 Task: Look for space in Santa Cruz do Sul, Brazil from 5th July, 2023 to 11th July, 2023 for 2 adults in price range Rs.8000 to Rs.16000. Place can be entire place with 2 bedrooms having 2 beds and 1 bathroom. Property type can be flat. Booking option can be shelf check-in. Required host language is Spanish.
Action: Mouse moved to (494, 138)
Screenshot: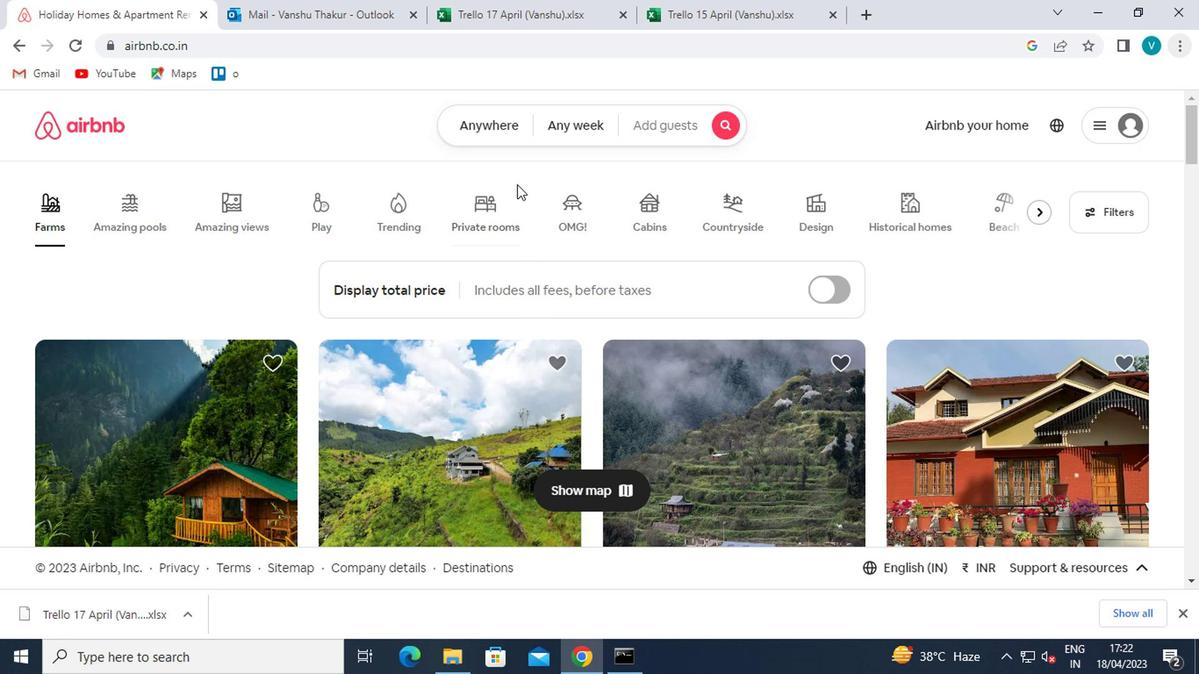 
Action: Mouse pressed left at (494, 138)
Screenshot: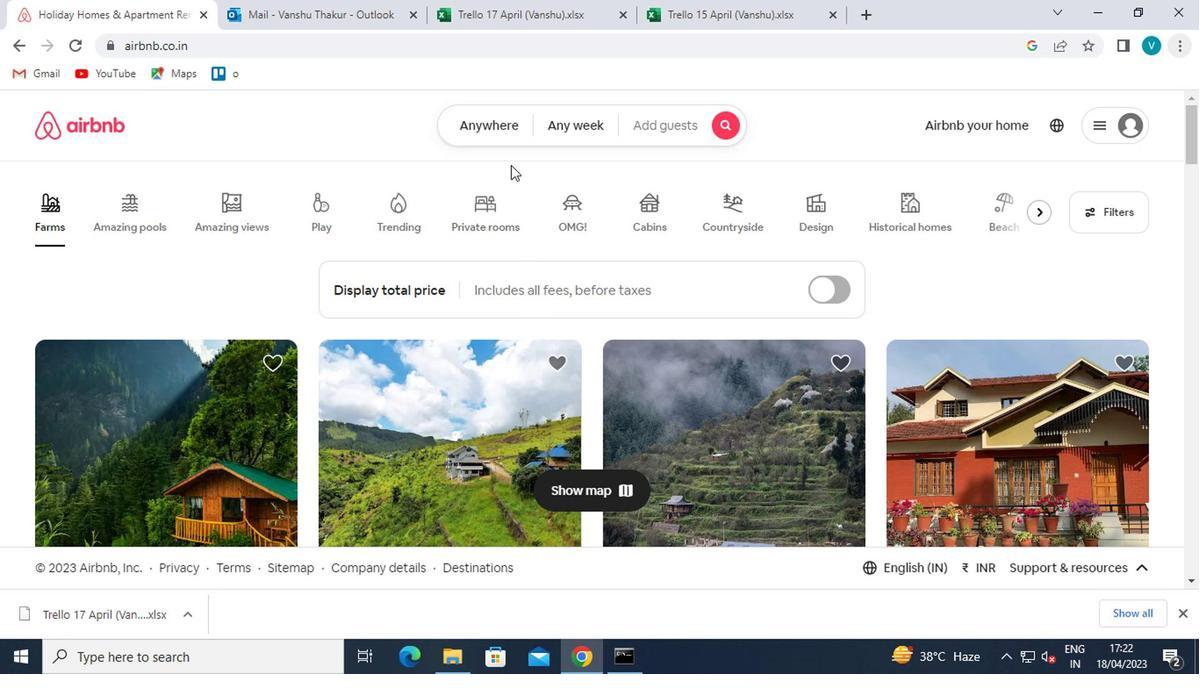 
Action: Mouse moved to (457, 189)
Screenshot: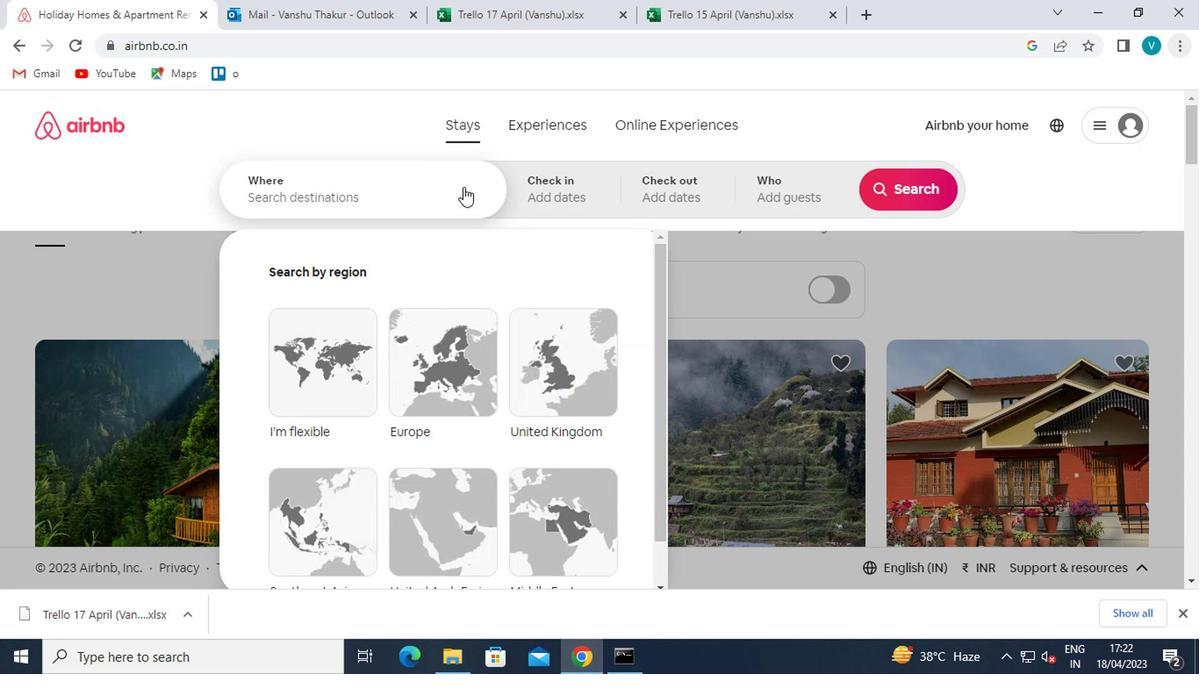 
Action: Mouse pressed left at (457, 189)
Screenshot: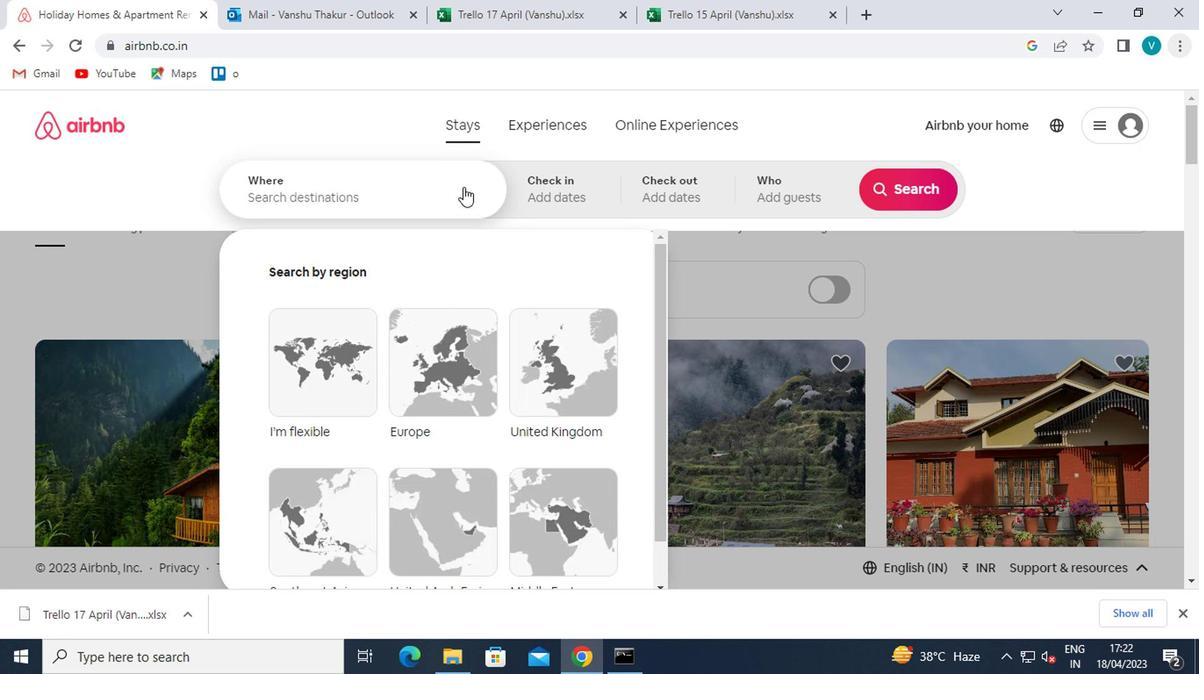 
Action: Key pressed <Key.shift>SANTA<Key.space><Key.shift>CRUZ<Key.space>DO<Key.space><Key.shift>SUL
Screenshot: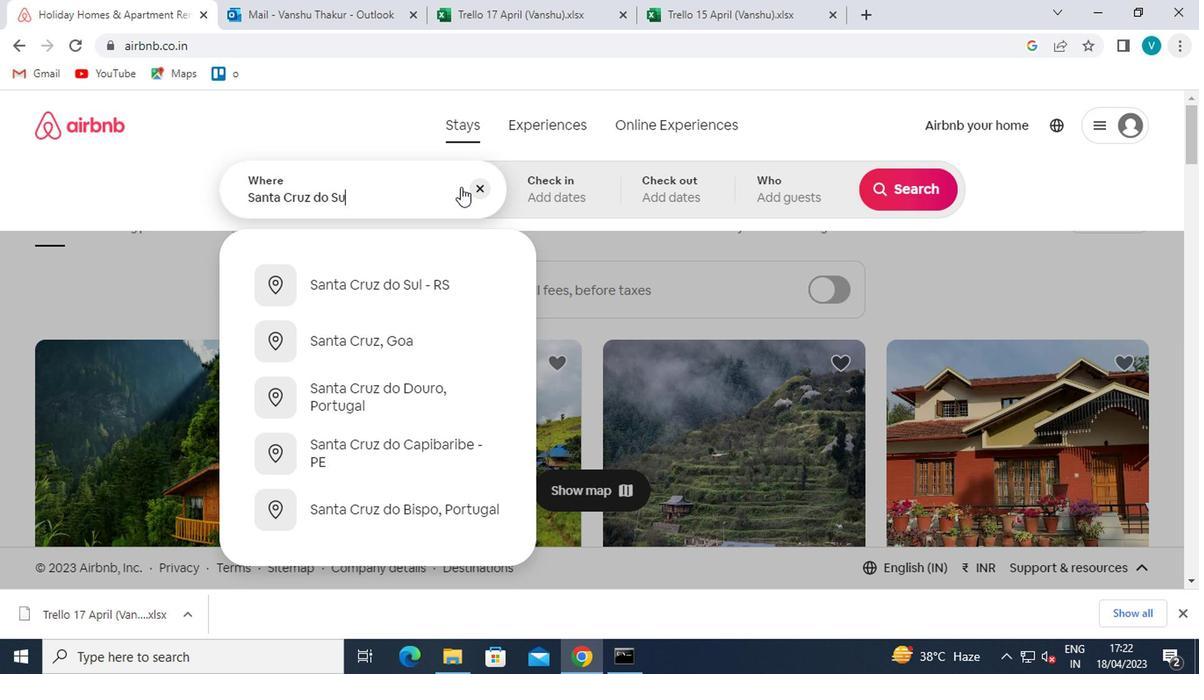 
Action: Mouse moved to (443, 266)
Screenshot: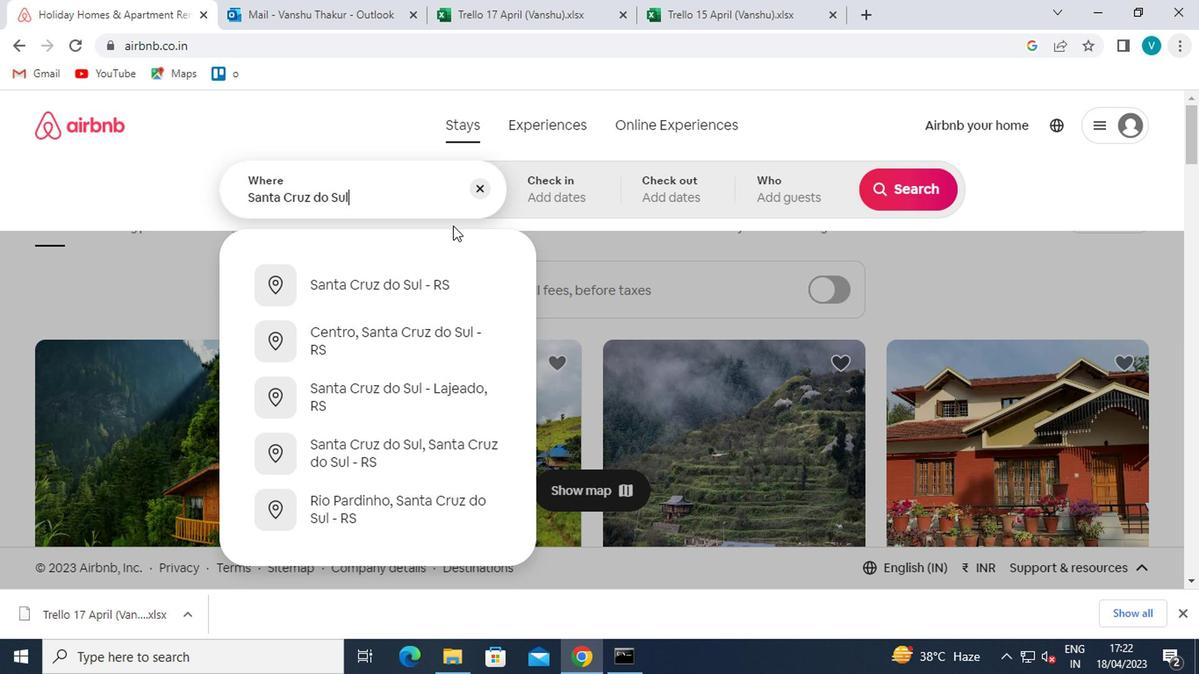 
Action: Mouse pressed left at (443, 266)
Screenshot: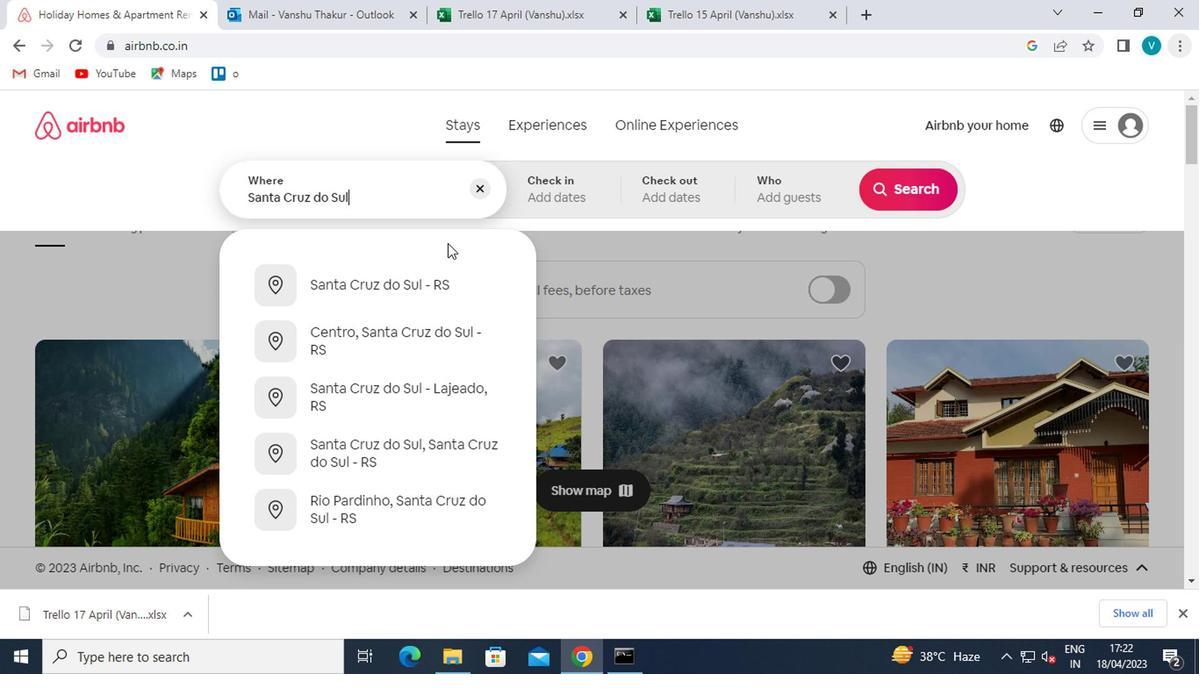 
Action: Mouse moved to (892, 324)
Screenshot: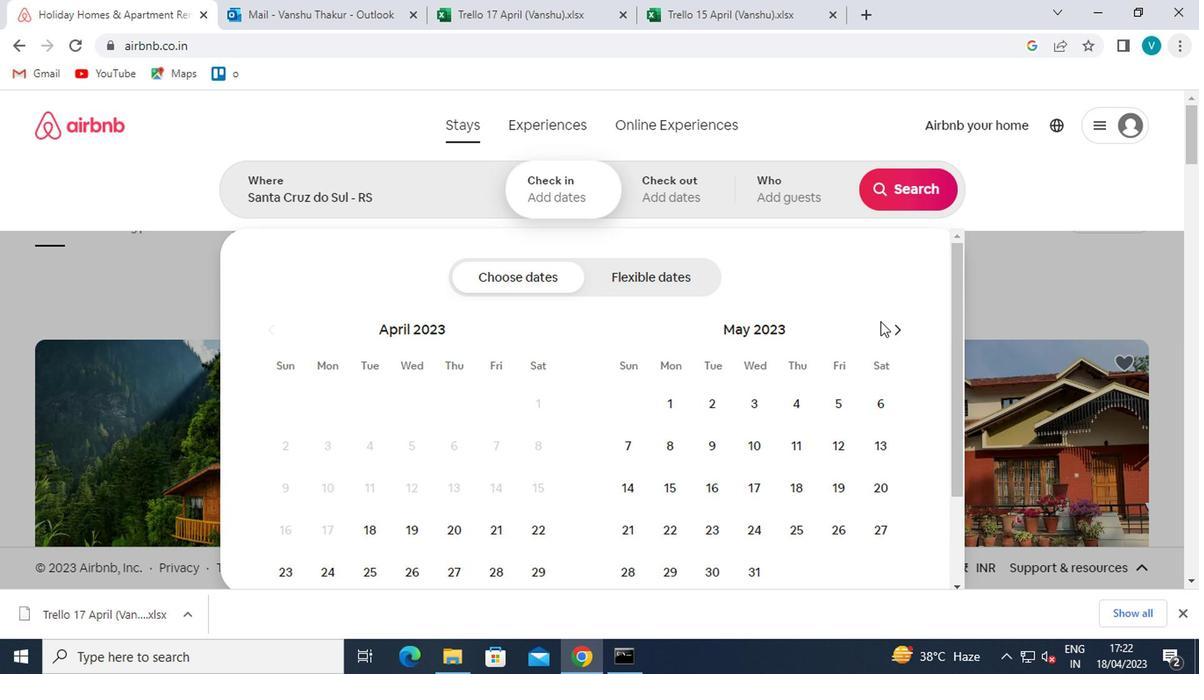 
Action: Mouse pressed left at (892, 324)
Screenshot: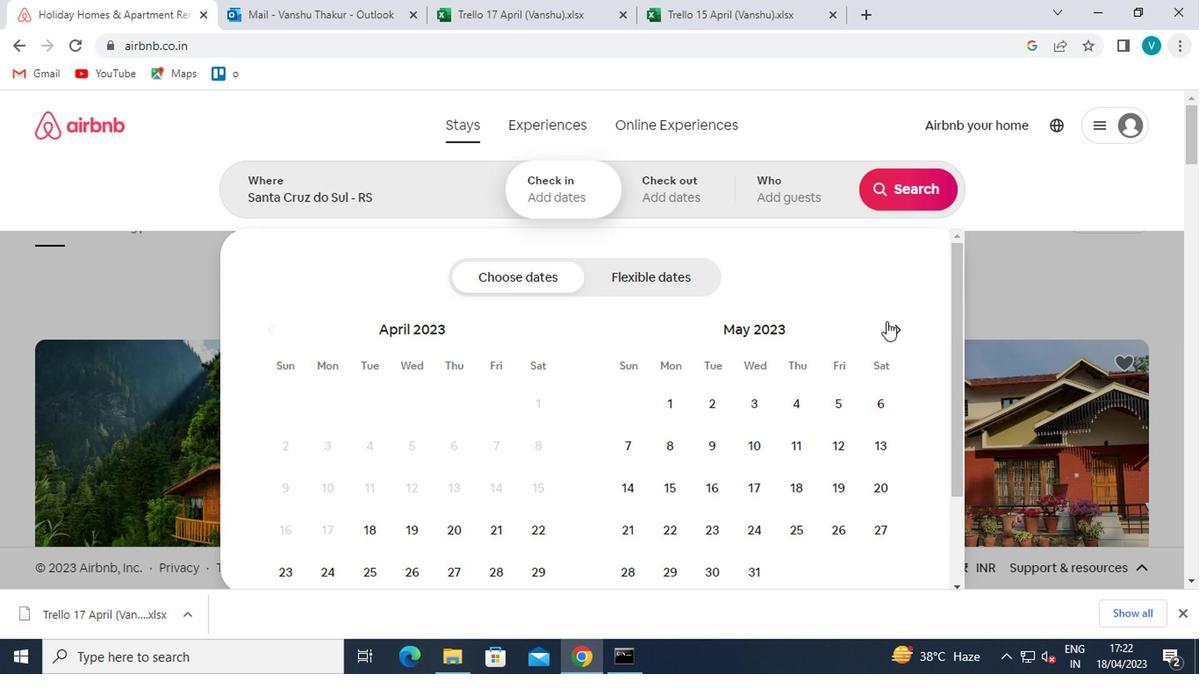 
Action: Mouse pressed left at (892, 324)
Screenshot: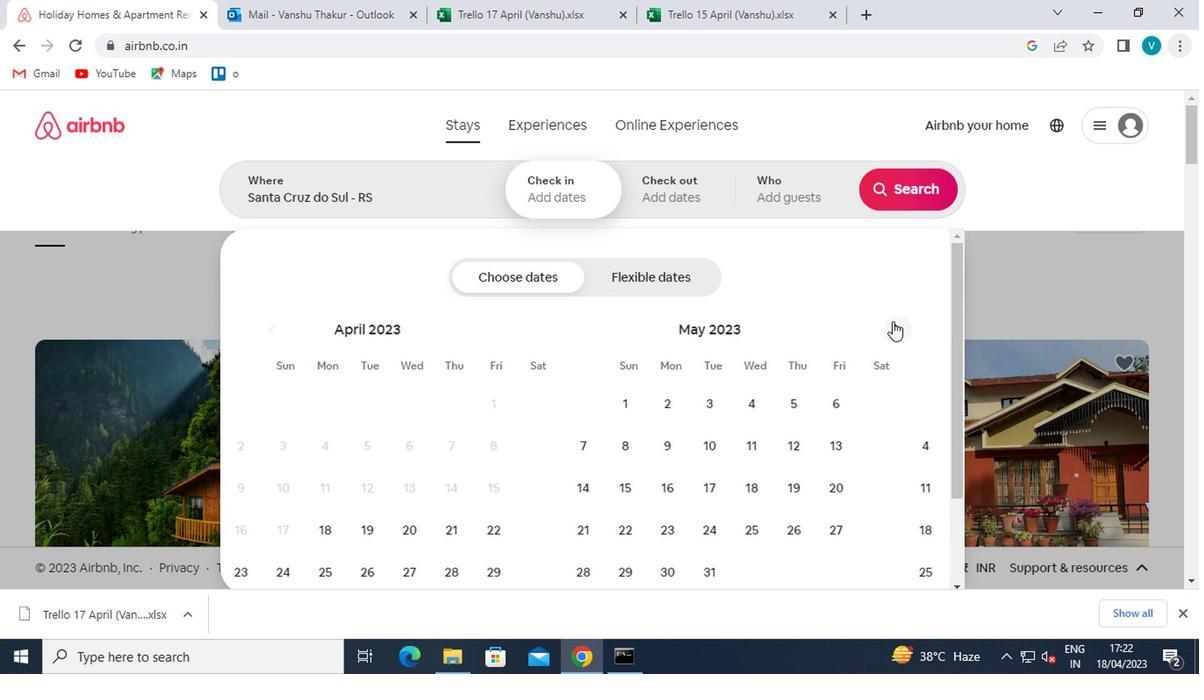 
Action: Mouse moved to (757, 443)
Screenshot: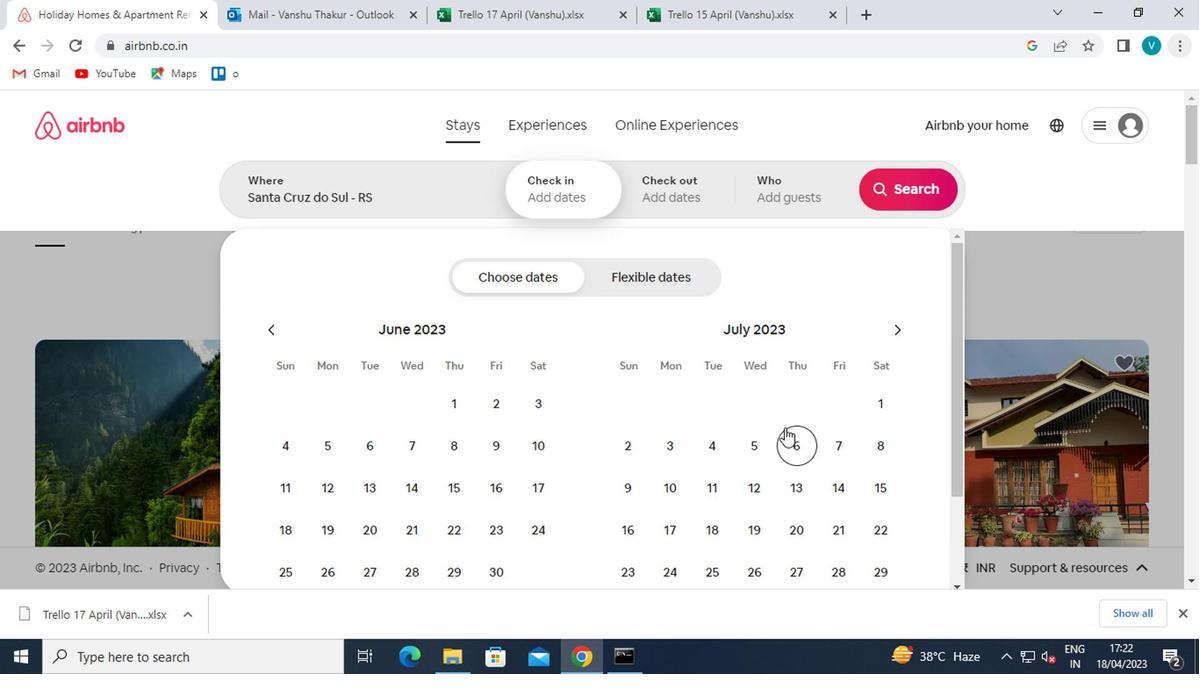 
Action: Mouse pressed left at (757, 443)
Screenshot: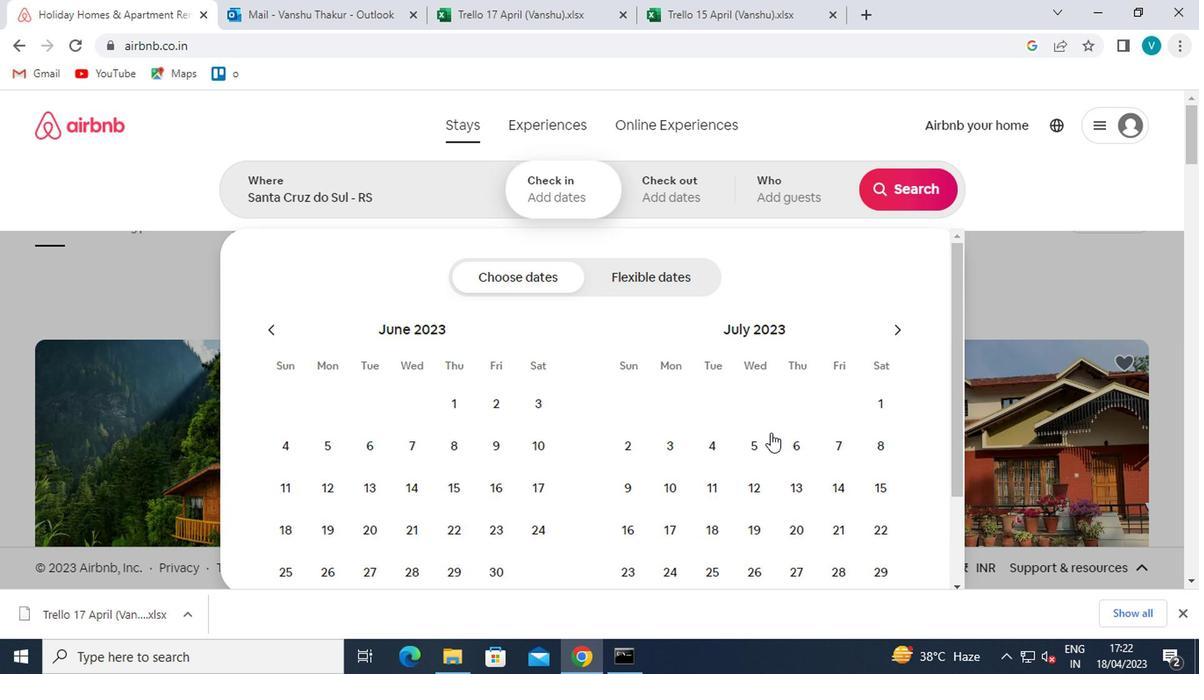 
Action: Mouse moved to (695, 485)
Screenshot: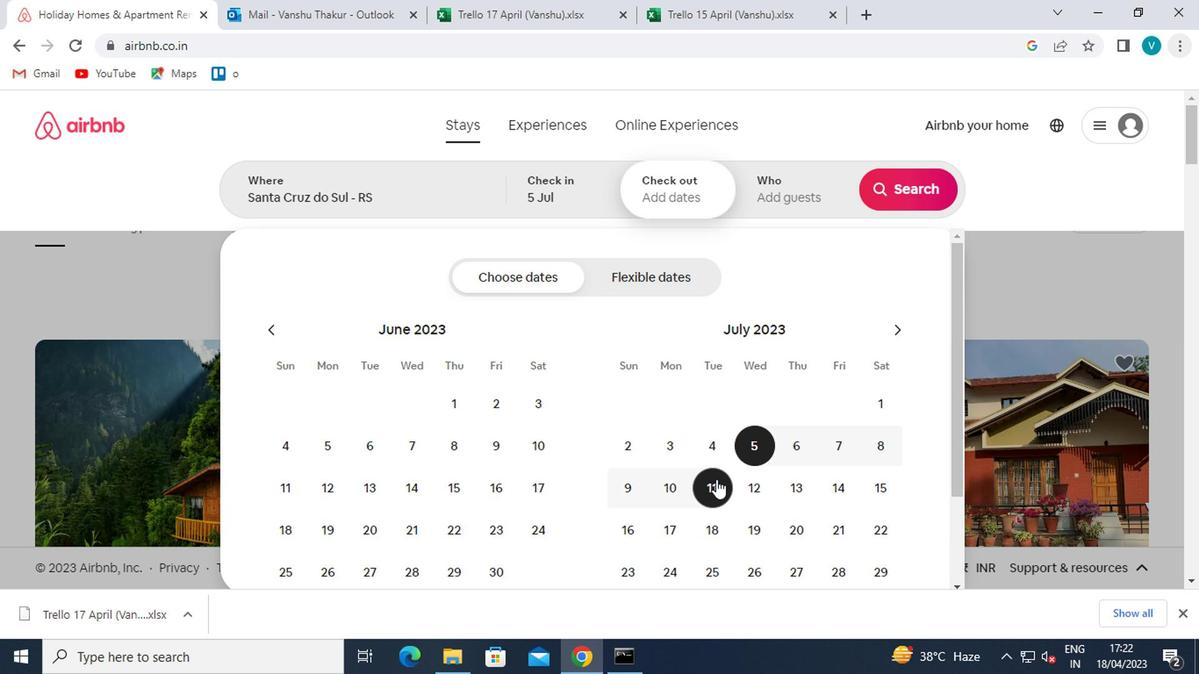 
Action: Mouse pressed left at (695, 485)
Screenshot: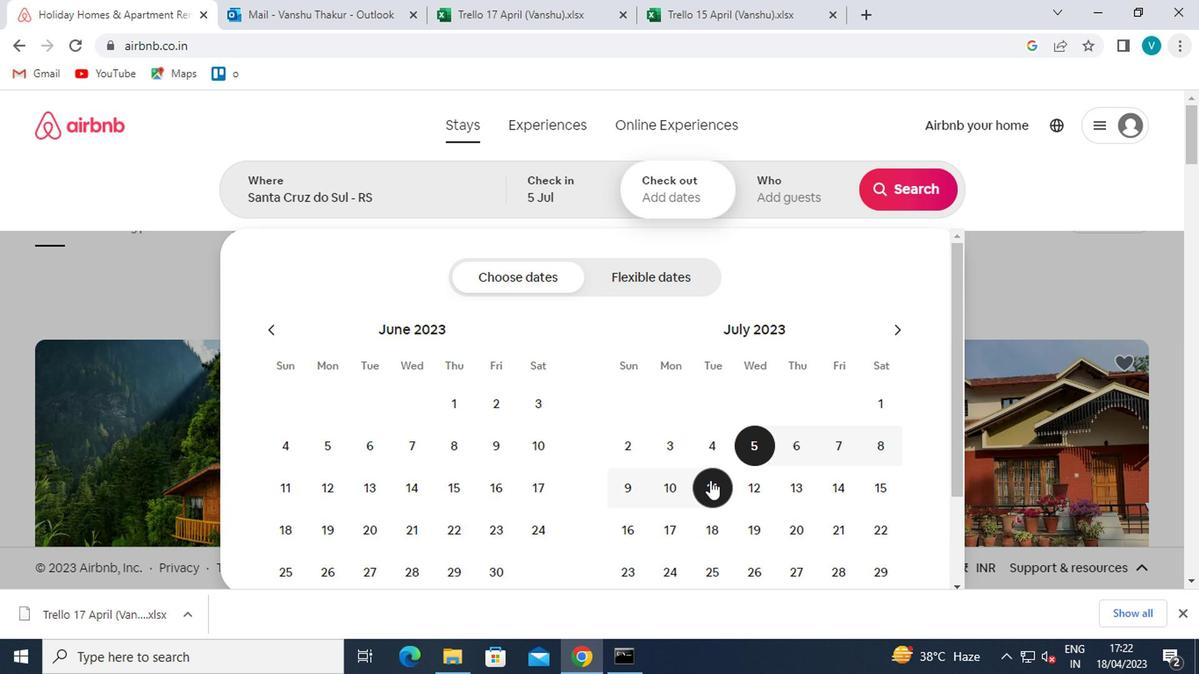 
Action: Mouse moved to (819, 206)
Screenshot: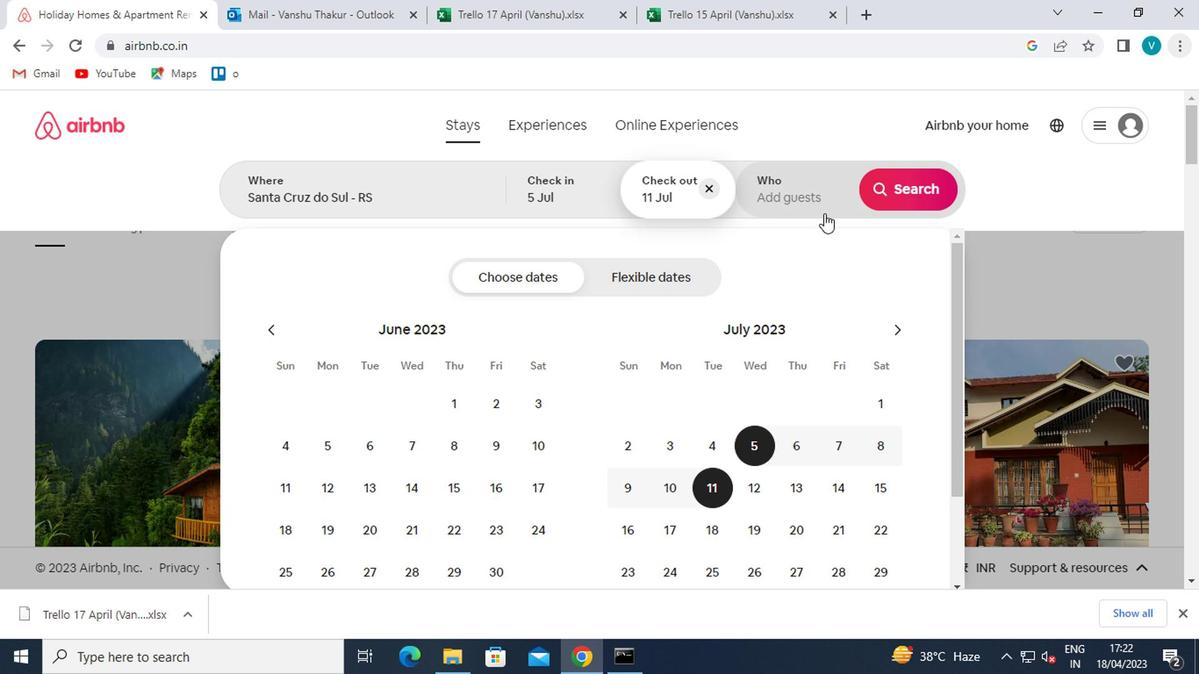 
Action: Mouse pressed left at (819, 206)
Screenshot: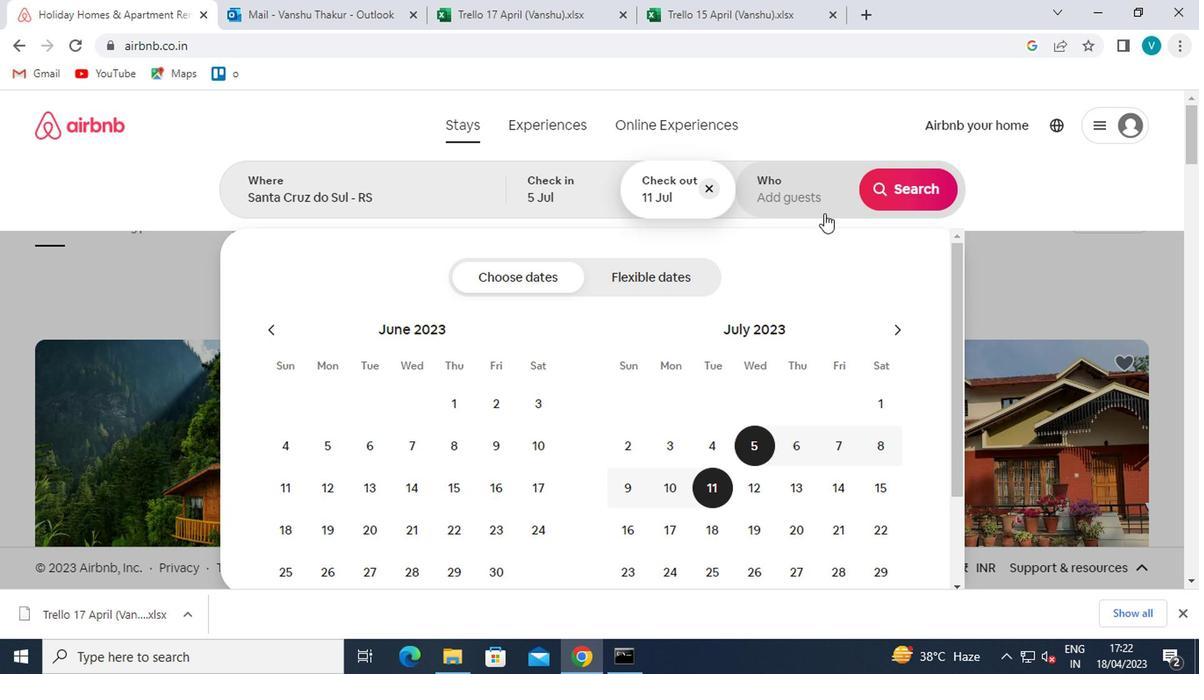 
Action: Mouse moved to (912, 285)
Screenshot: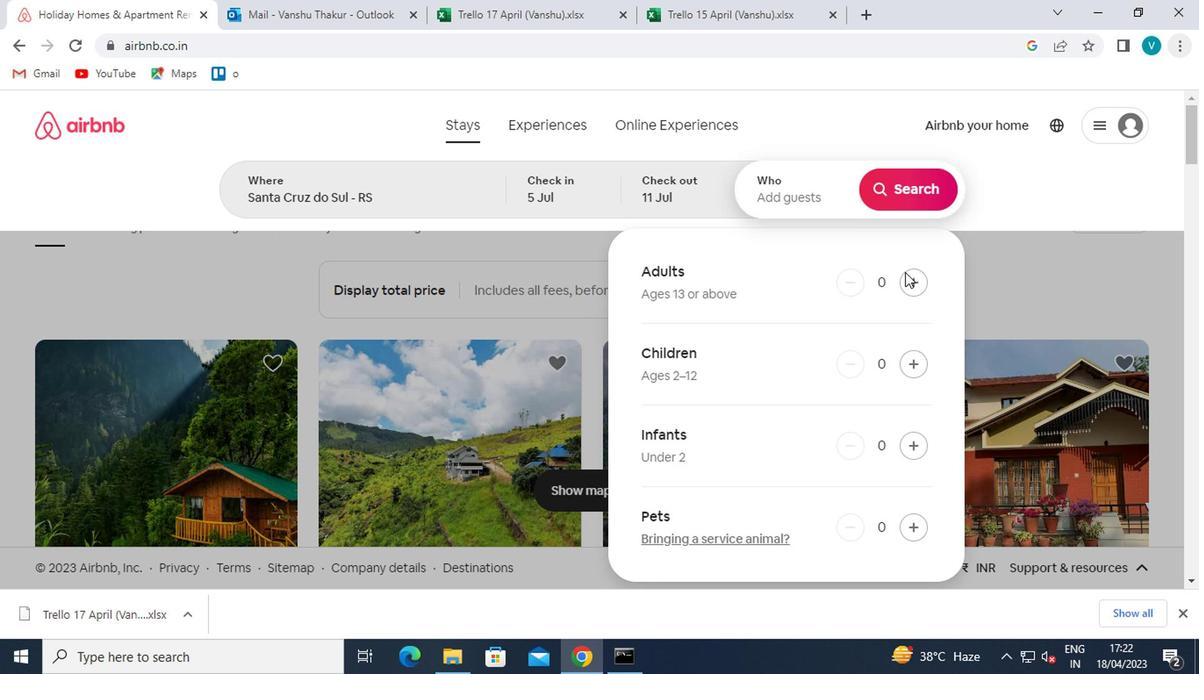
Action: Mouse pressed left at (912, 285)
Screenshot: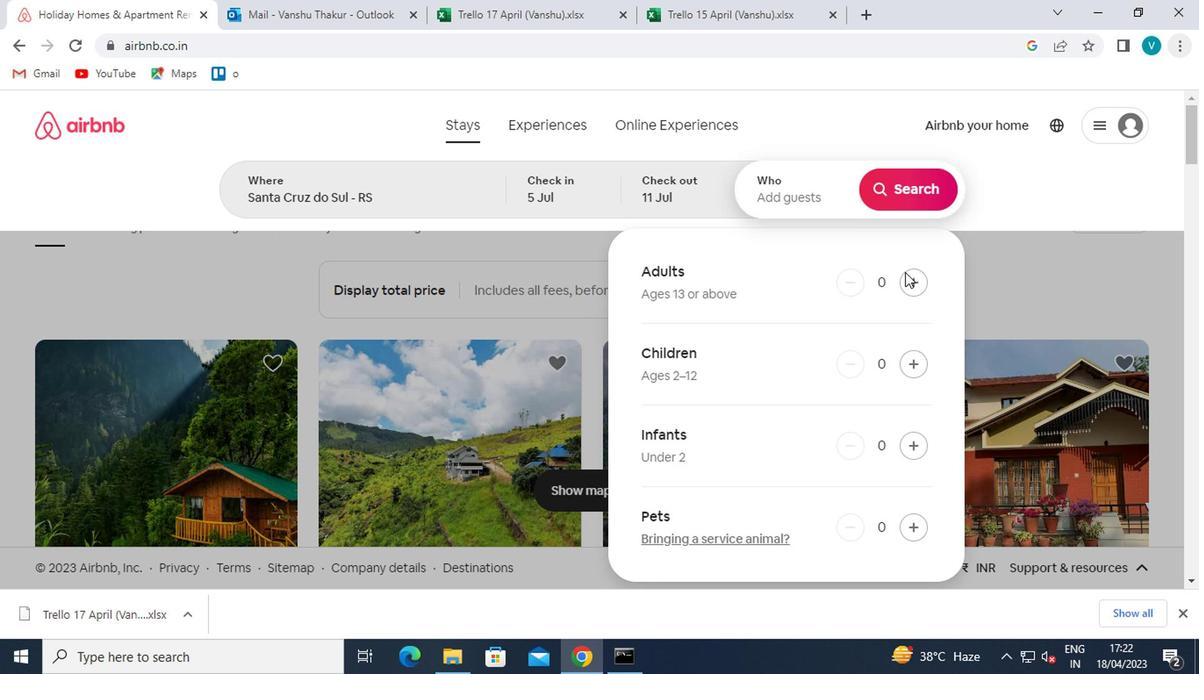 
Action: Mouse pressed left at (912, 285)
Screenshot: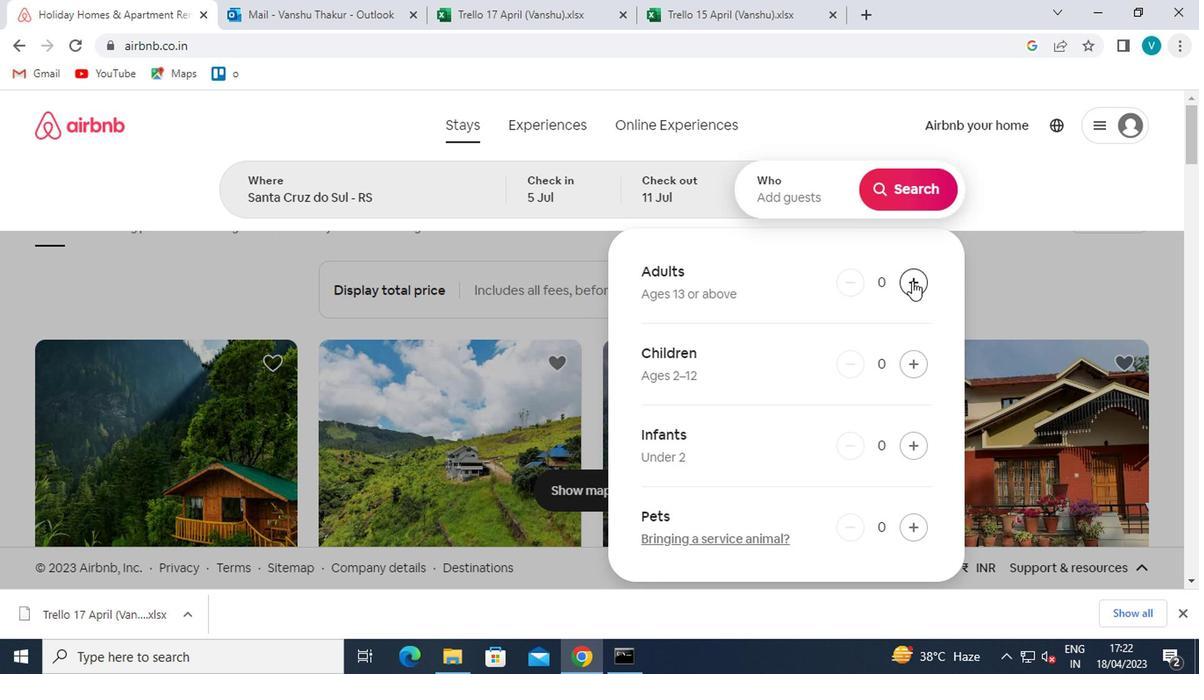 
Action: Mouse moved to (901, 203)
Screenshot: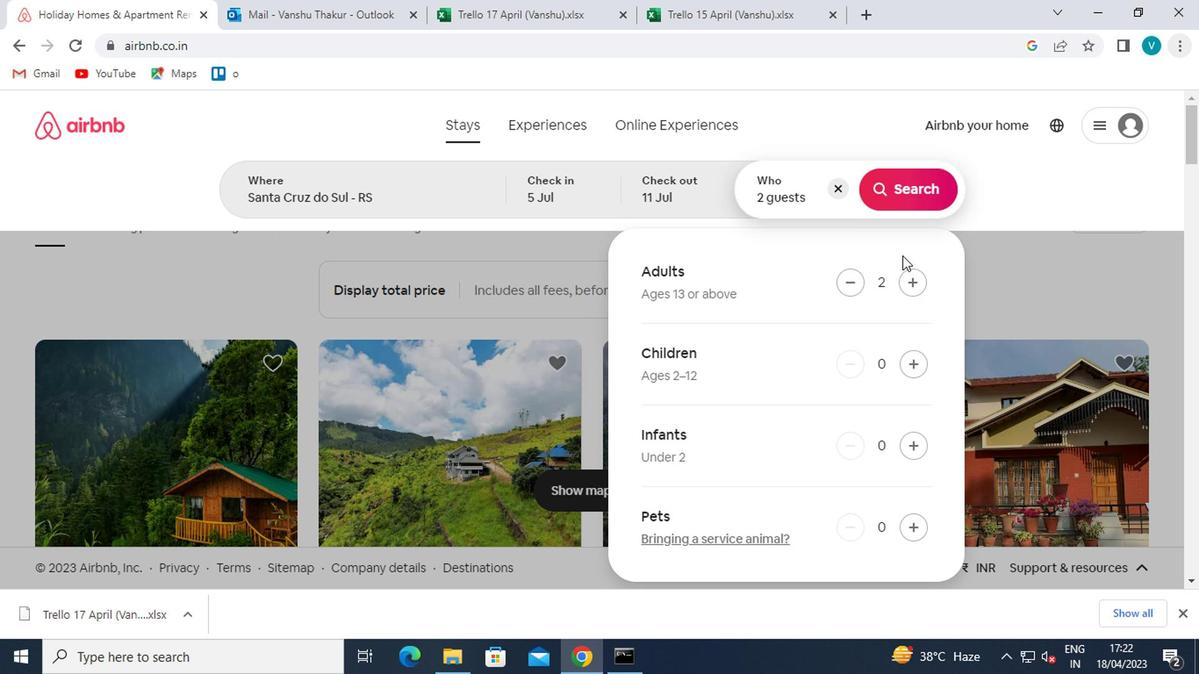 
Action: Mouse pressed left at (901, 203)
Screenshot: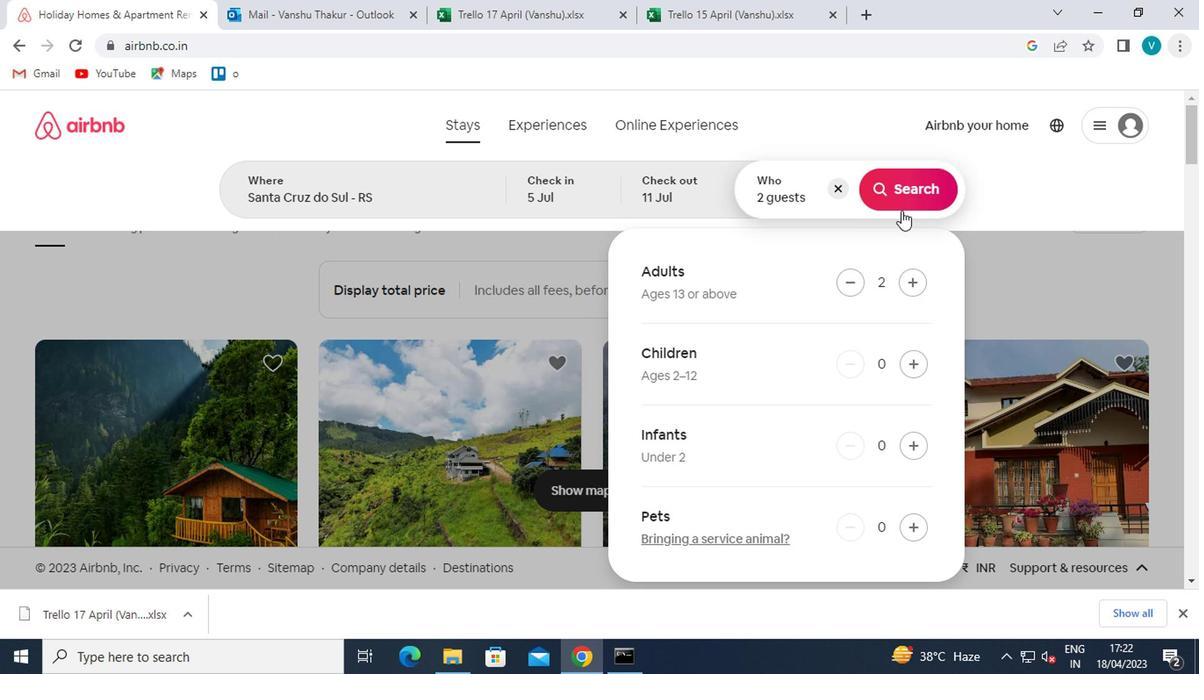 
Action: Mouse moved to (1131, 199)
Screenshot: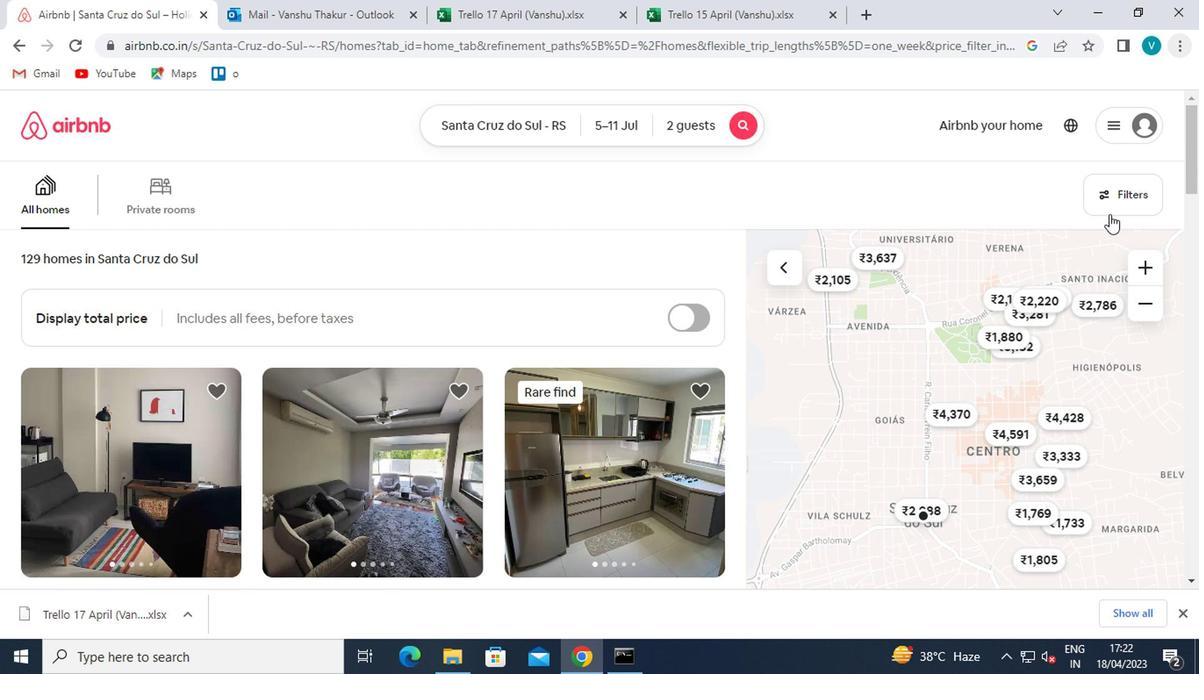 
Action: Mouse pressed left at (1131, 199)
Screenshot: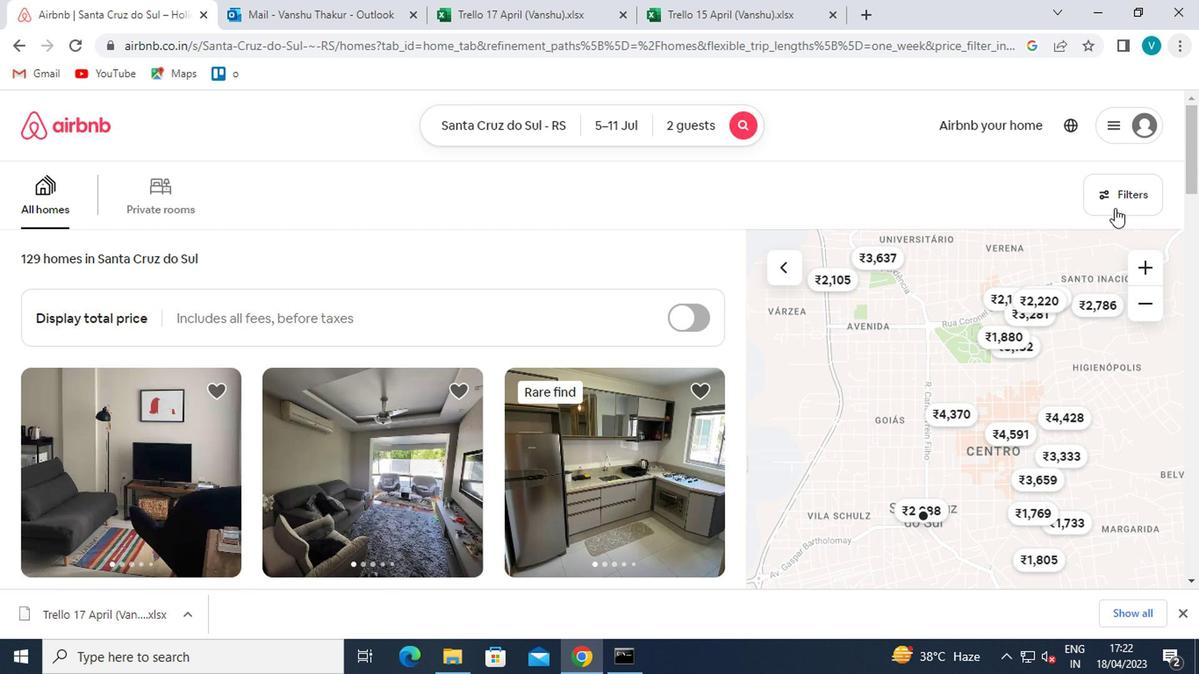 
Action: Mouse moved to (414, 414)
Screenshot: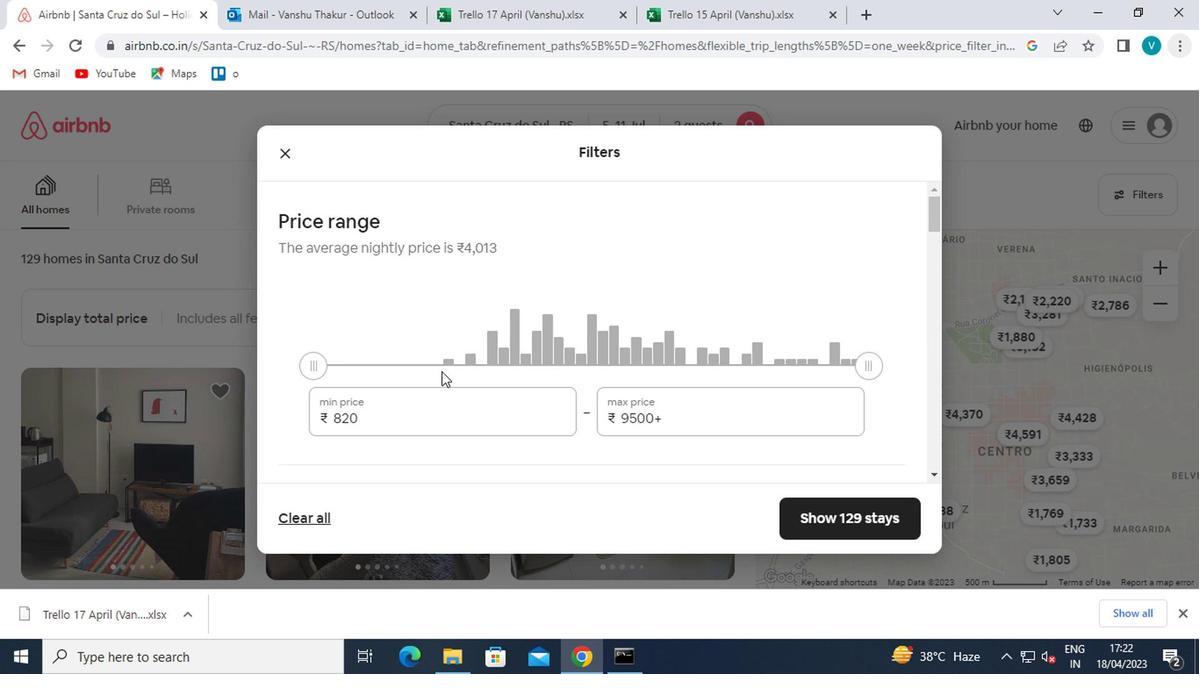 
Action: Mouse pressed left at (414, 414)
Screenshot: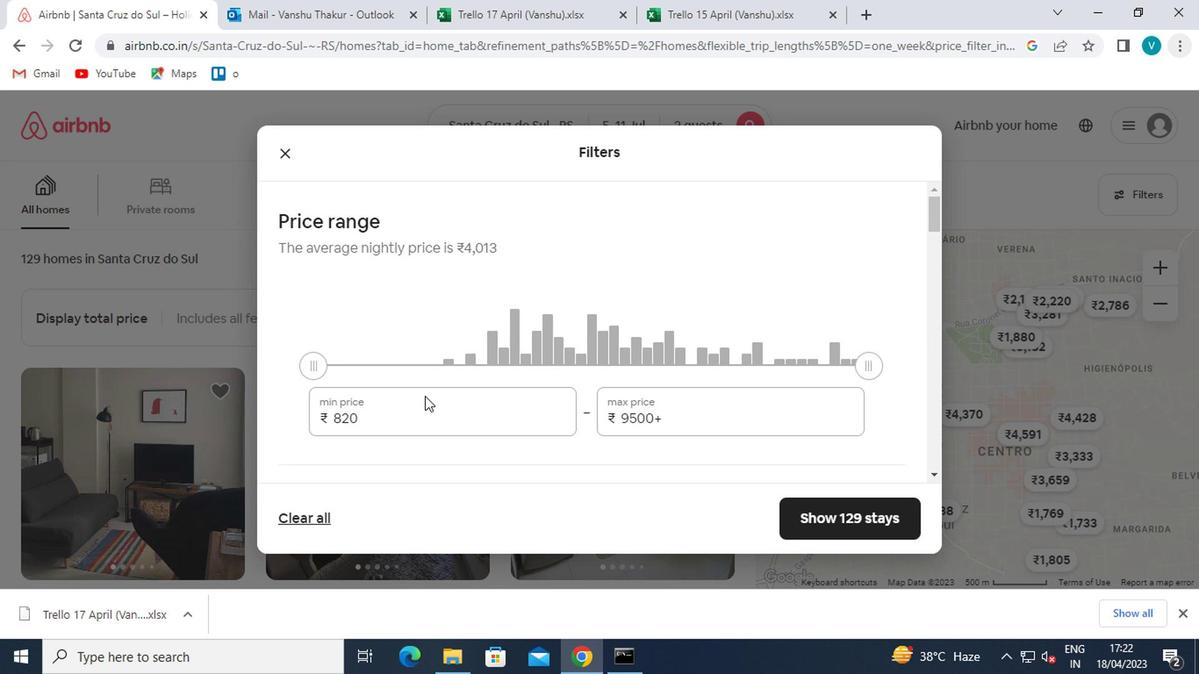 
Action: Mouse moved to (413, 401)
Screenshot: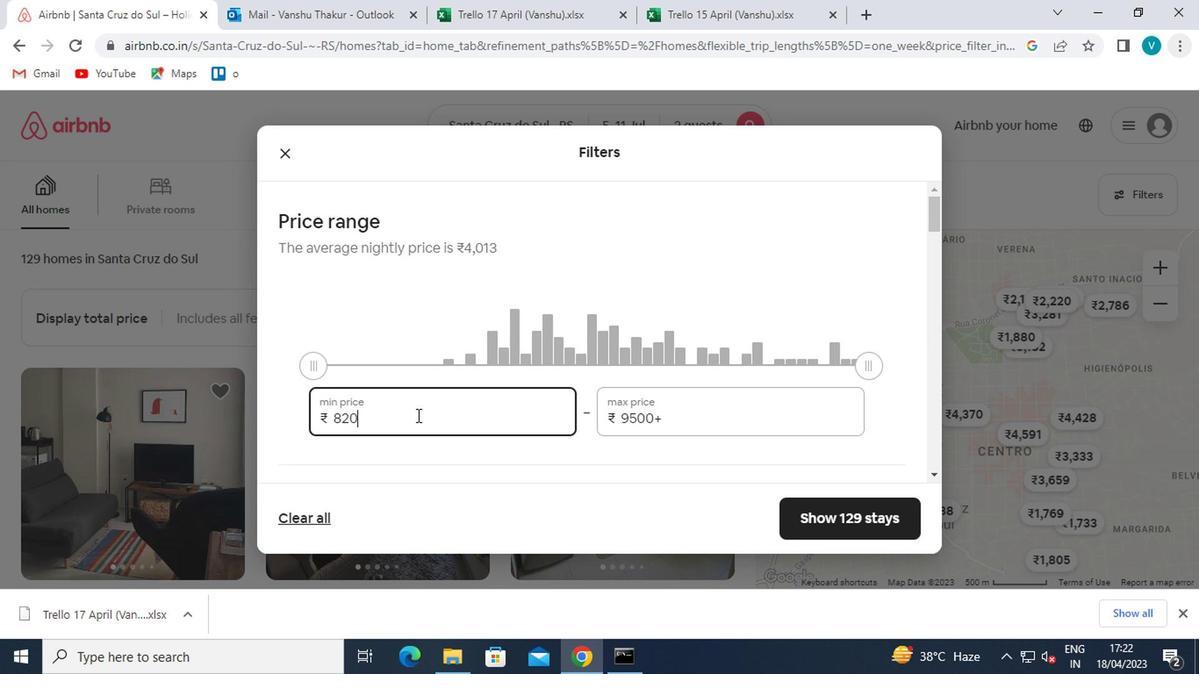 
Action: Key pressed <Key.backspace><Key.backspace><Key.backspace>8000
Screenshot: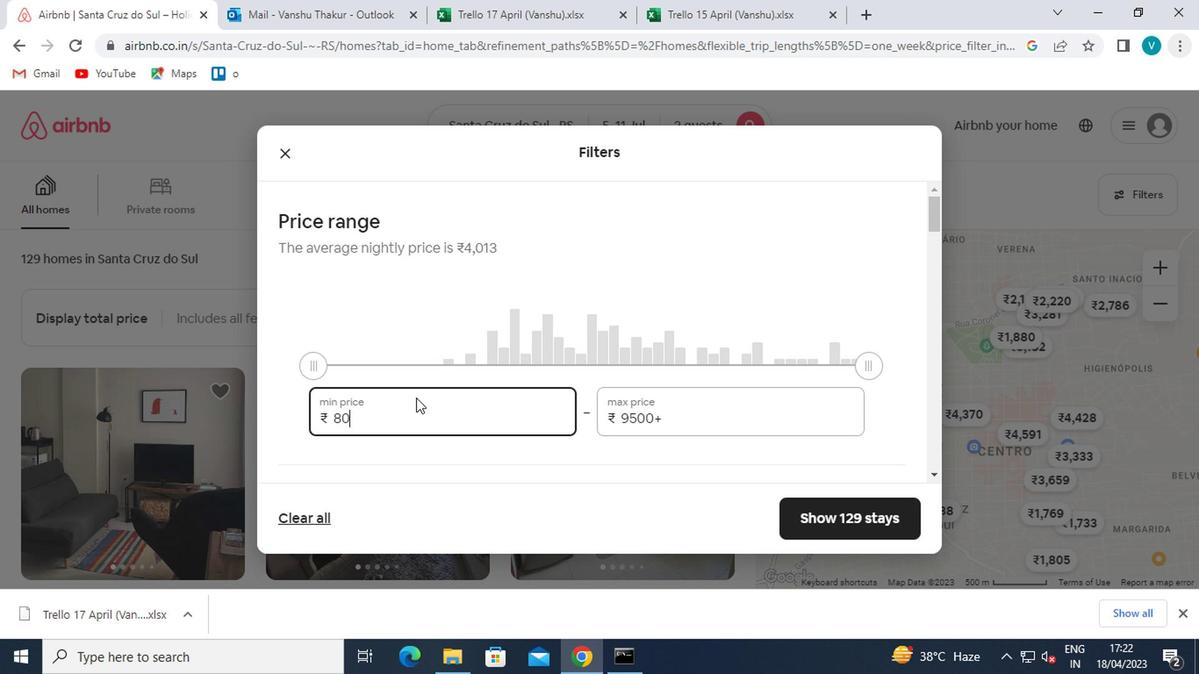 
Action: Mouse moved to (661, 419)
Screenshot: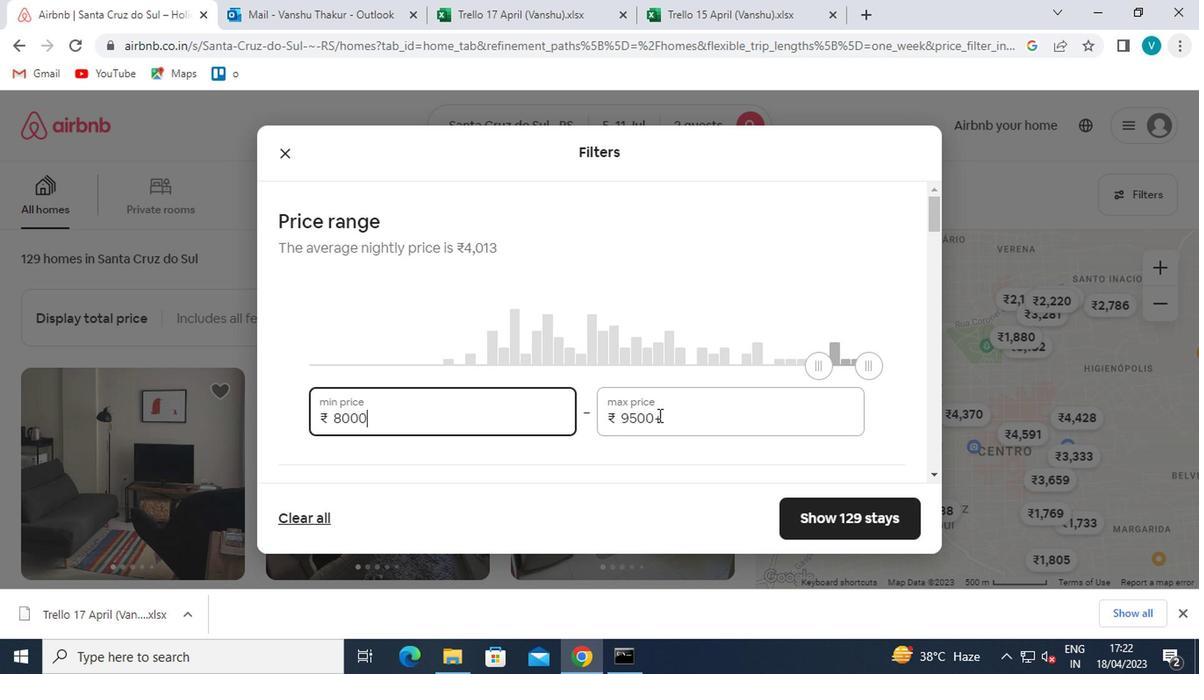
Action: Mouse pressed left at (661, 419)
Screenshot: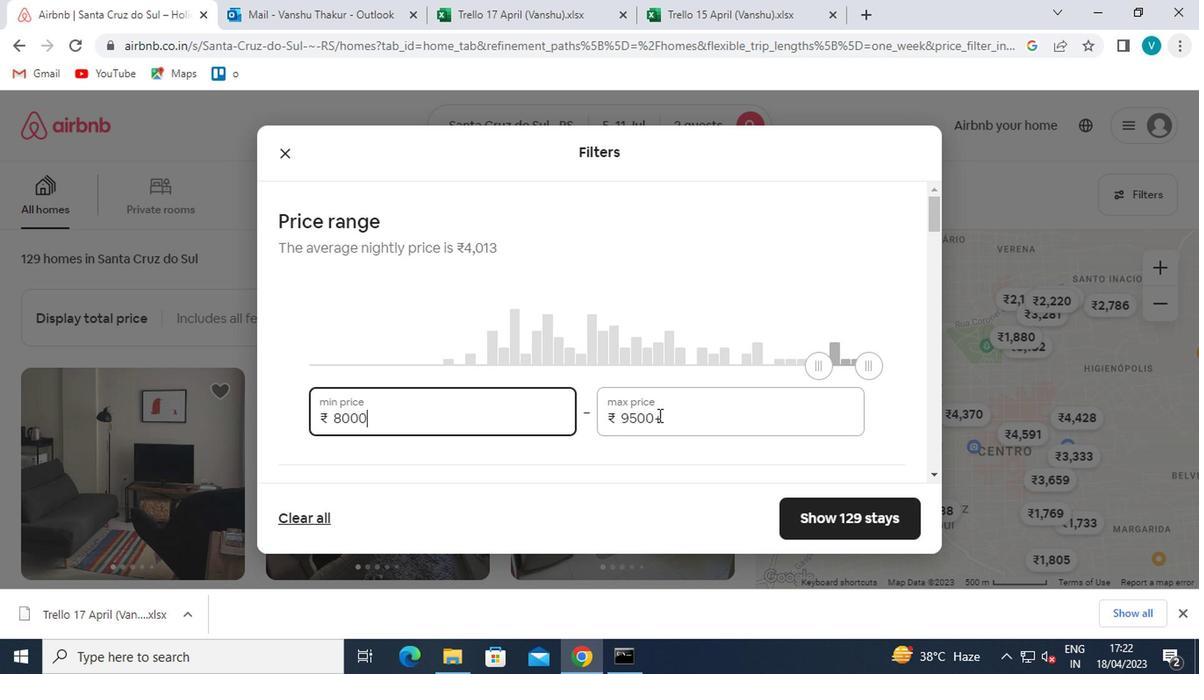 
Action: Mouse moved to (546, 351)
Screenshot: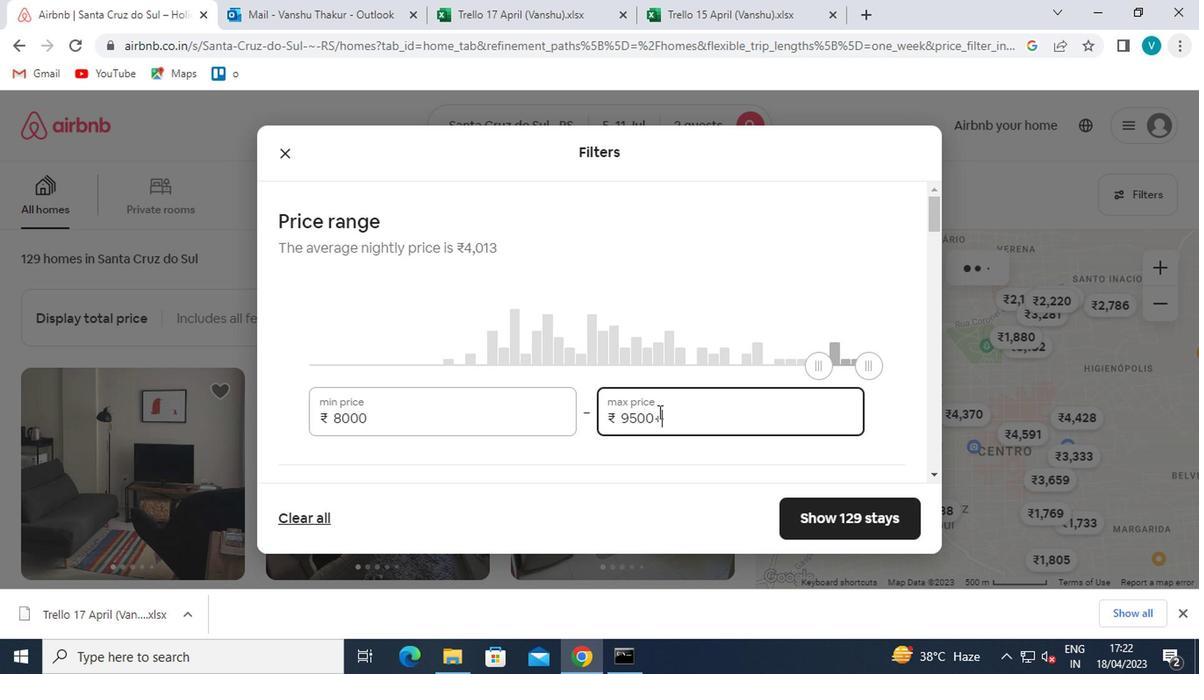 
Action: Key pressed <Key.backspace><Key.backspace><Key.backspace><Key.backspace><Key.backspace>15<Key.backspace>6000
Screenshot: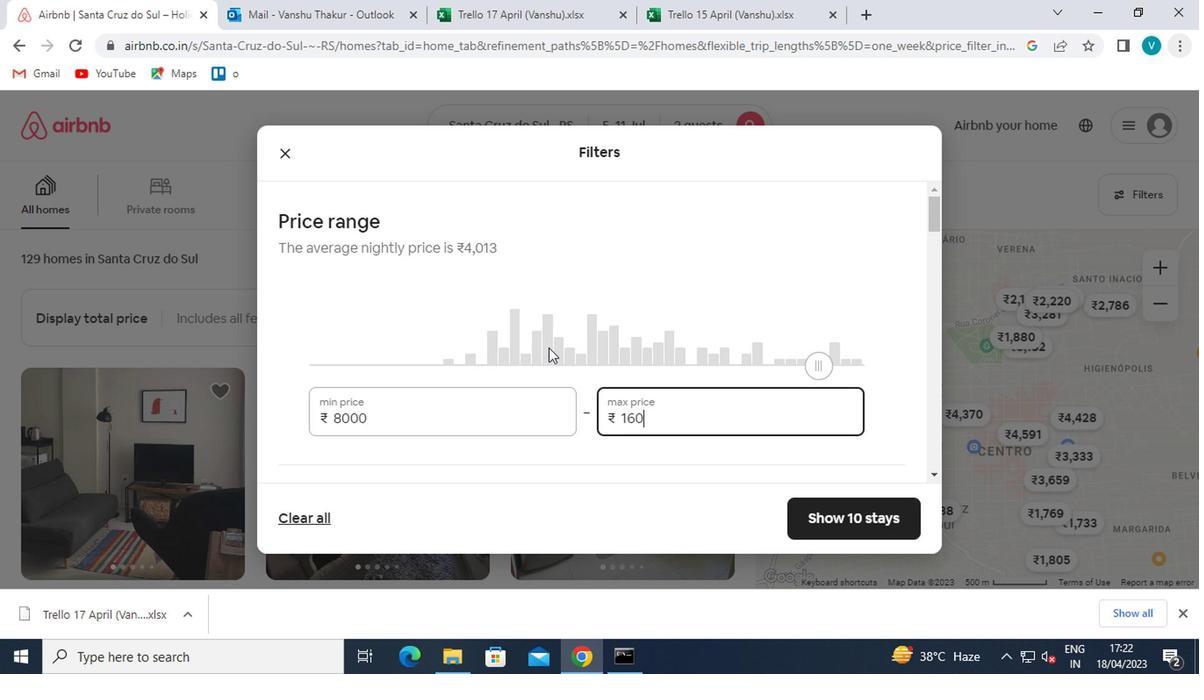 
Action: Mouse moved to (556, 364)
Screenshot: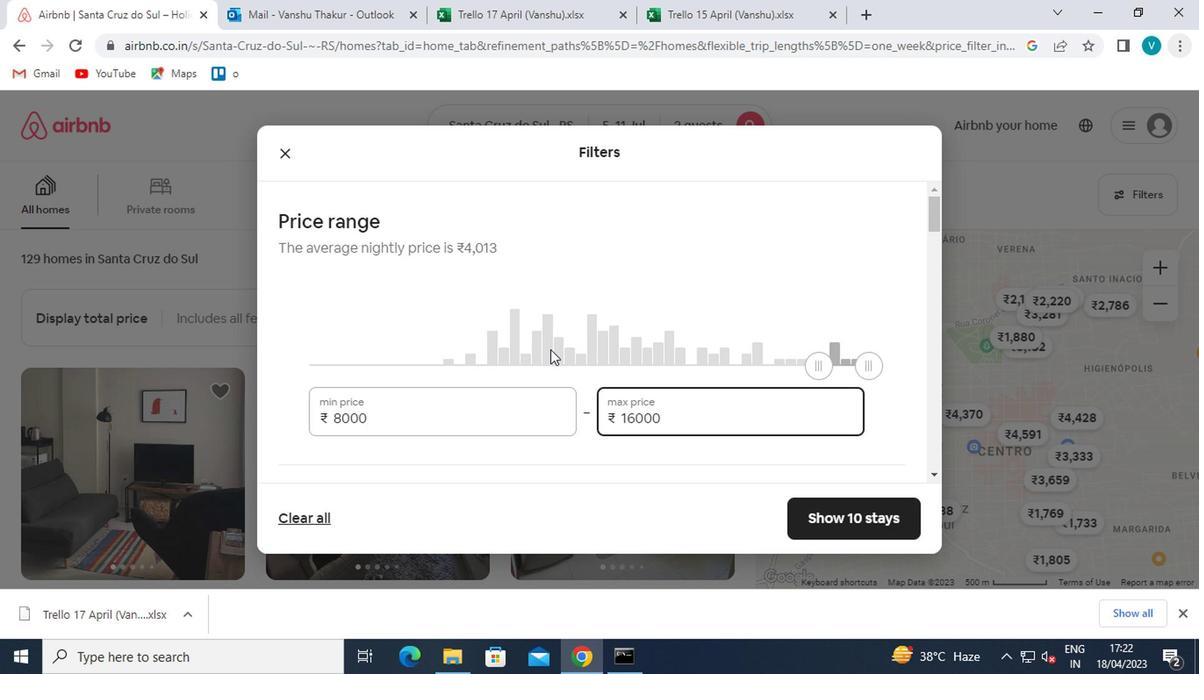 
Action: Mouse scrolled (556, 363) with delta (0, -1)
Screenshot: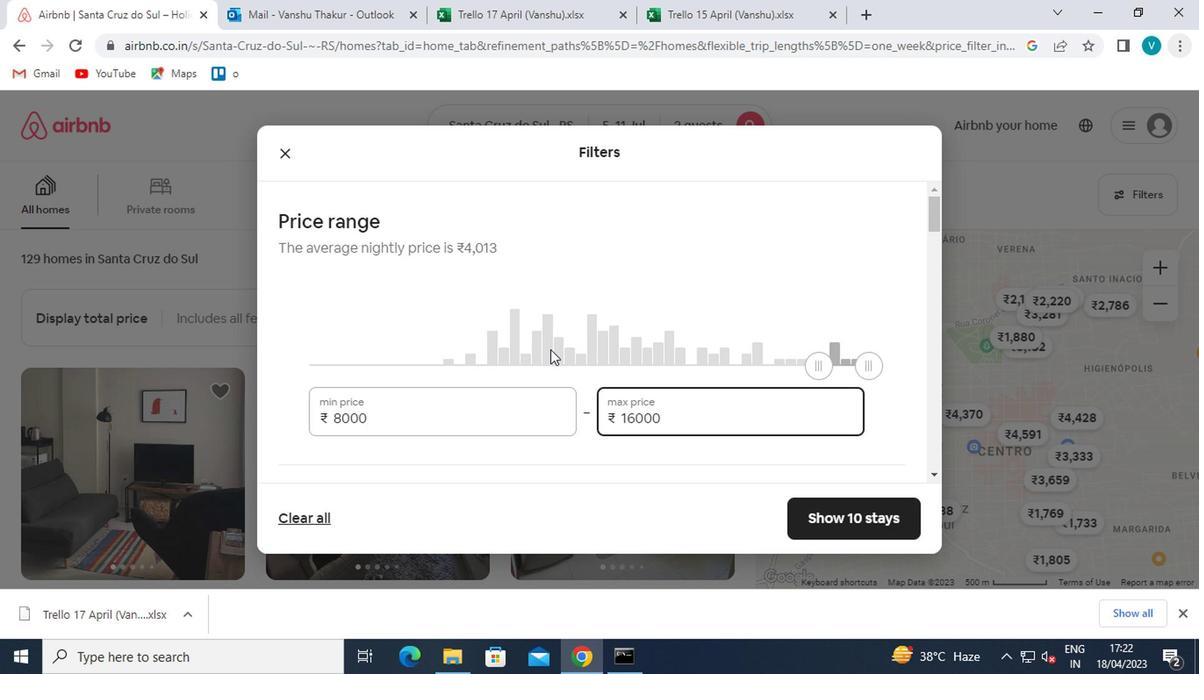 
Action: Mouse scrolled (556, 363) with delta (0, -1)
Screenshot: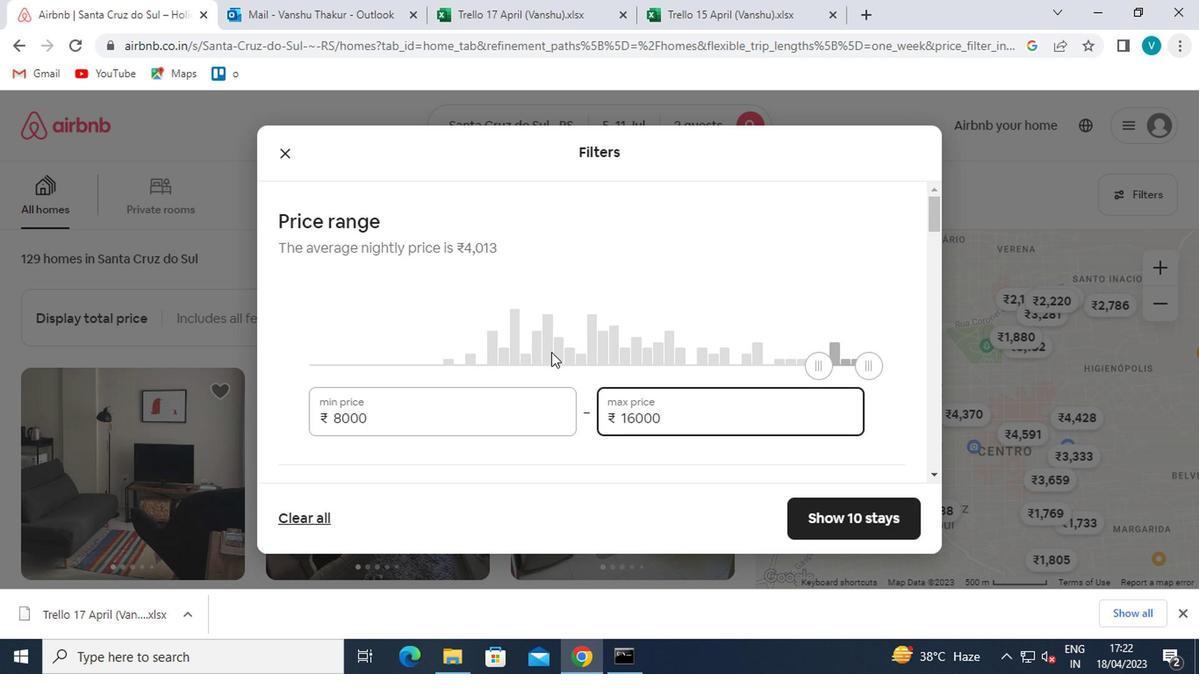 
Action: Mouse scrolled (556, 363) with delta (0, -1)
Screenshot: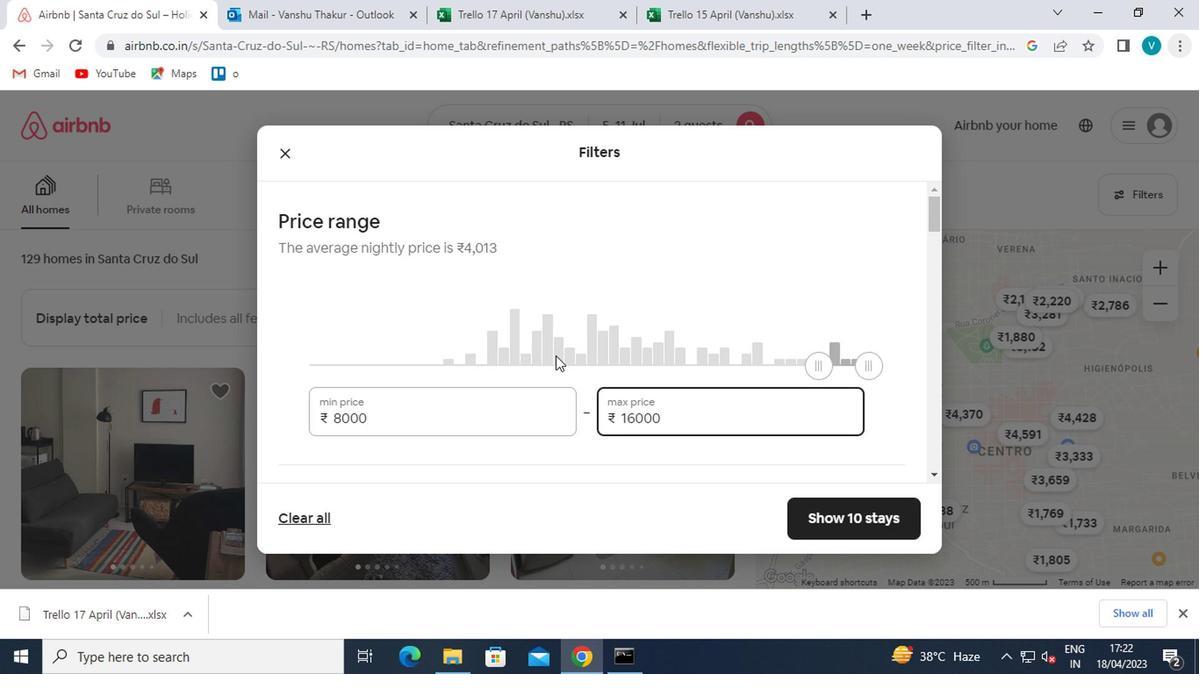 
Action: Mouse scrolled (556, 364) with delta (0, 0)
Screenshot: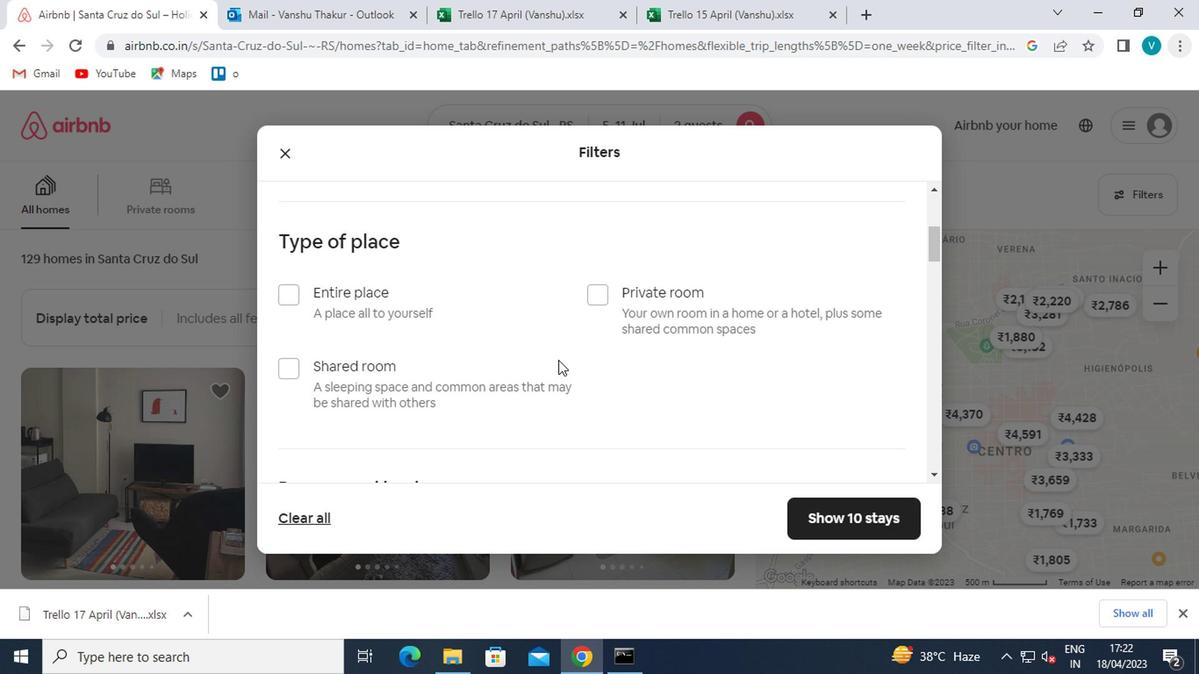 
Action: Mouse moved to (294, 381)
Screenshot: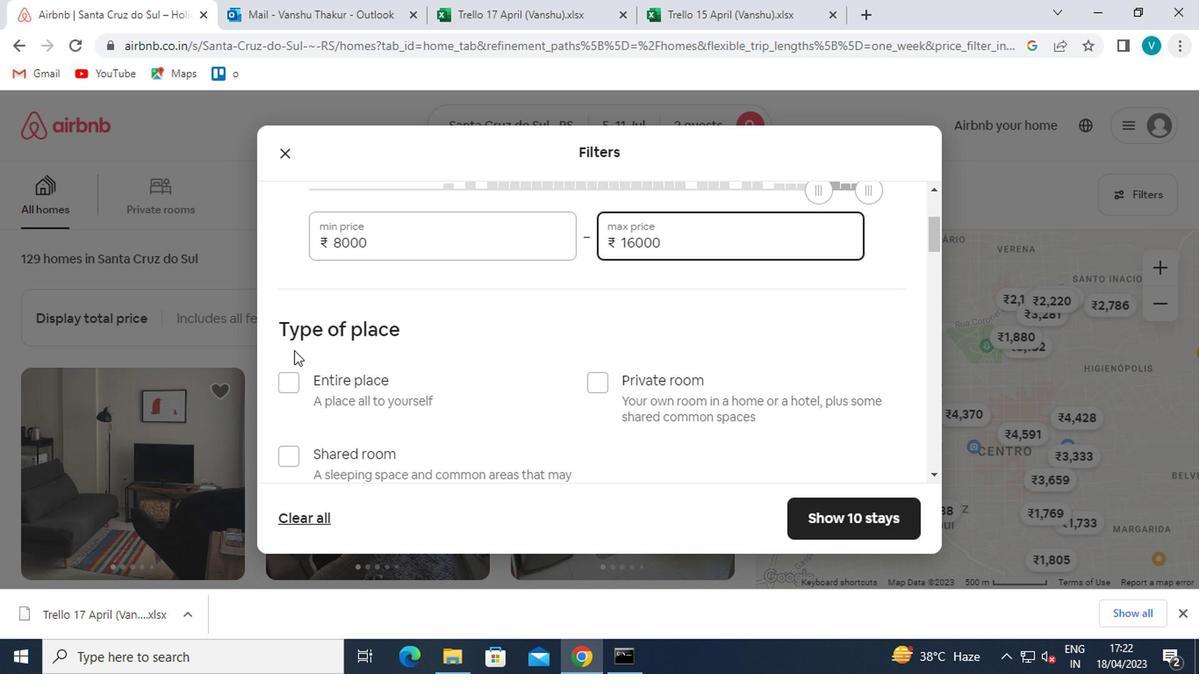 
Action: Mouse pressed left at (294, 381)
Screenshot: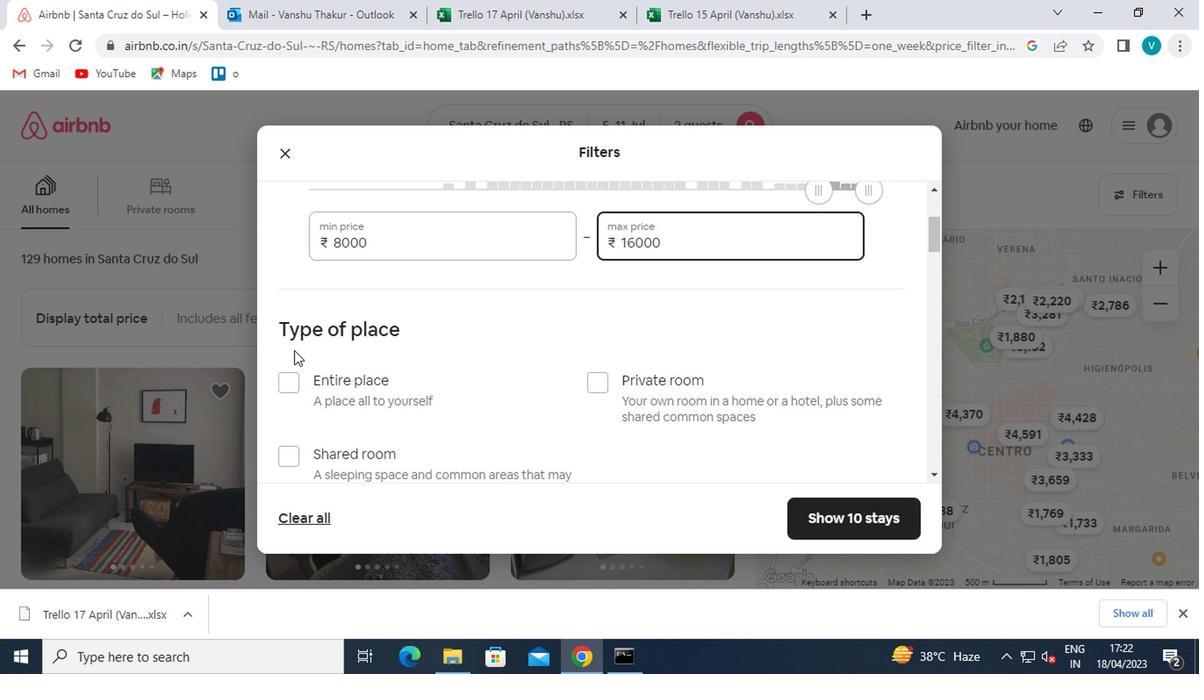 
Action: Mouse moved to (333, 395)
Screenshot: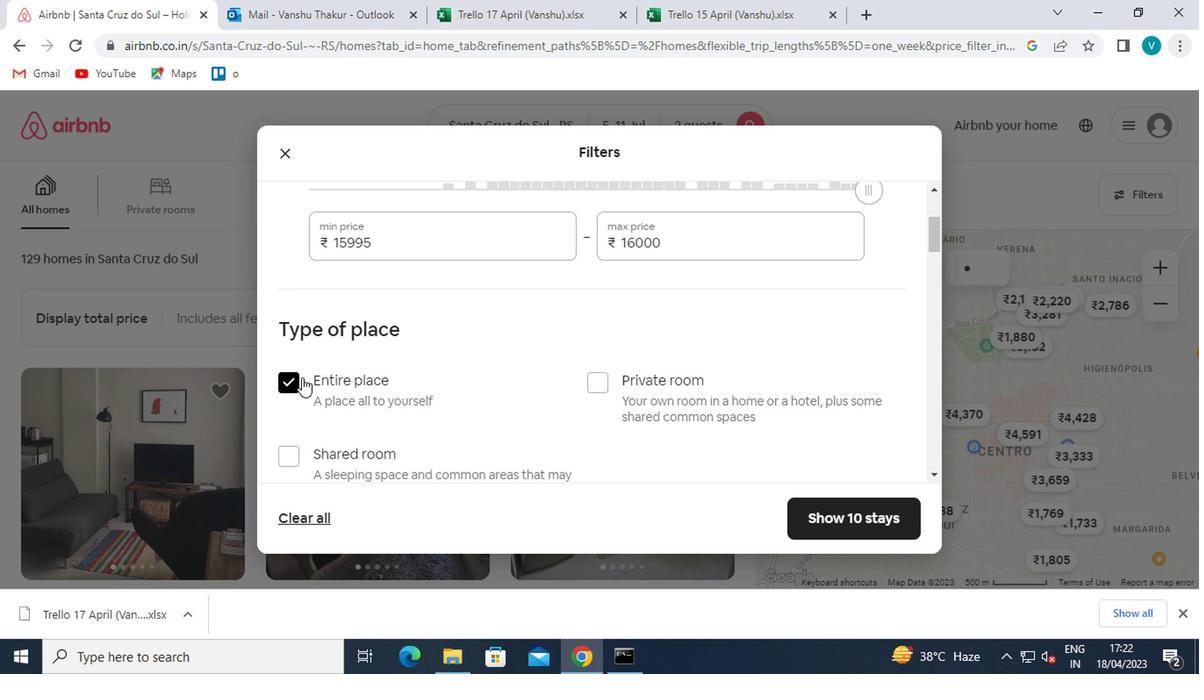 
Action: Mouse scrolled (333, 394) with delta (0, 0)
Screenshot: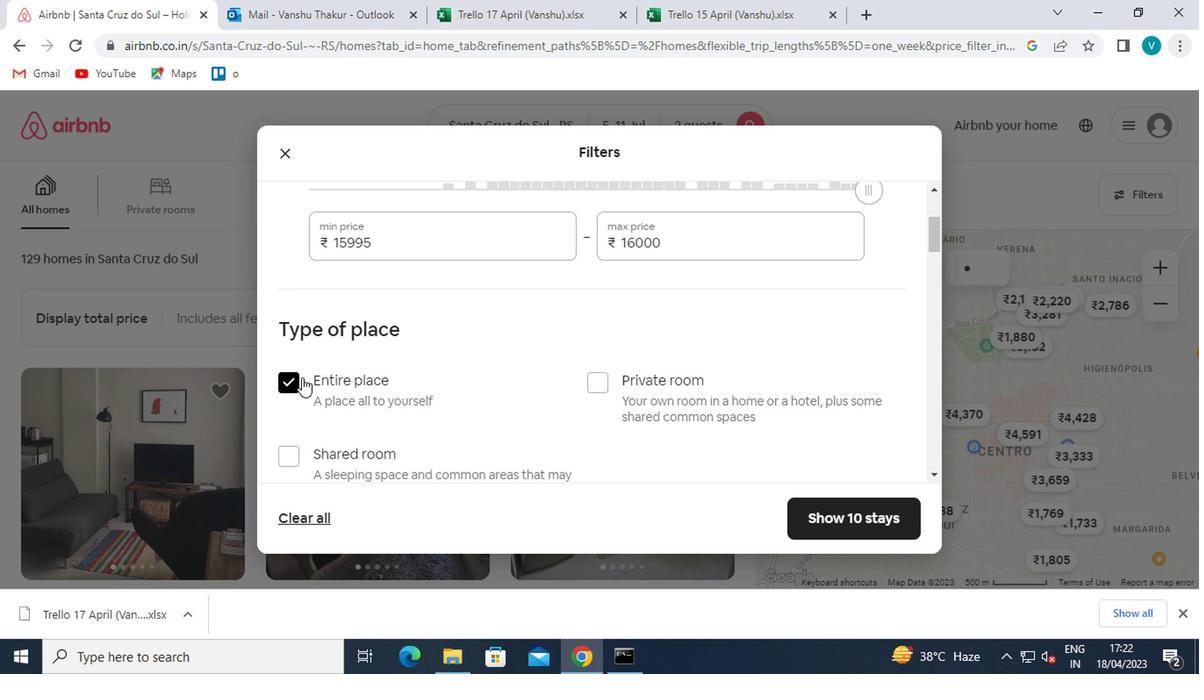 
Action: Mouse moved to (340, 396)
Screenshot: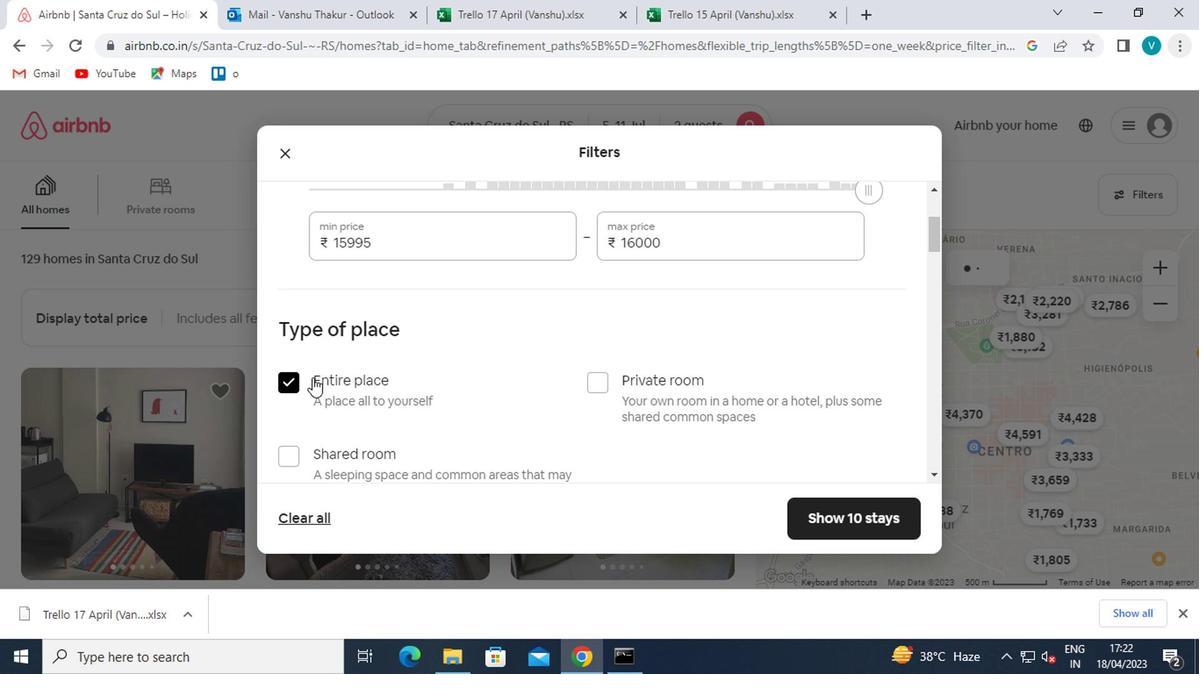 
Action: Mouse scrolled (340, 395) with delta (0, -1)
Screenshot: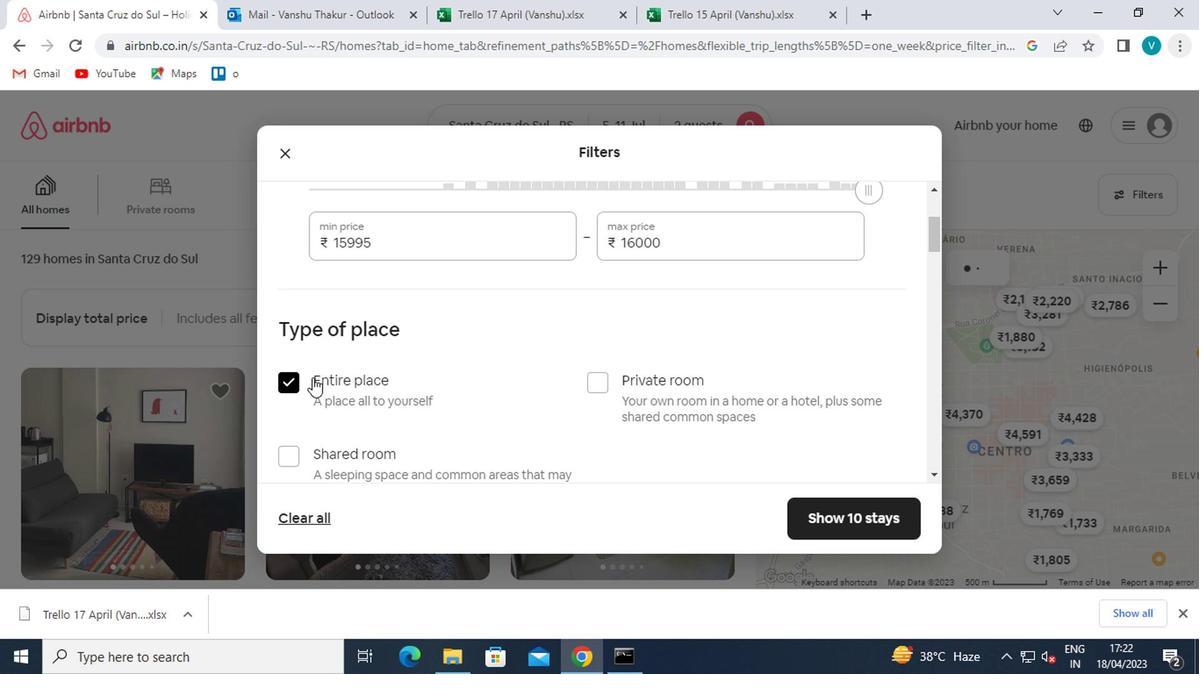 
Action: Mouse moved to (346, 401)
Screenshot: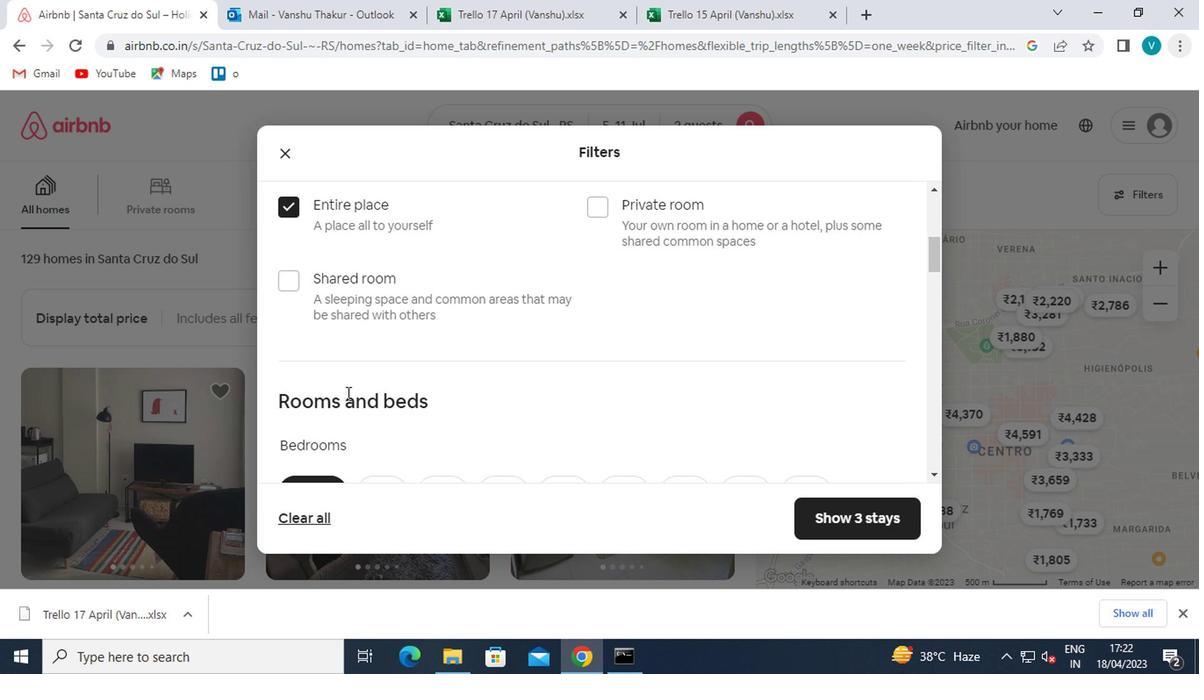 
Action: Mouse scrolled (346, 401) with delta (0, 0)
Screenshot: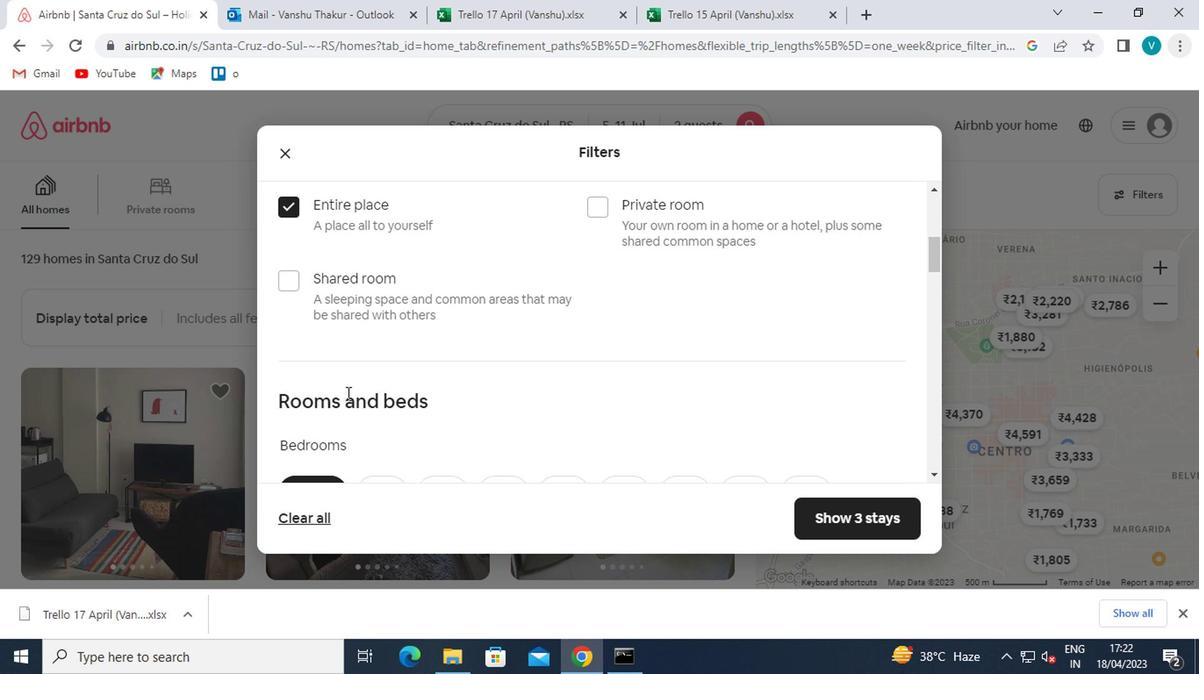 
Action: Mouse scrolled (346, 401) with delta (0, 0)
Screenshot: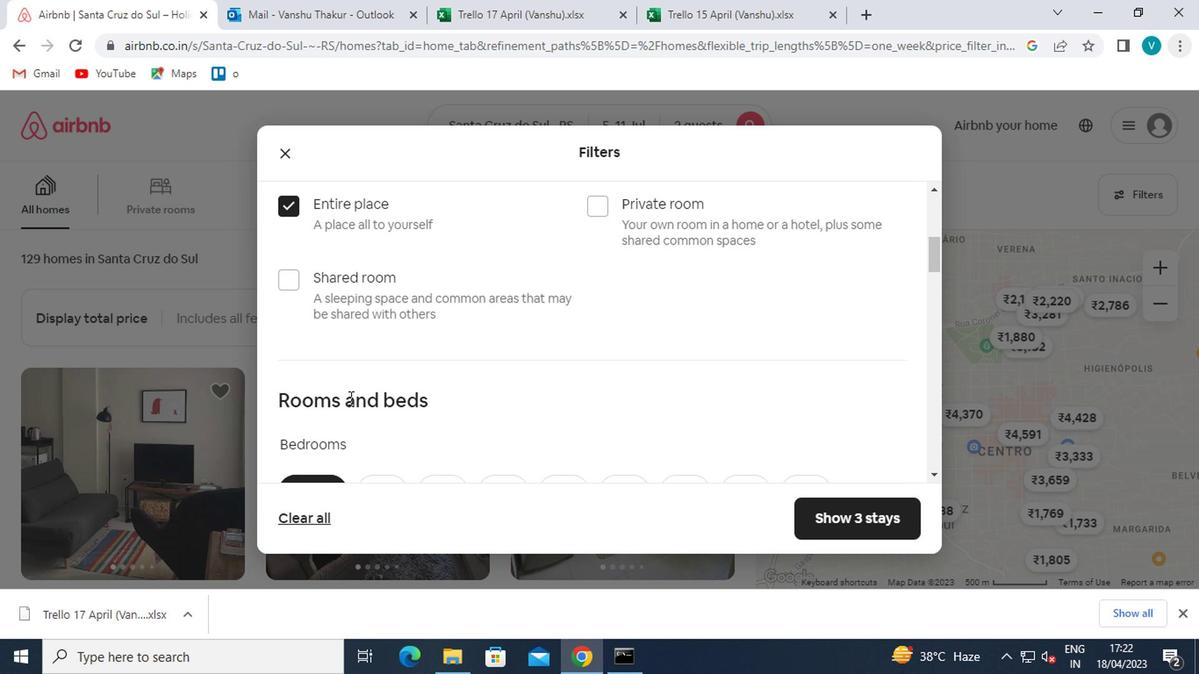 
Action: Mouse moved to (448, 319)
Screenshot: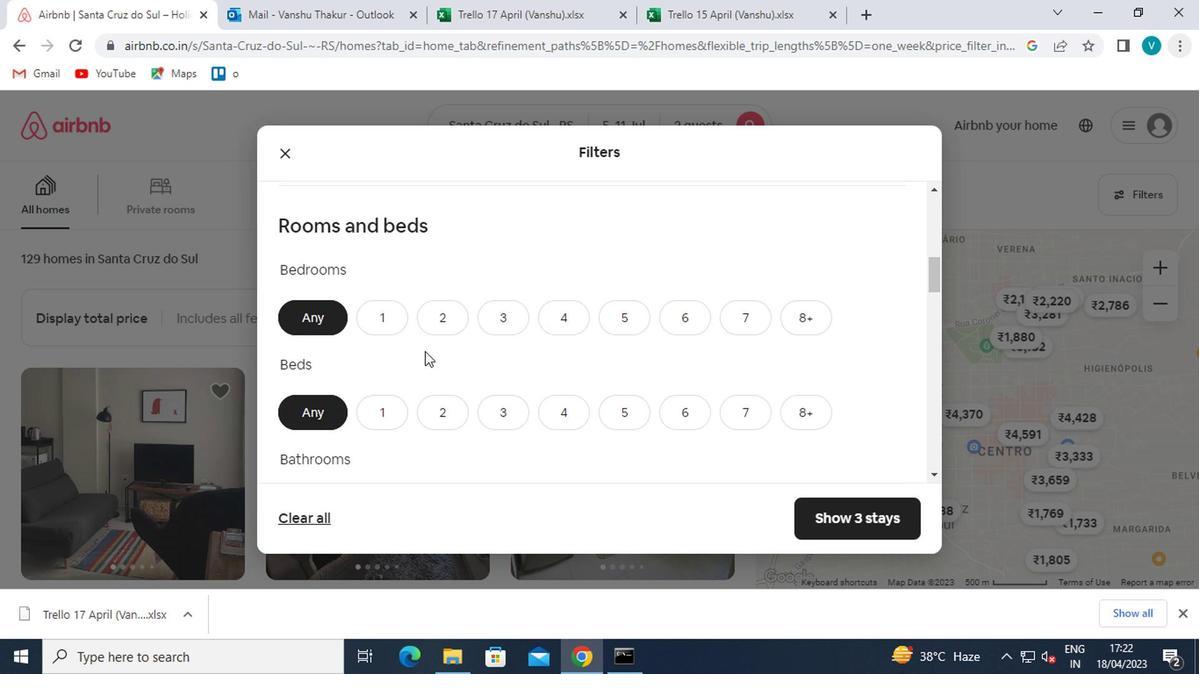 
Action: Mouse pressed left at (448, 319)
Screenshot: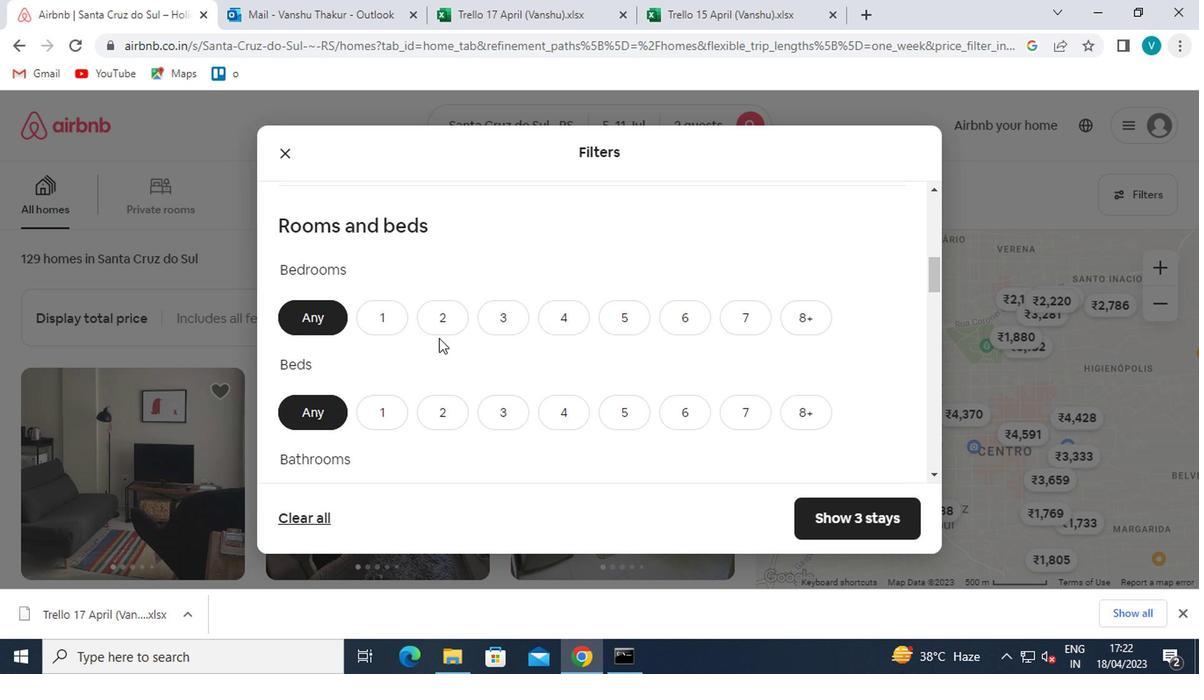 
Action: Mouse moved to (448, 403)
Screenshot: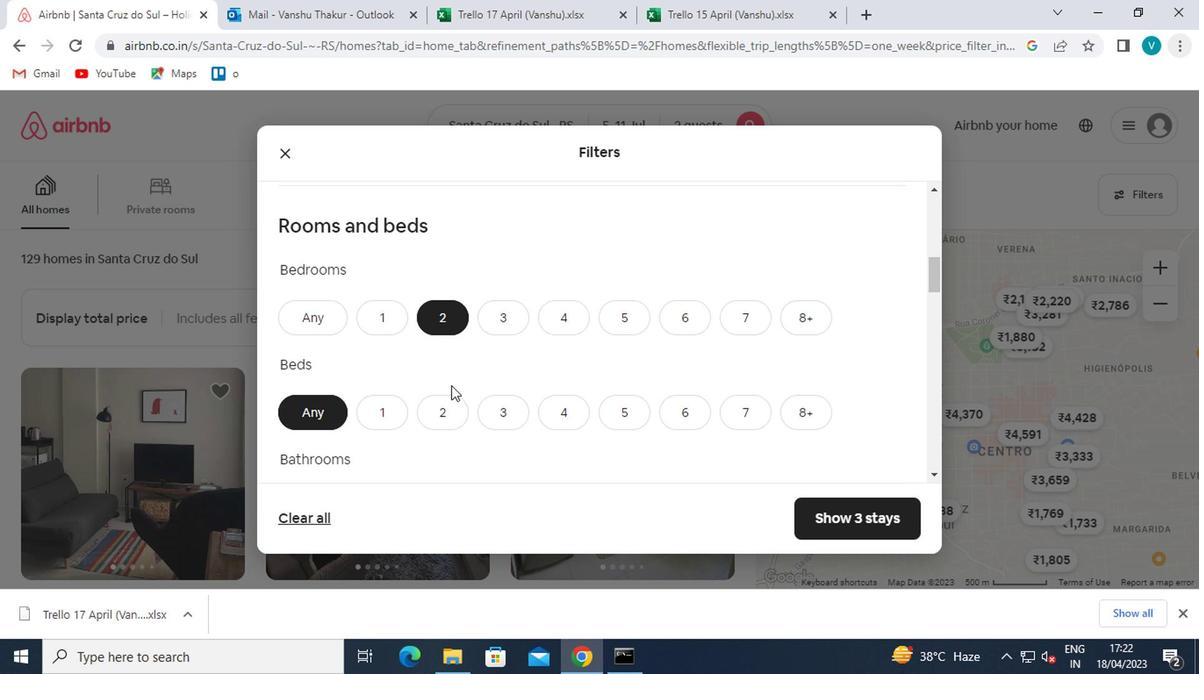 
Action: Mouse pressed left at (448, 403)
Screenshot: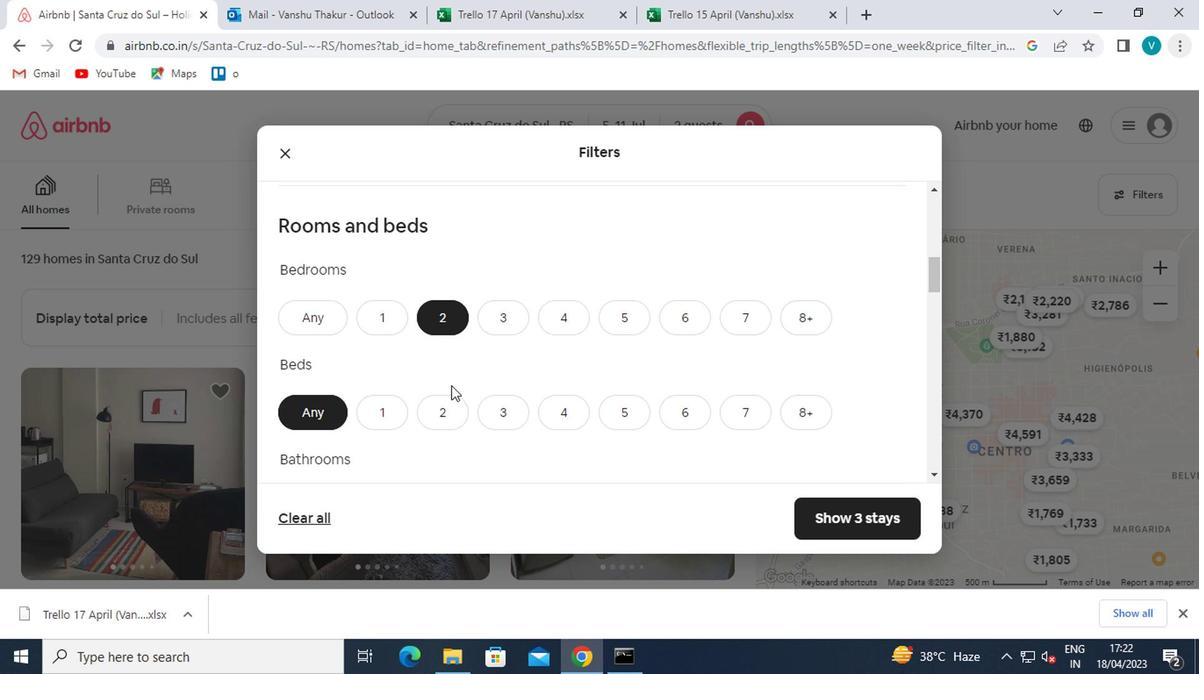 
Action: Mouse moved to (446, 404)
Screenshot: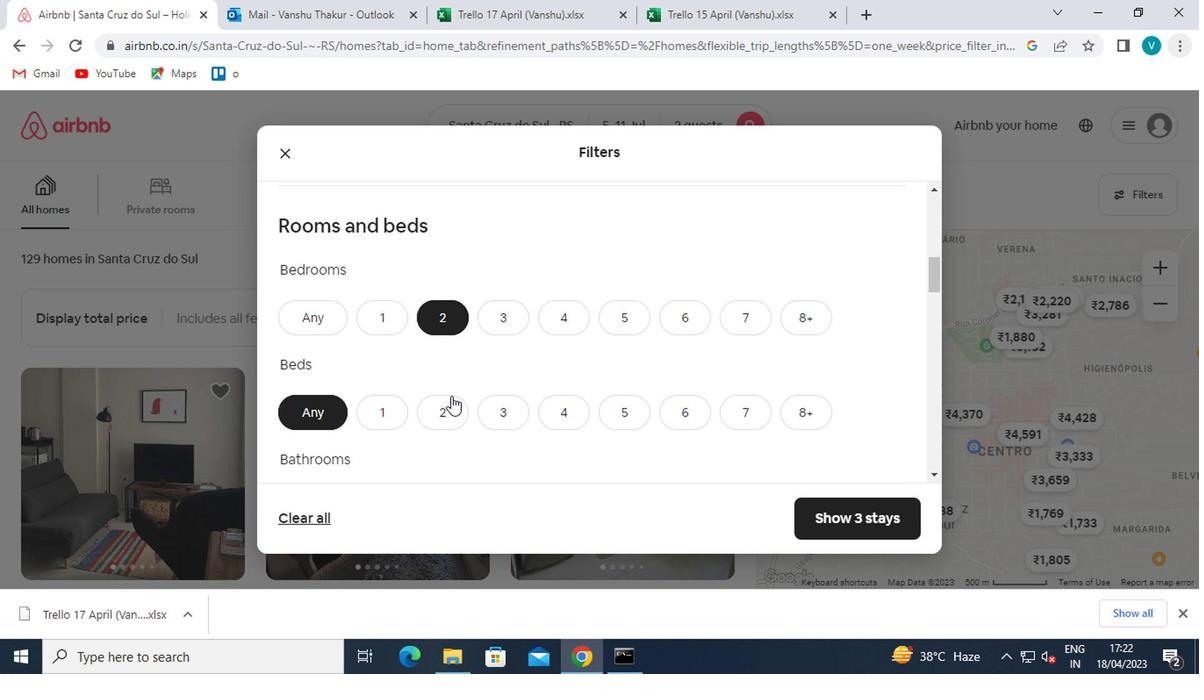 
Action: Mouse scrolled (446, 403) with delta (0, 0)
Screenshot: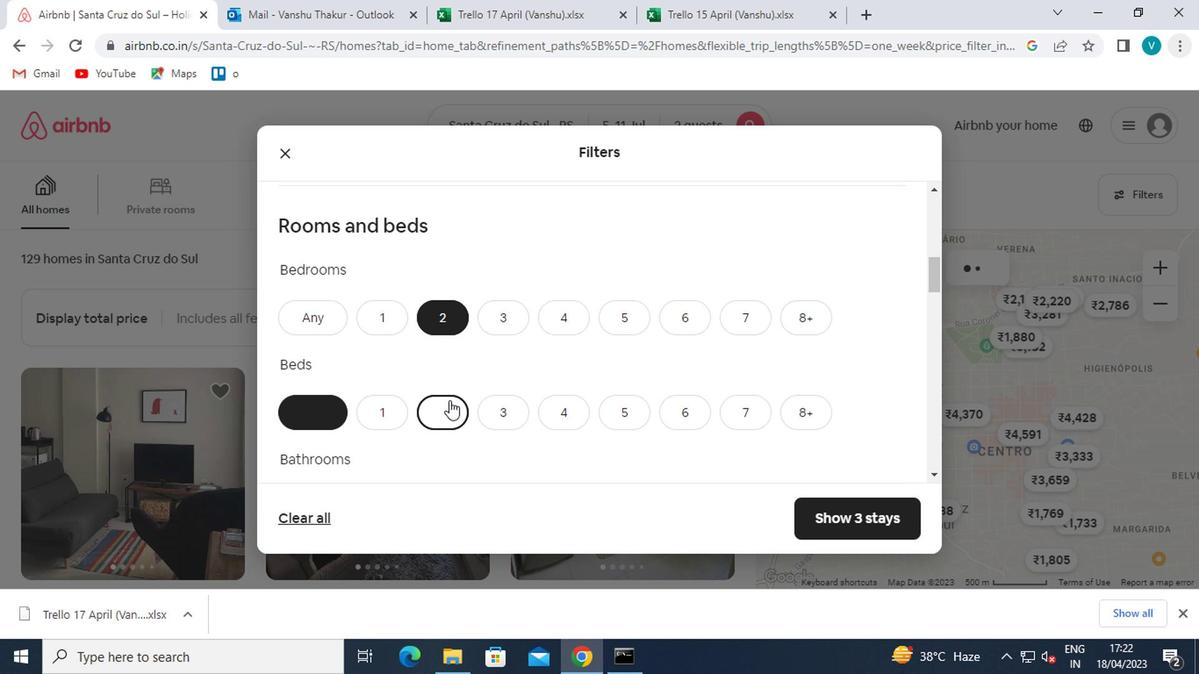 
Action: Mouse moved to (385, 420)
Screenshot: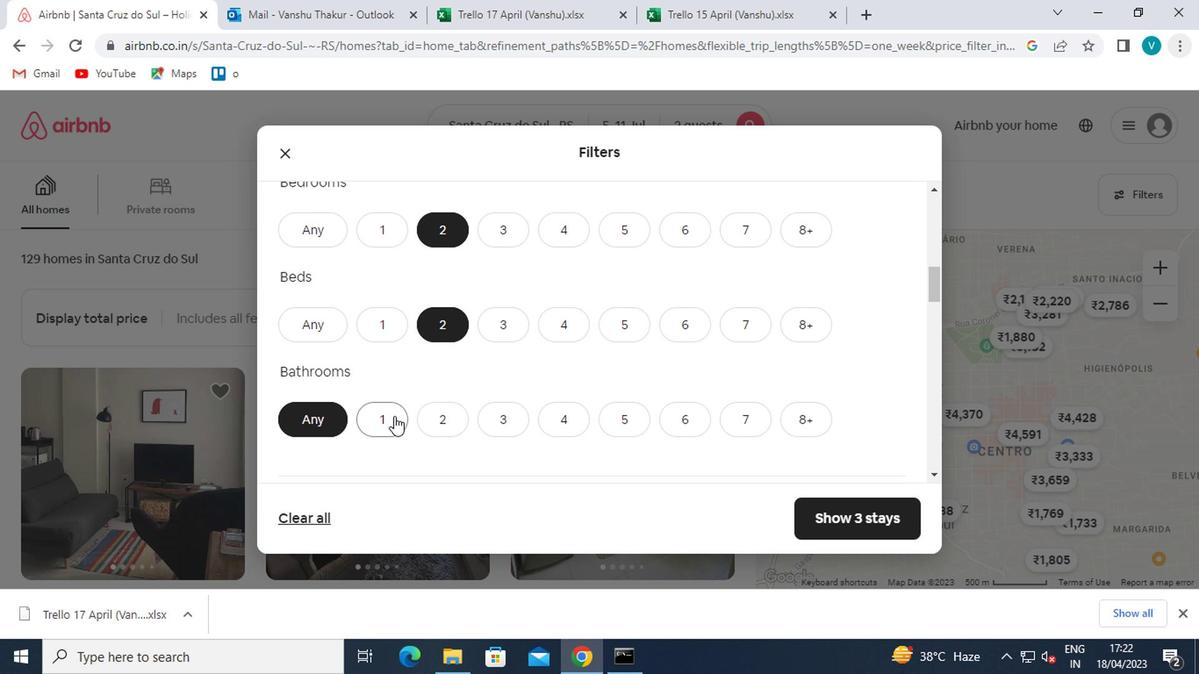 
Action: Mouse pressed left at (385, 420)
Screenshot: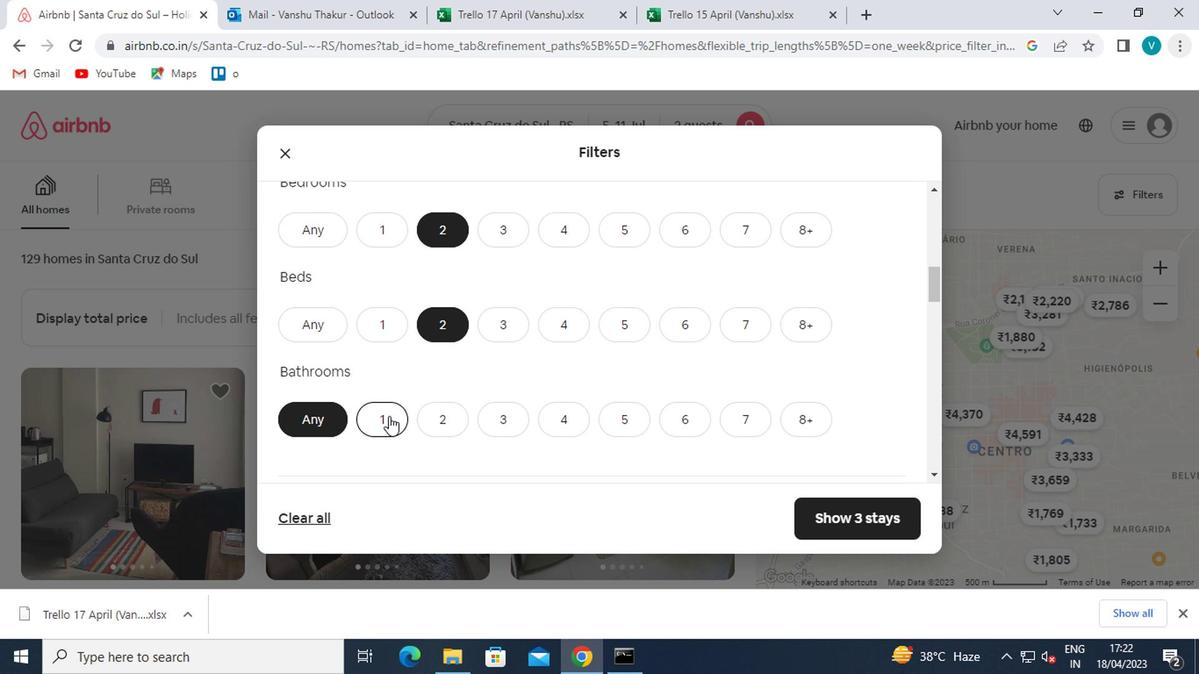 
Action: Mouse moved to (396, 418)
Screenshot: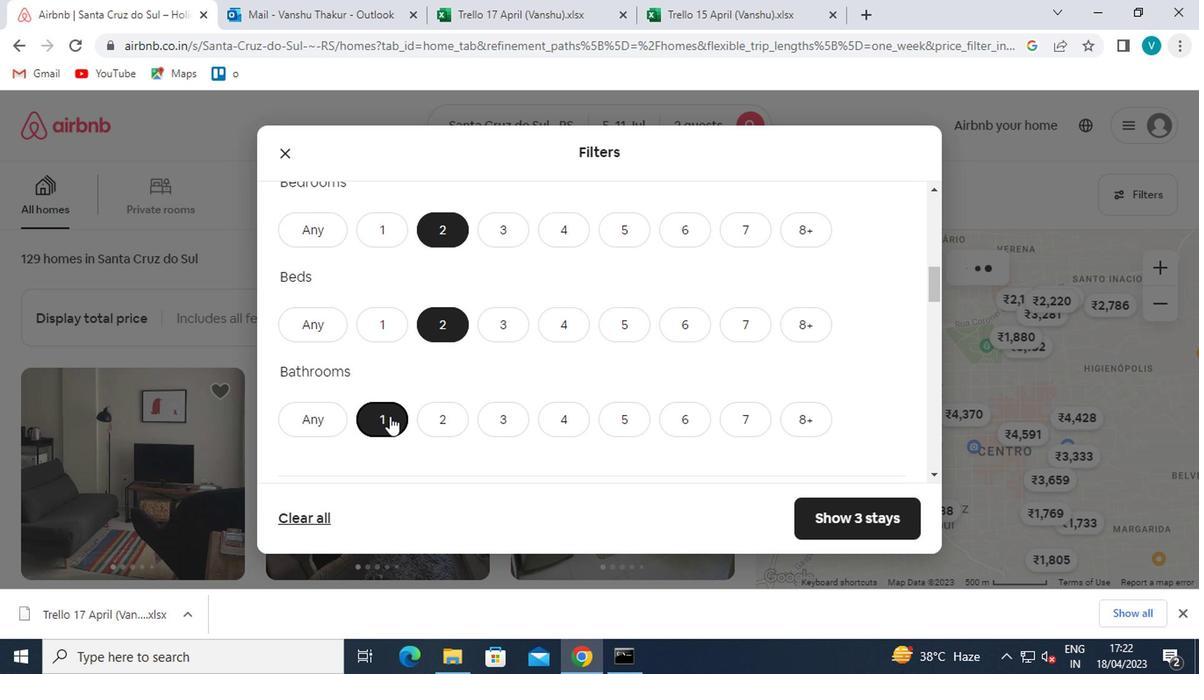 
Action: Mouse scrolled (396, 416) with delta (0, -1)
Screenshot: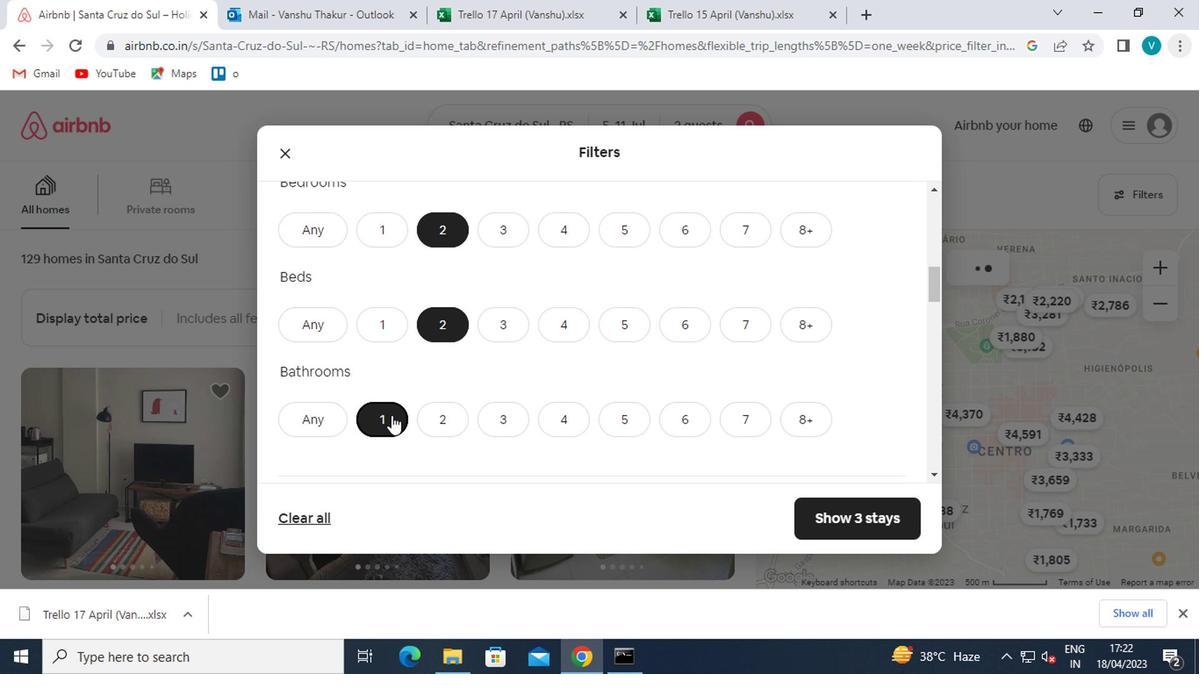 
Action: Mouse scrolled (396, 416) with delta (0, -1)
Screenshot: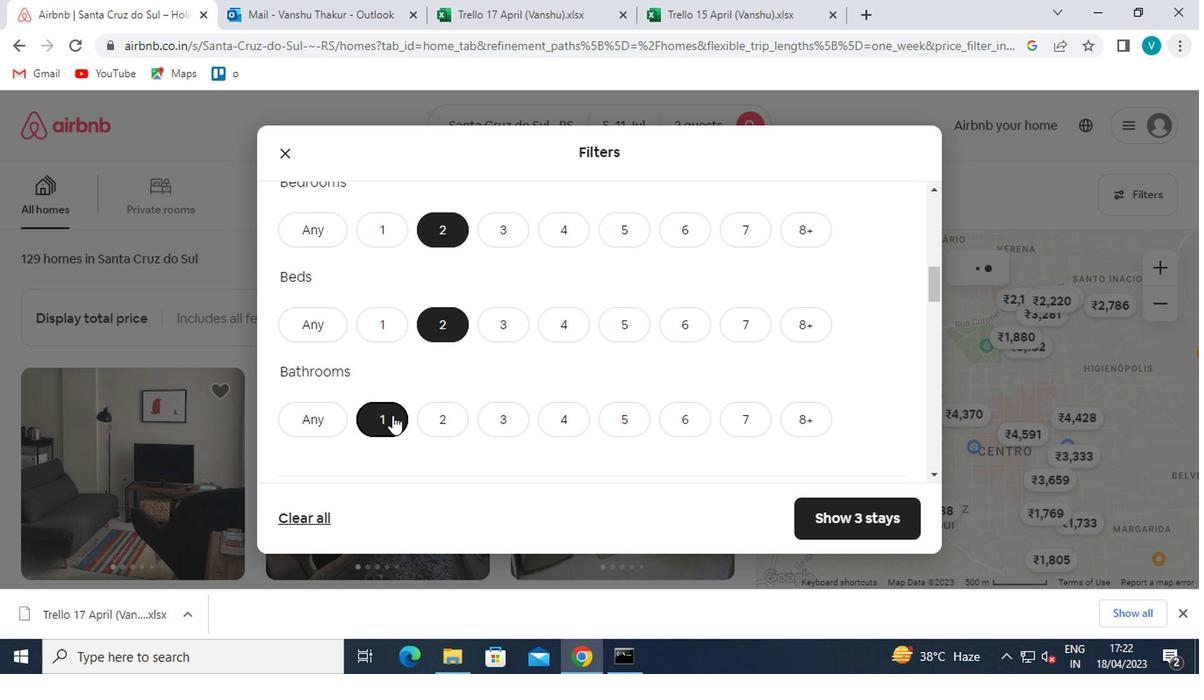 
Action: Mouse scrolled (396, 416) with delta (0, -1)
Screenshot: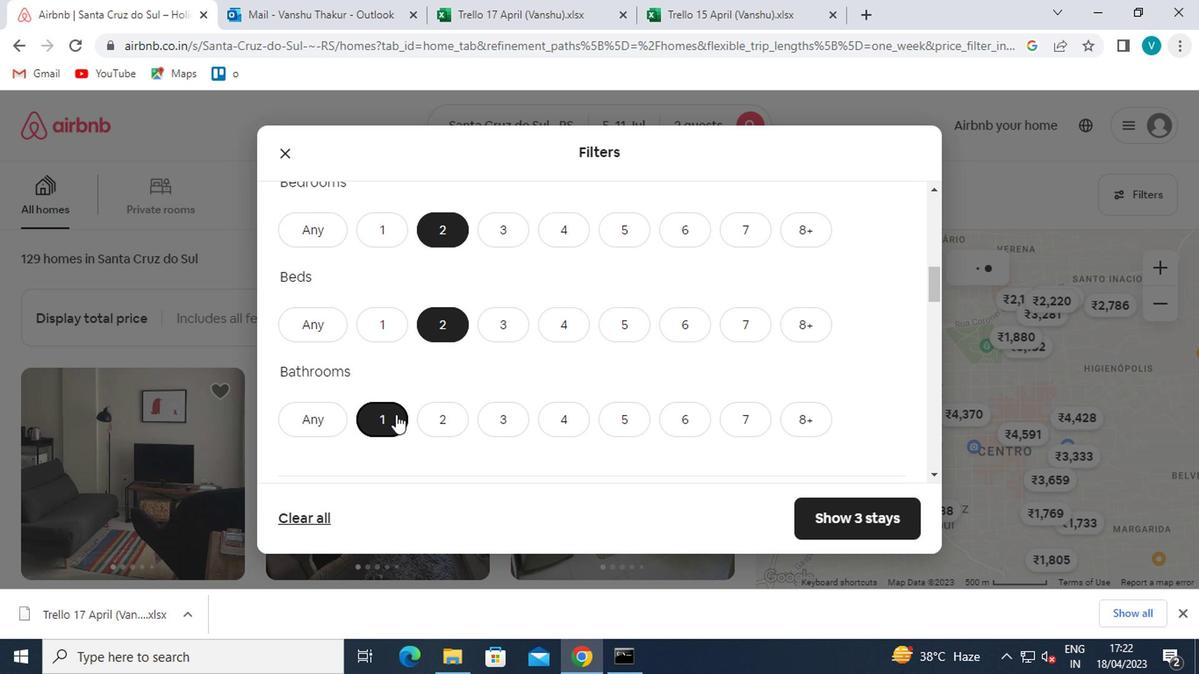 
Action: Mouse moved to (466, 349)
Screenshot: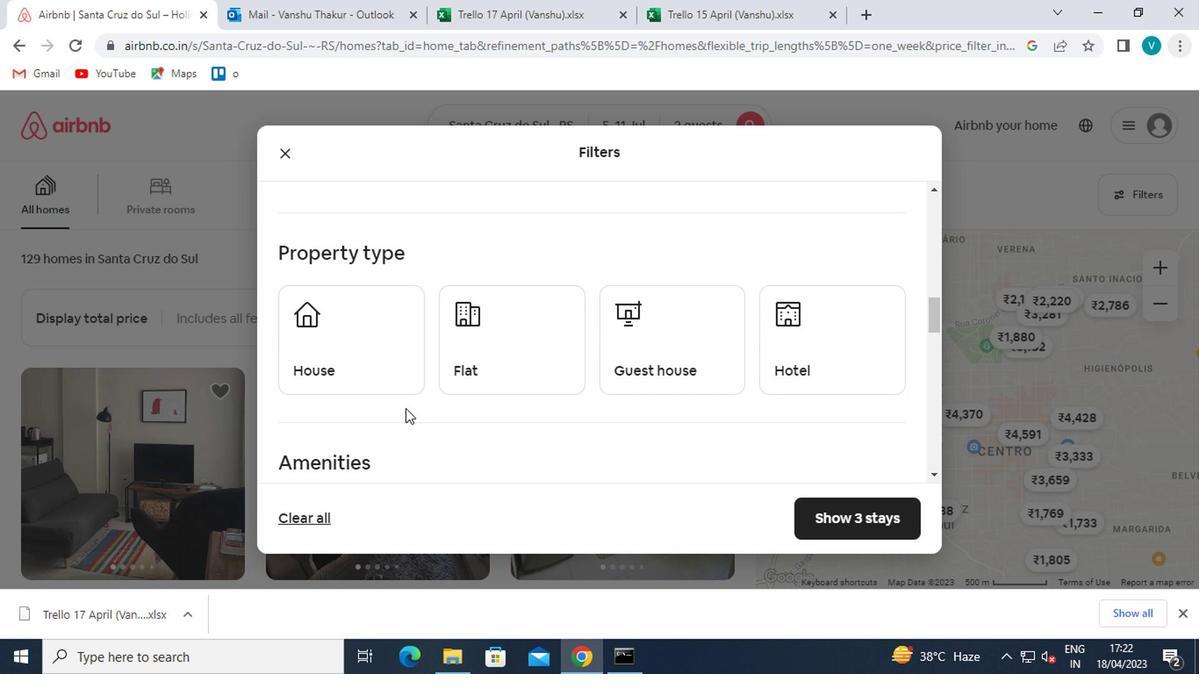 
Action: Mouse pressed left at (466, 349)
Screenshot: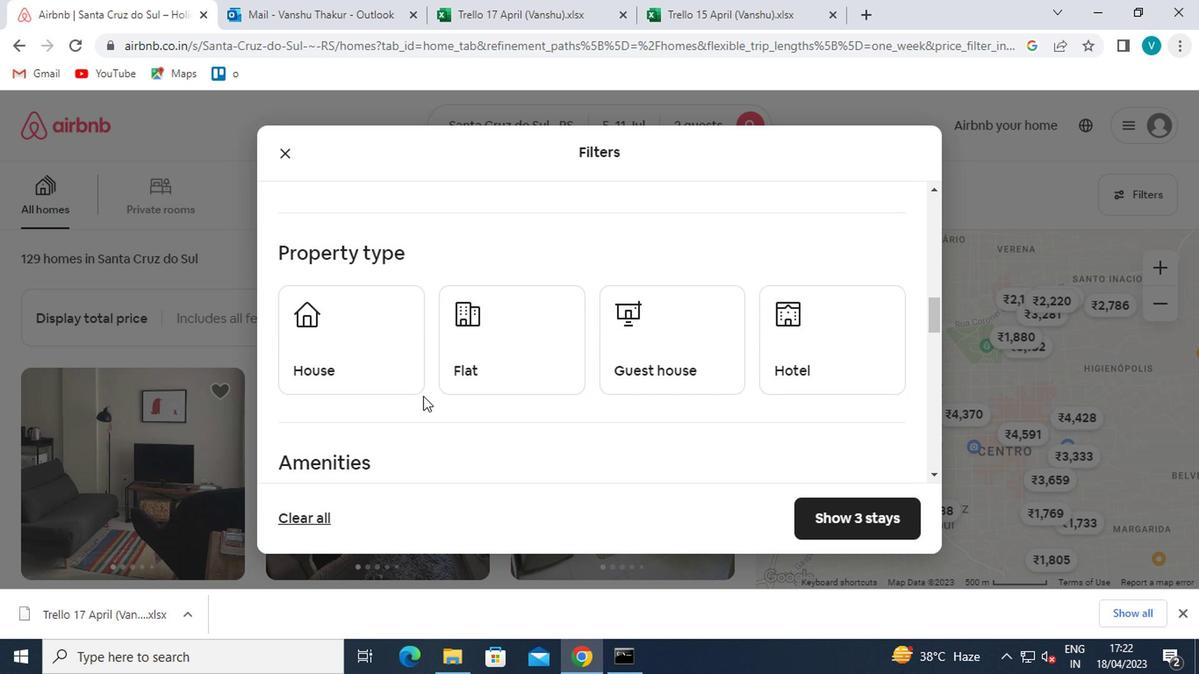 
Action: Mouse moved to (468, 349)
Screenshot: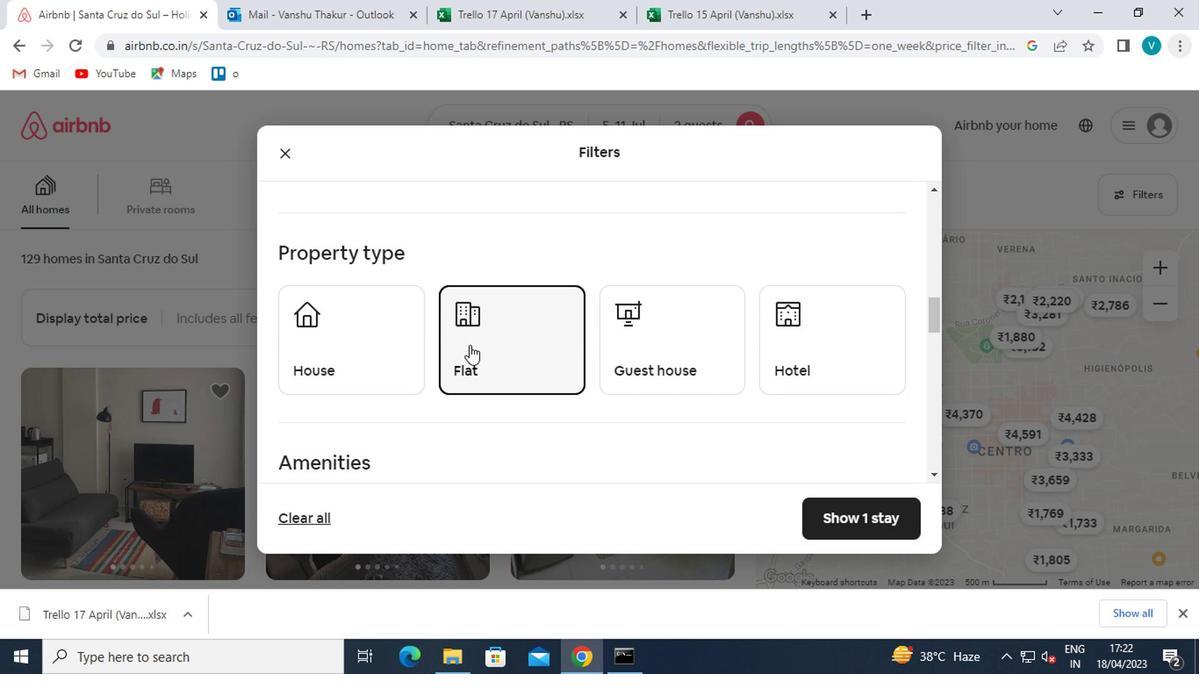 
Action: Mouse scrolled (468, 348) with delta (0, -1)
Screenshot: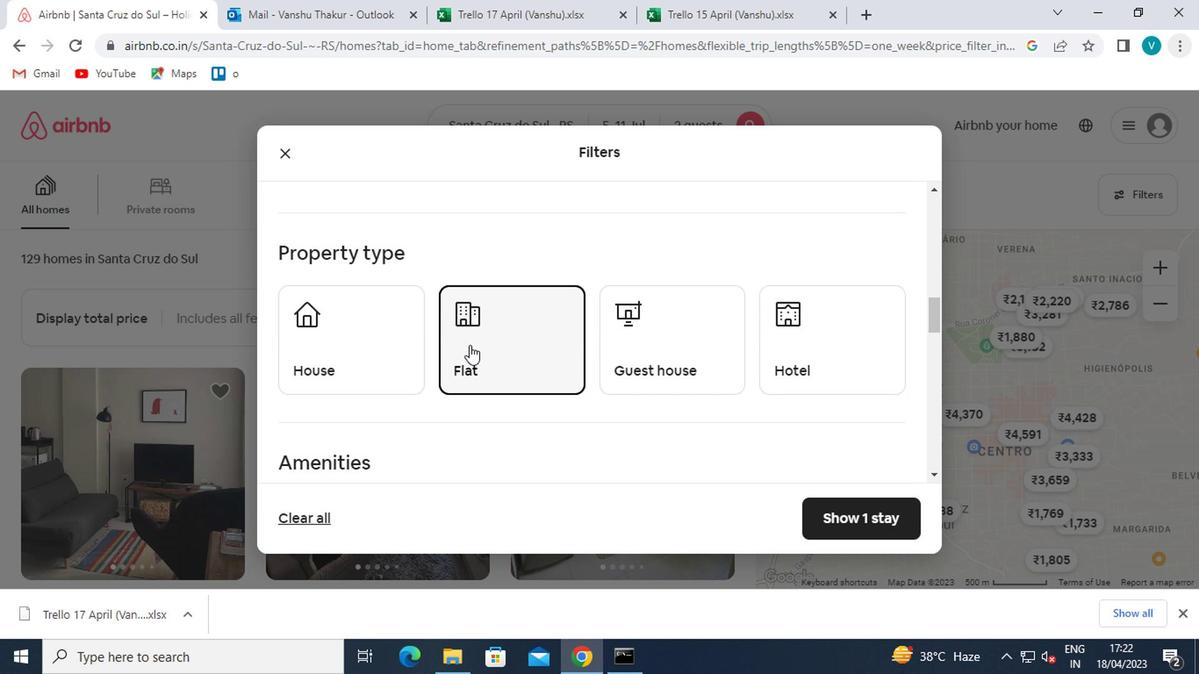 
Action: Mouse scrolled (468, 348) with delta (0, -1)
Screenshot: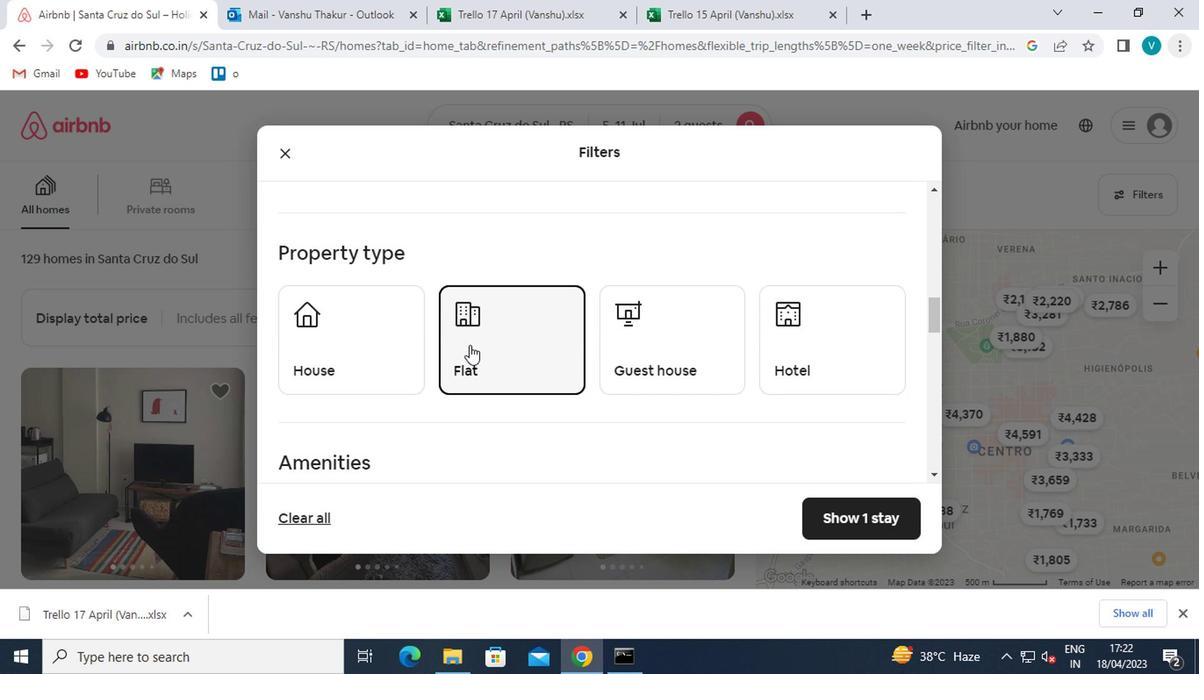 
Action: Mouse scrolled (468, 348) with delta (0, -1)
Screenshot: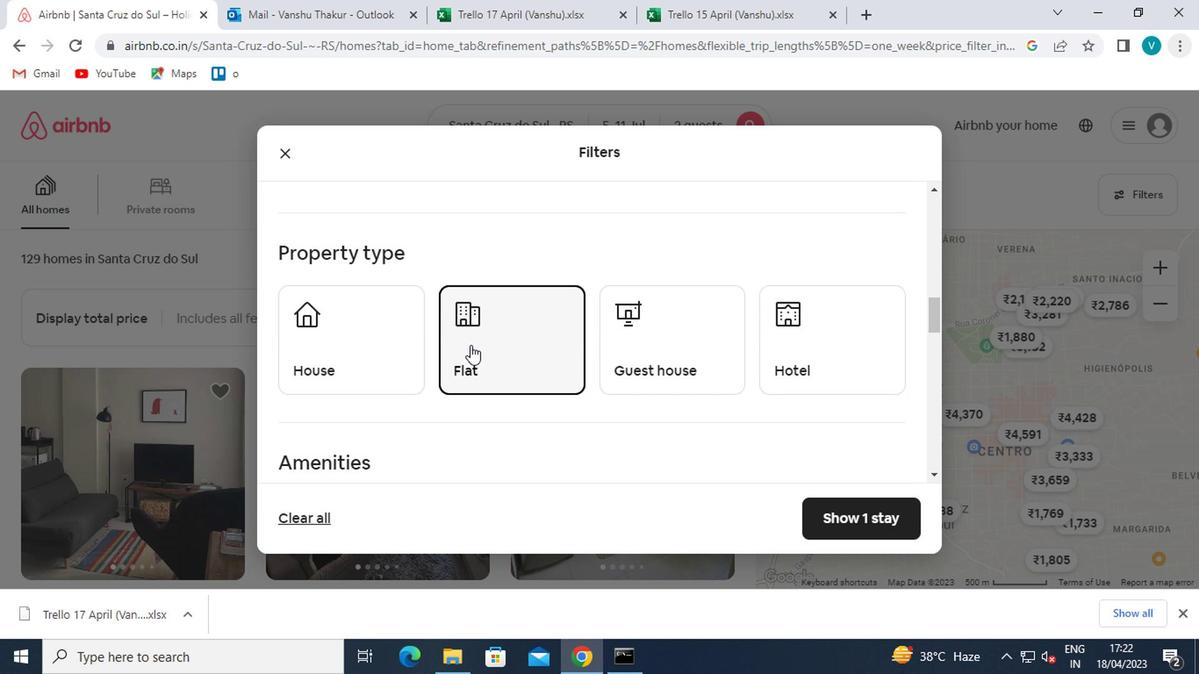 
Action: Mouse moved to (562, 378)
Screenshot: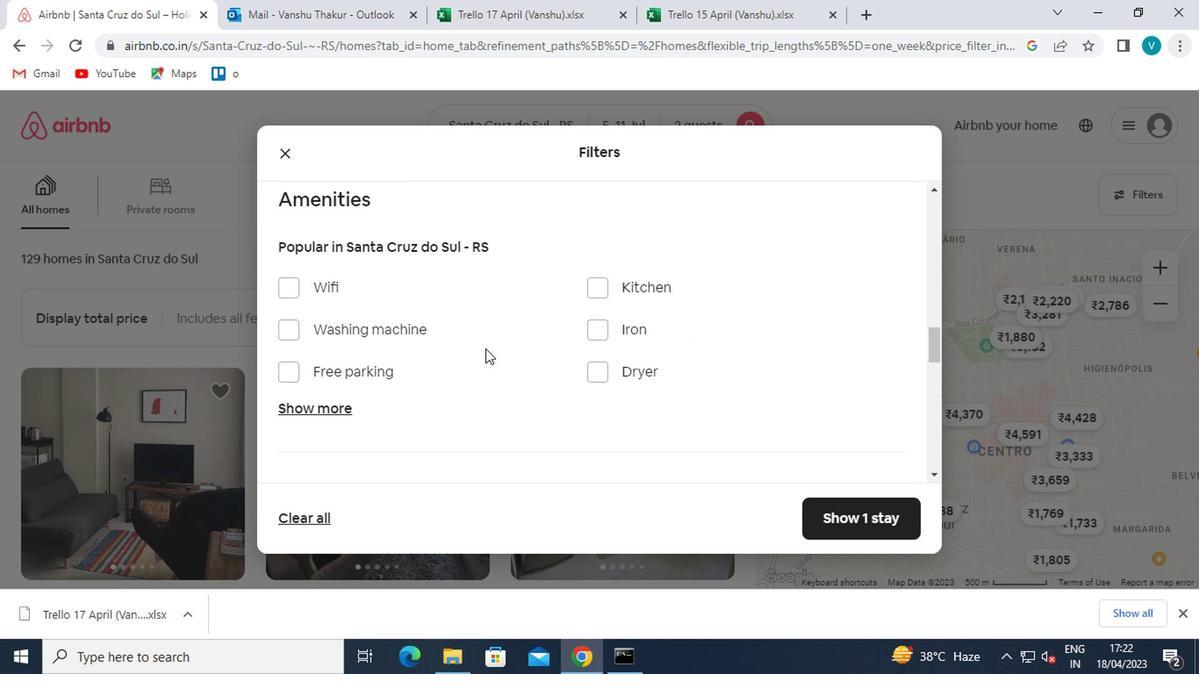 
Action: Mouse scrolled (562, 377) with delta (0, 0)
Screenshot: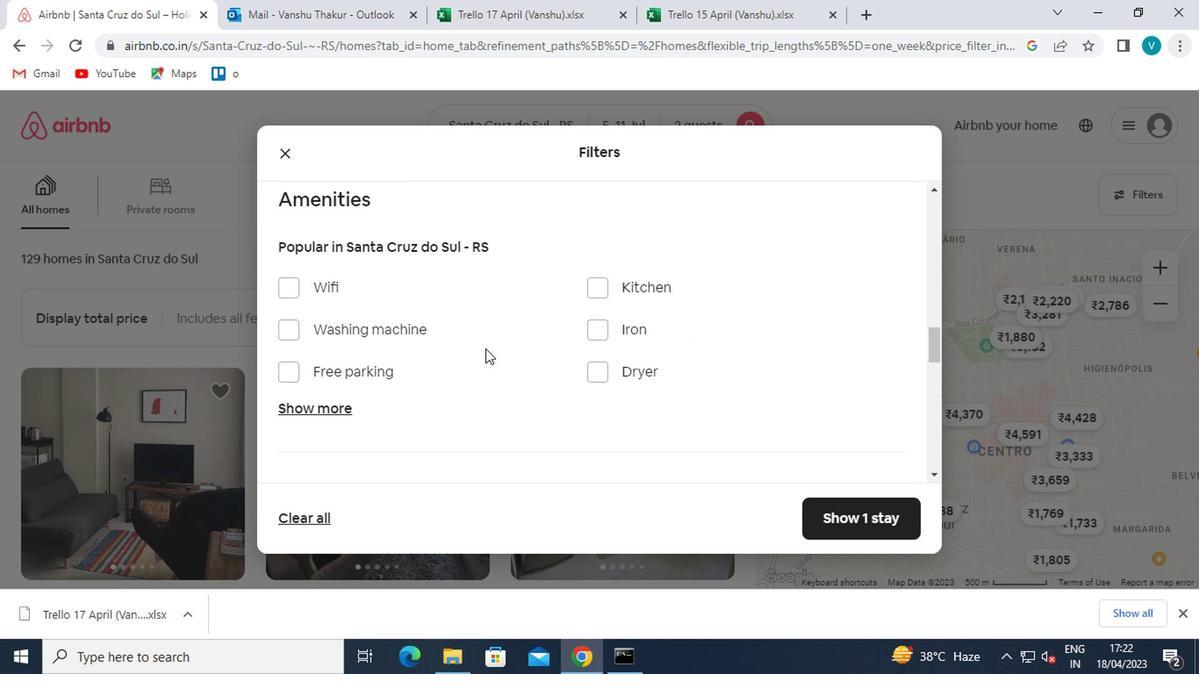 
Action: Mouse moved to (579, 384)
Screenshot: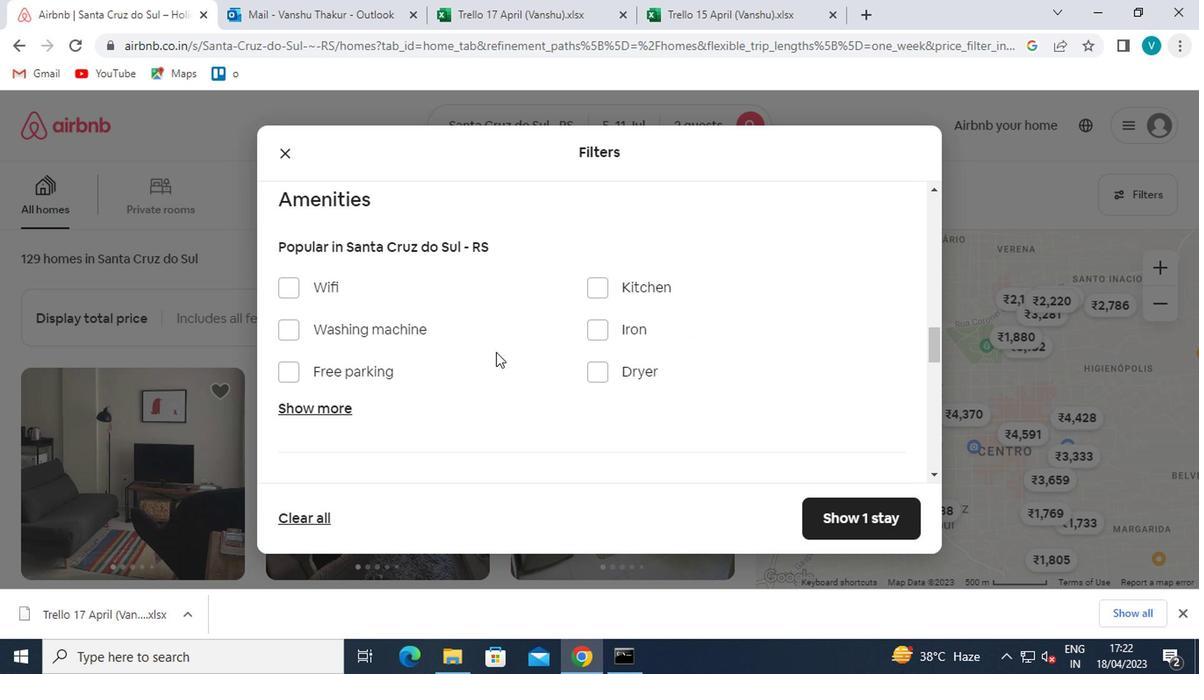 
Action: Mouse scrolled (579, 383) with delta (0, 0)
Screenshot: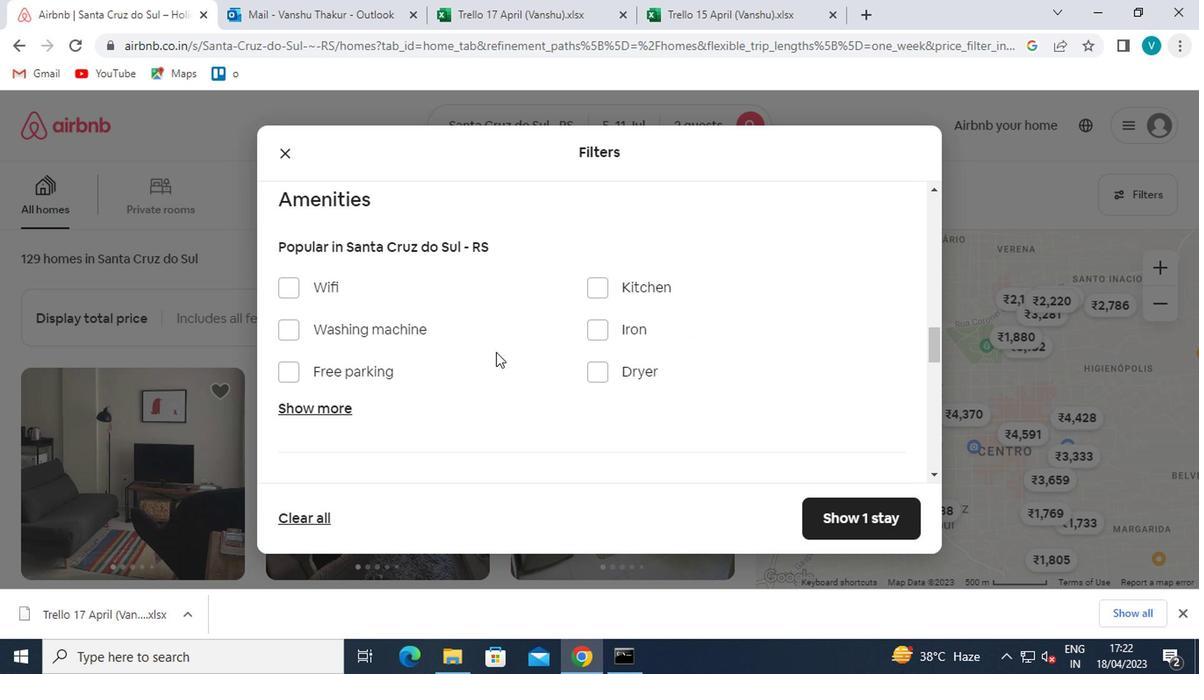 
Action: Mouse moved to (579, 384)
Screenshot: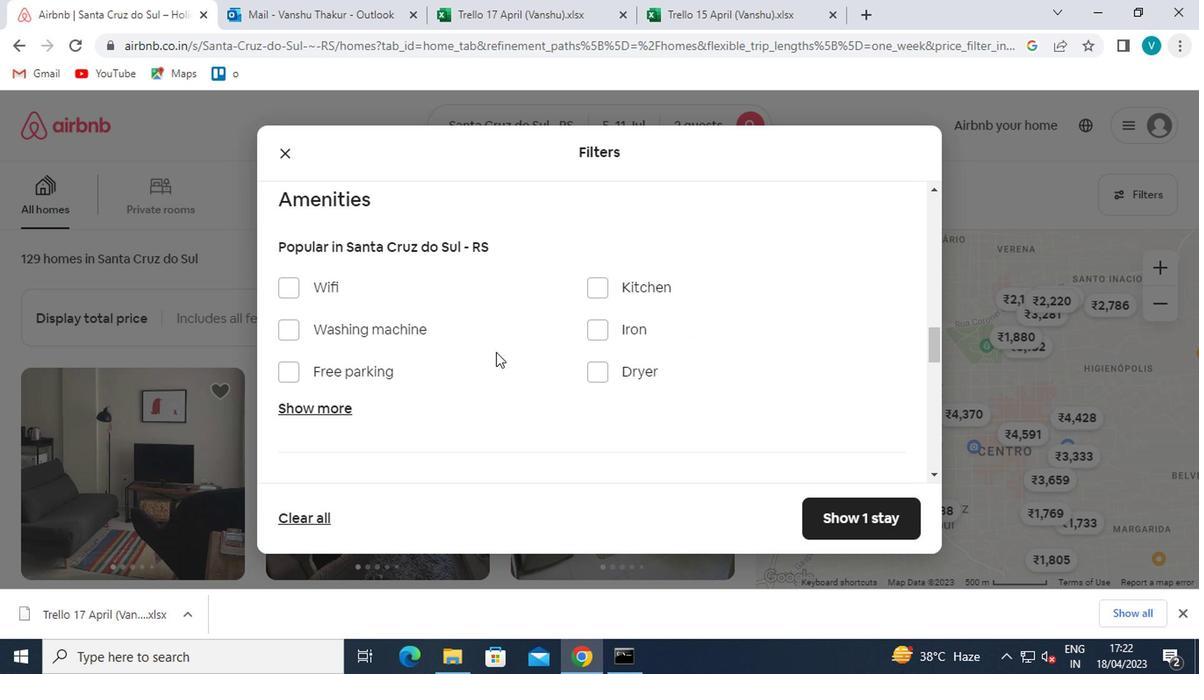 
Action: Mouse scrolled (579, 383) with delta (0, 0)
Screenshot: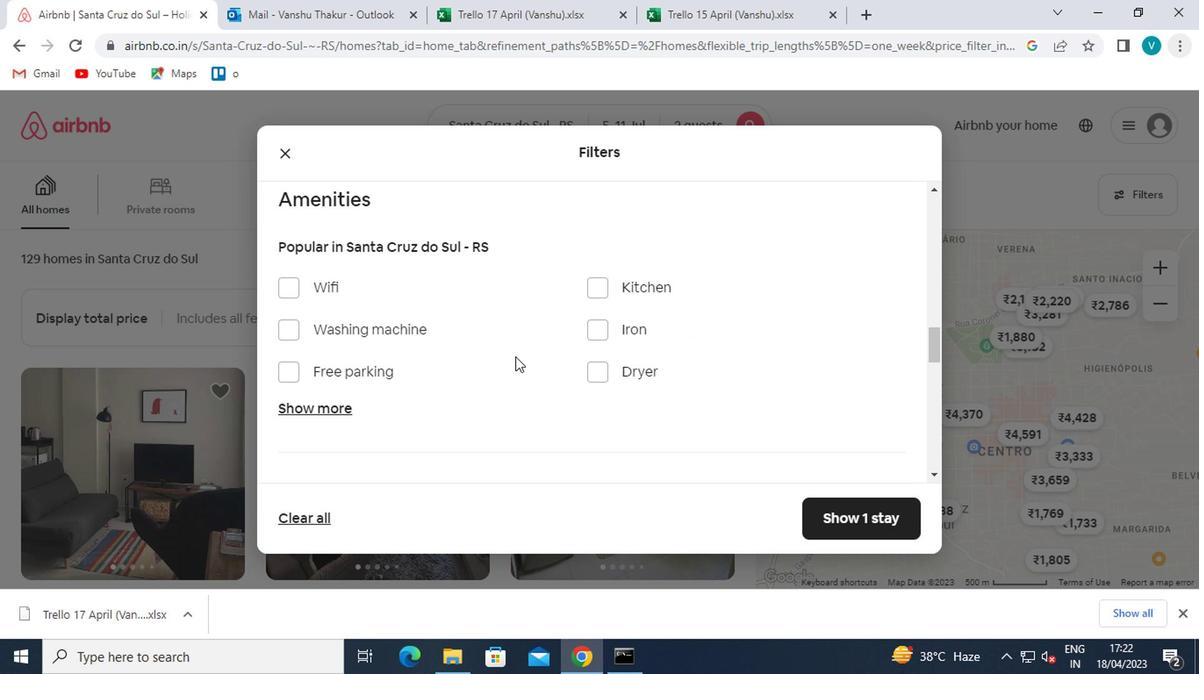 
Action: Mouse moved to (897, 339)
Screenshot: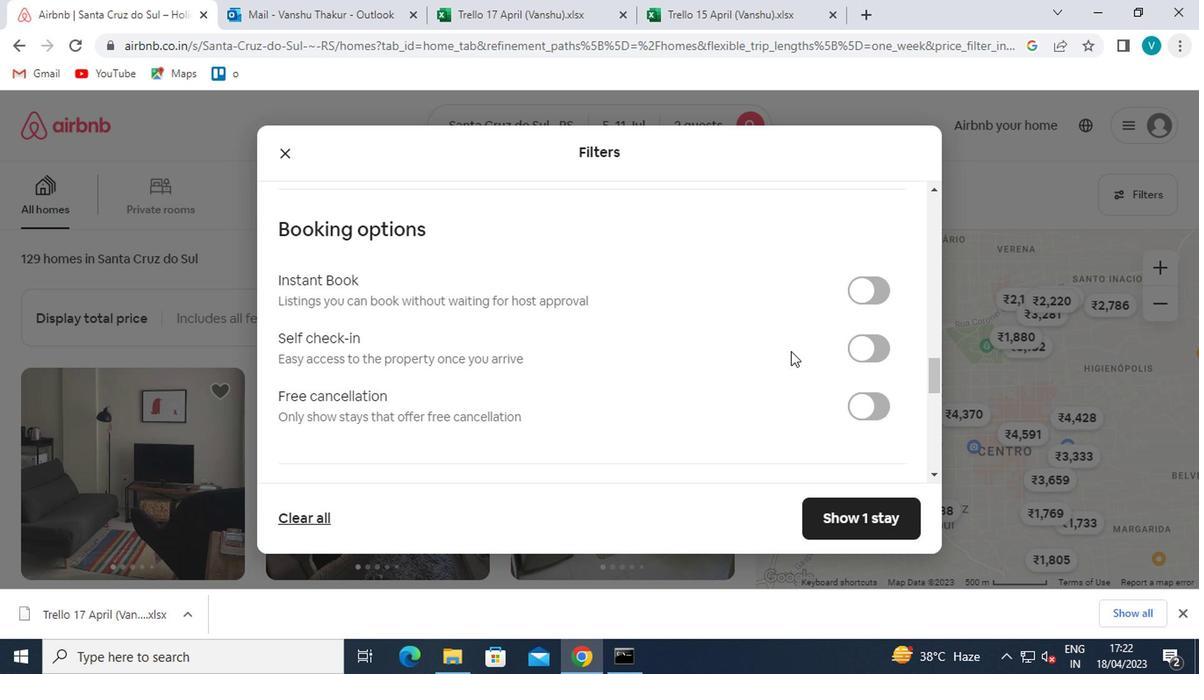 
Action: Mouse pressed left at (897, 339)
Screenshot: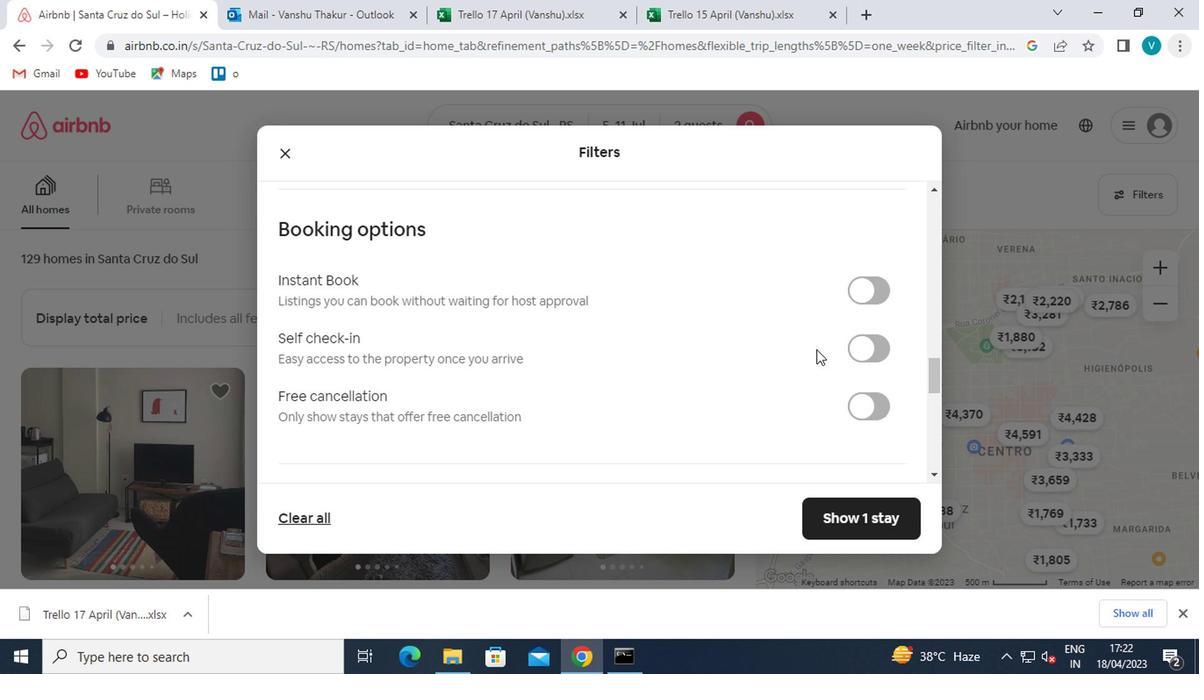 
Action: Mouse moved to (869, 345)
Screenshot: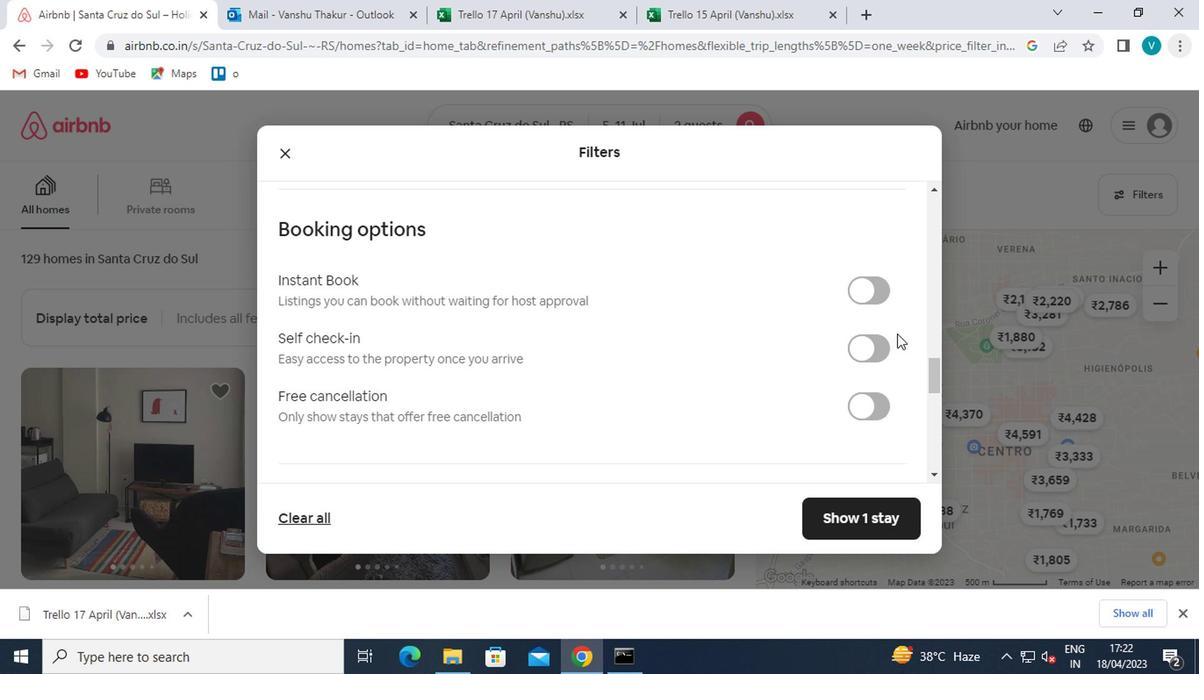 
Action: Mouse pressed left at (869, 345)
Screenshot: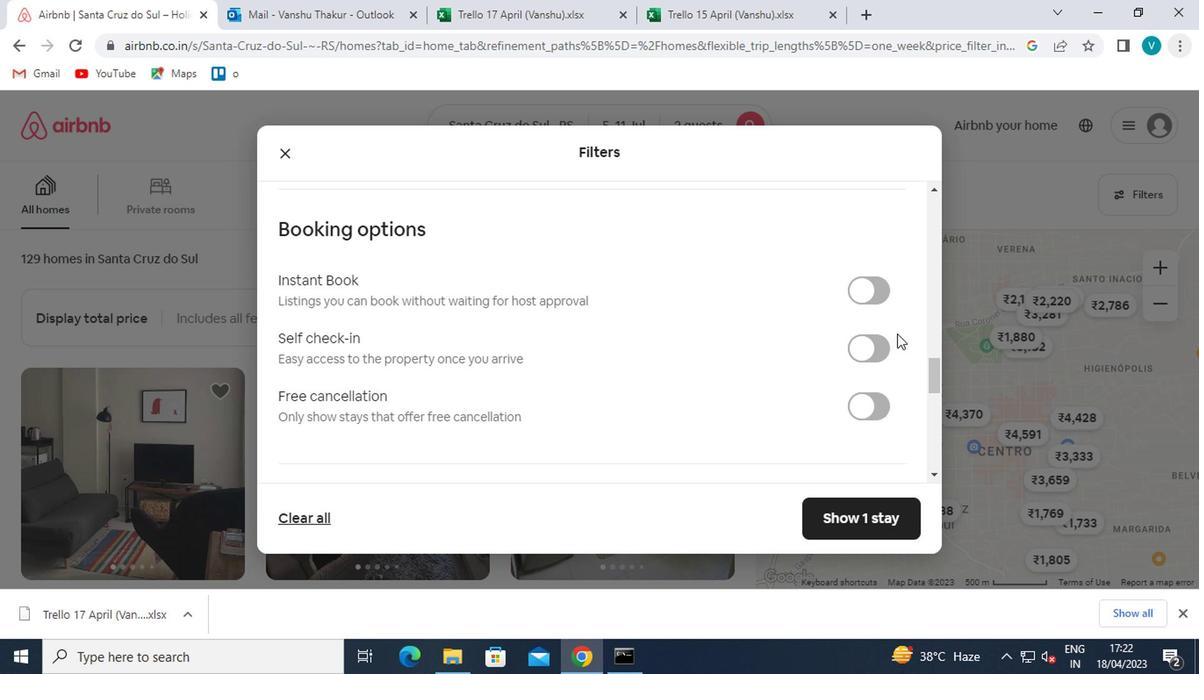 
Action: Mouse moved to (866, 349)
Screenshot: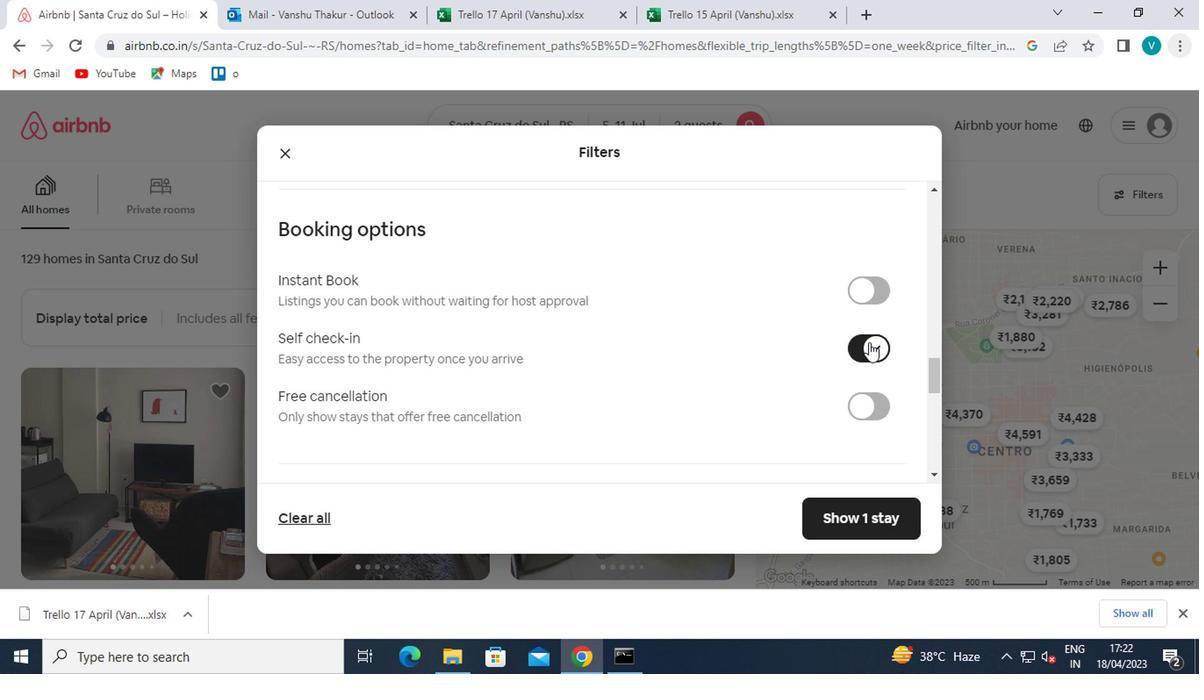 
Action: Mouse scrolled (866, 348) with delta (0, -1)
Screenshot: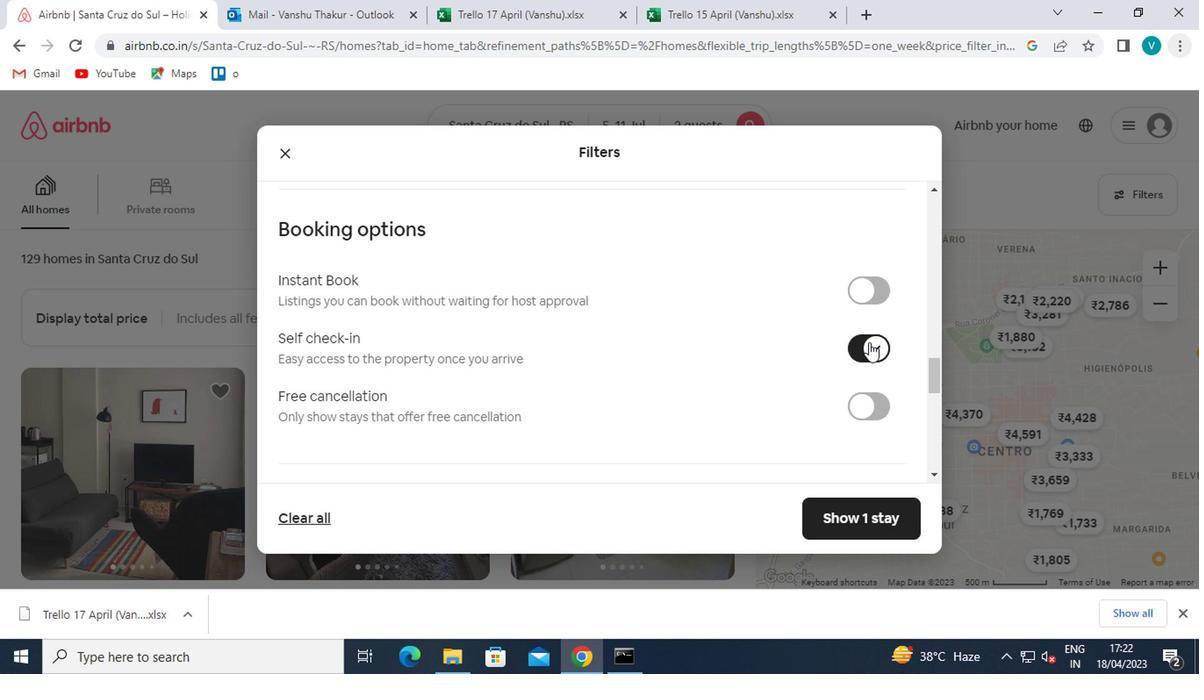 
Action: Mouse moved to (855, 356)
Screenshot: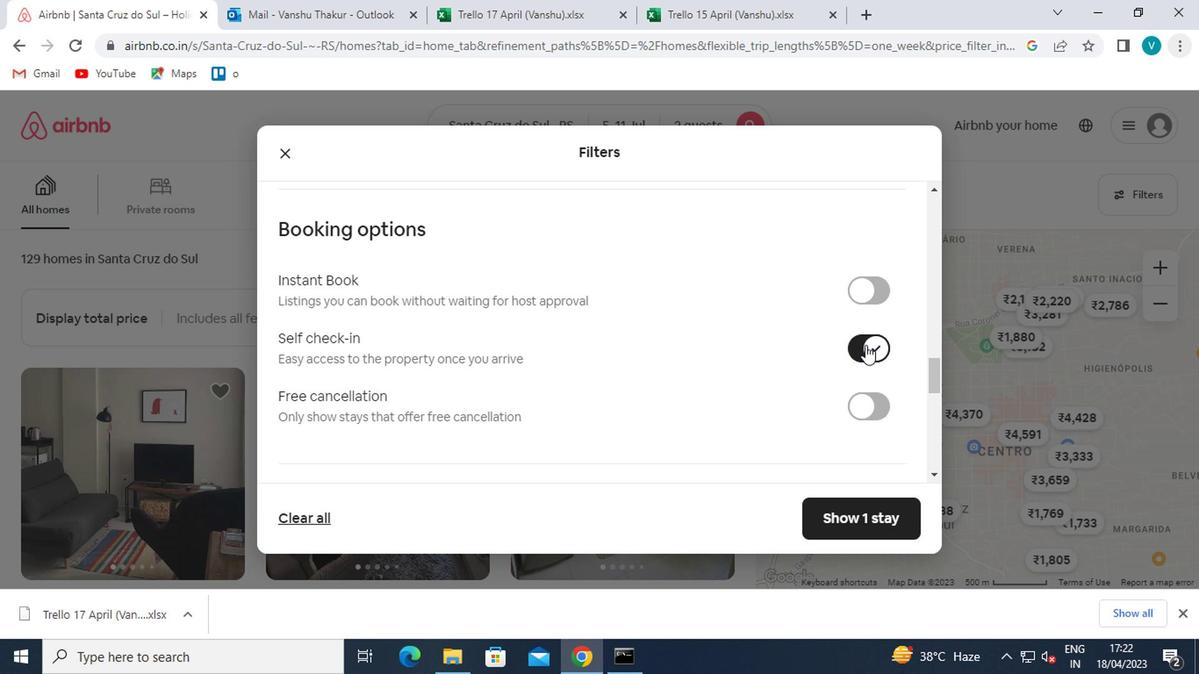 
Action: Mouse scrolled (855, 354) with delta (0, -1)
Screenshot: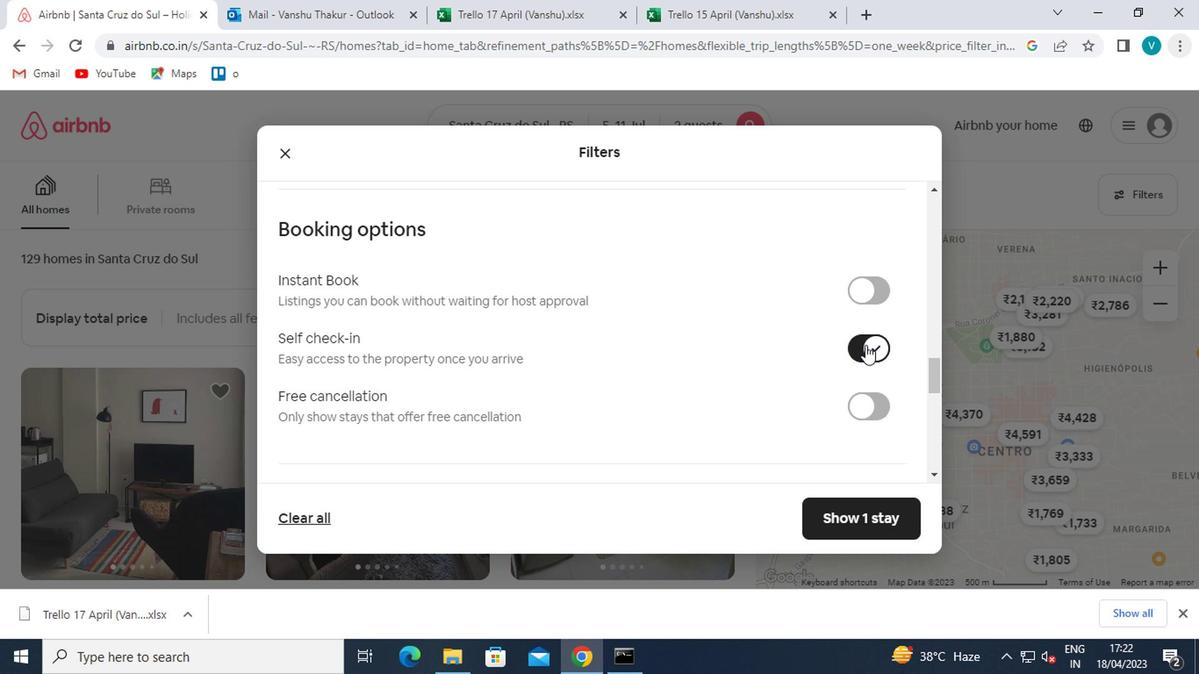 
Action: Mouse moved to (828, 363)
Screenshot: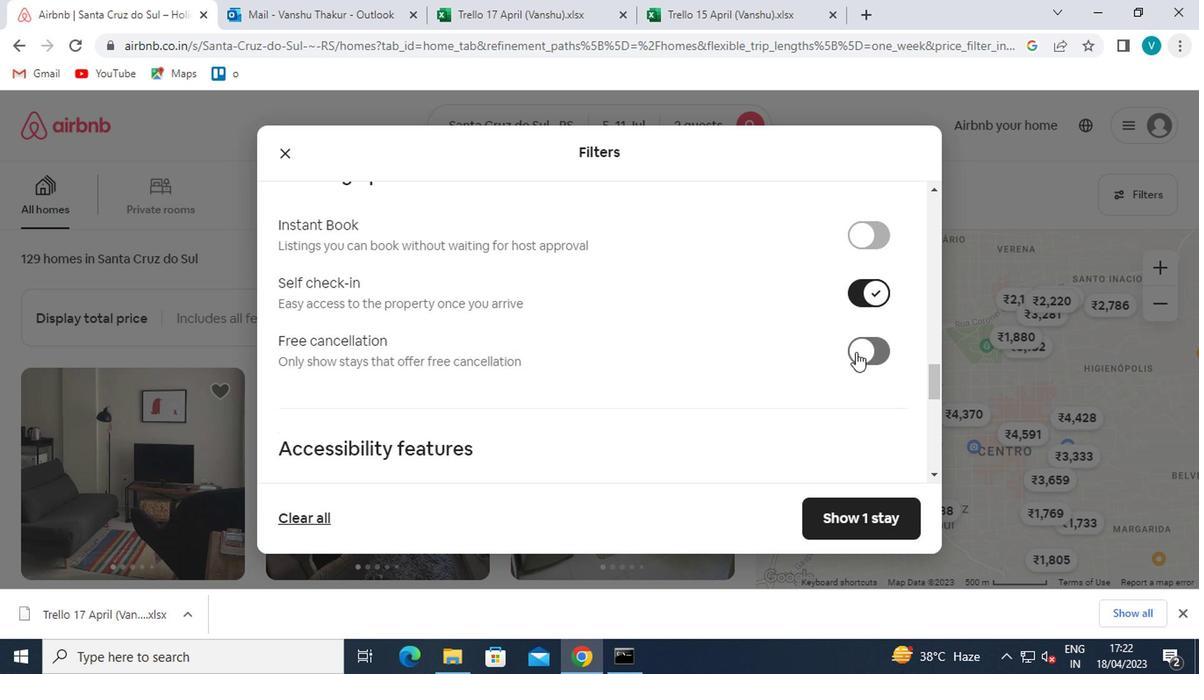 
Action: Mouse scrolled (828, 362) with delta (0, 0)
Screenshot: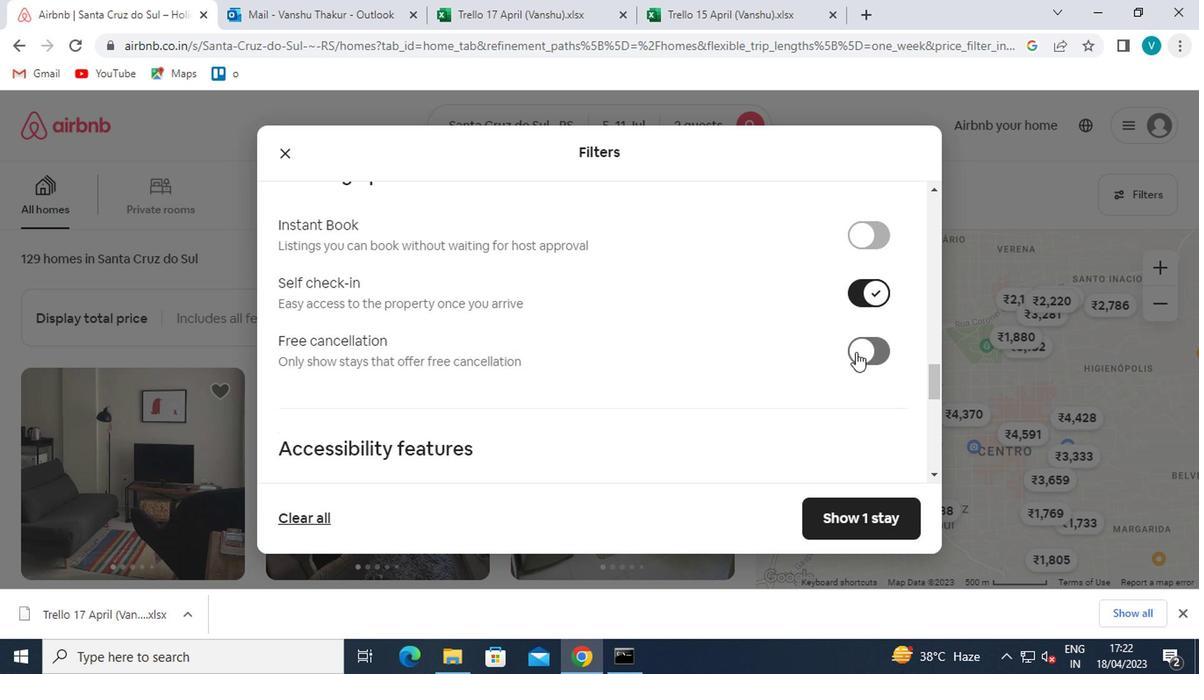 
Action: Mouse moved to (796, 371)
Screenshot: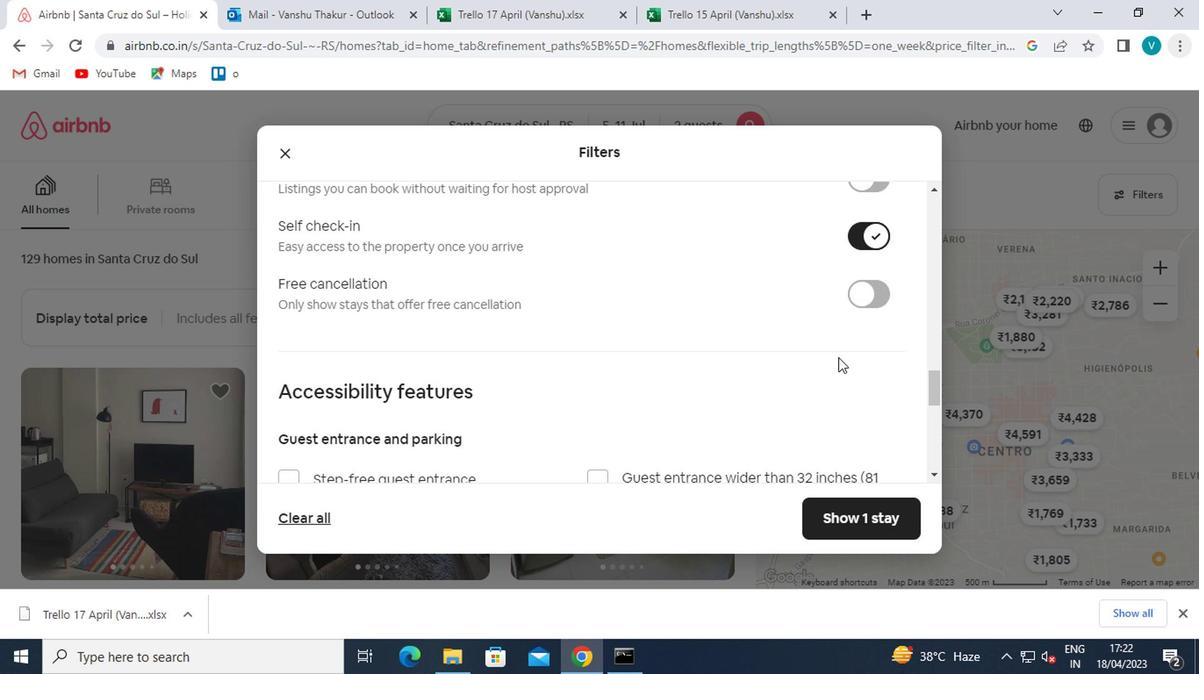
Action: Mouse scrolled (796, 369) with delta (0, -1)
Screenshot: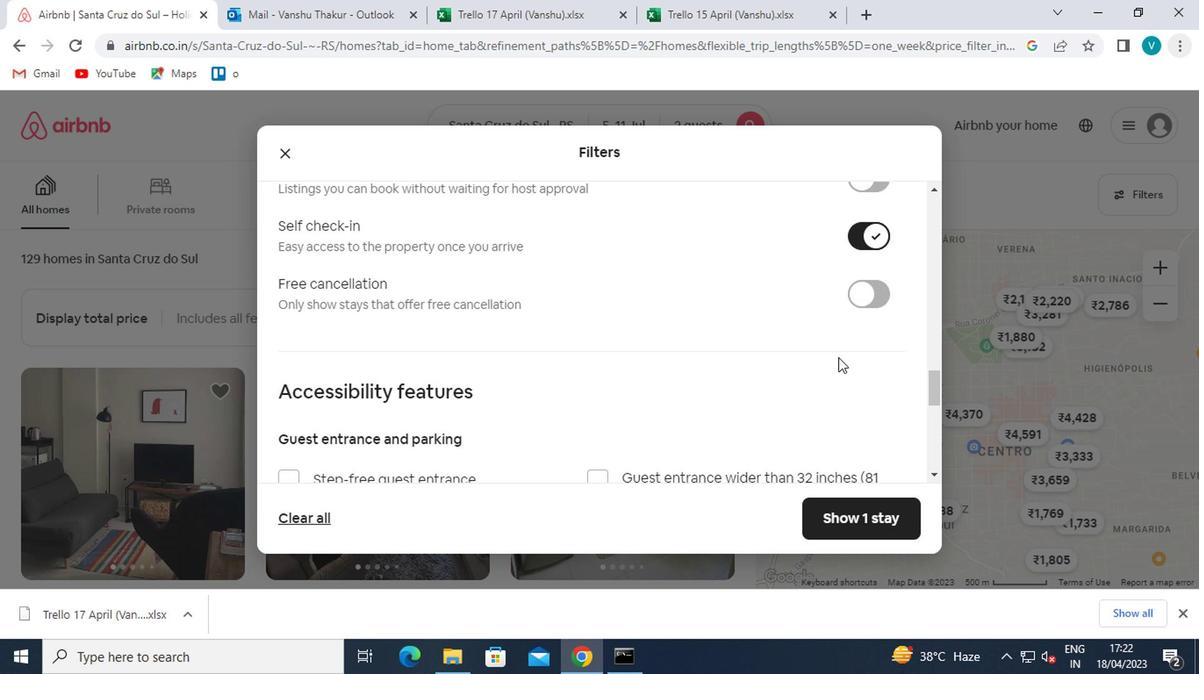 
Action: Mouse moved to (755, 371)
Screenshot: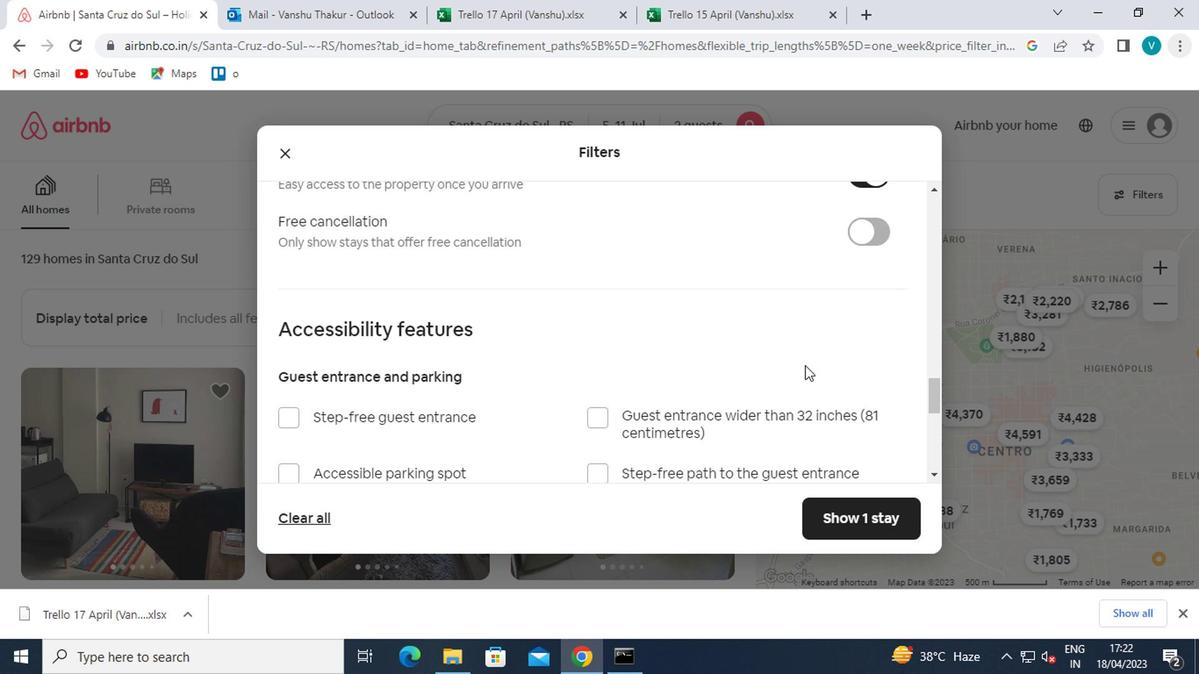 
Action: Mouse scrolled (755, 371) with delta (0, 0)
Screenshot: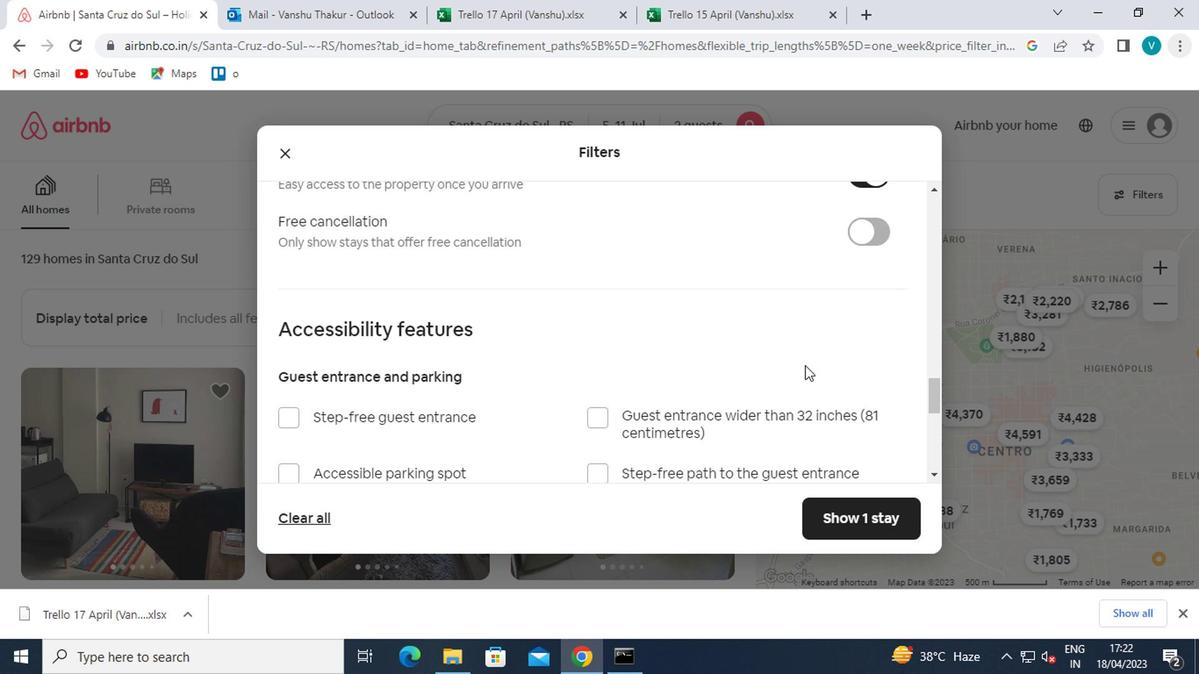 
Action: Mouse moved to (744, 375)
Screenshot: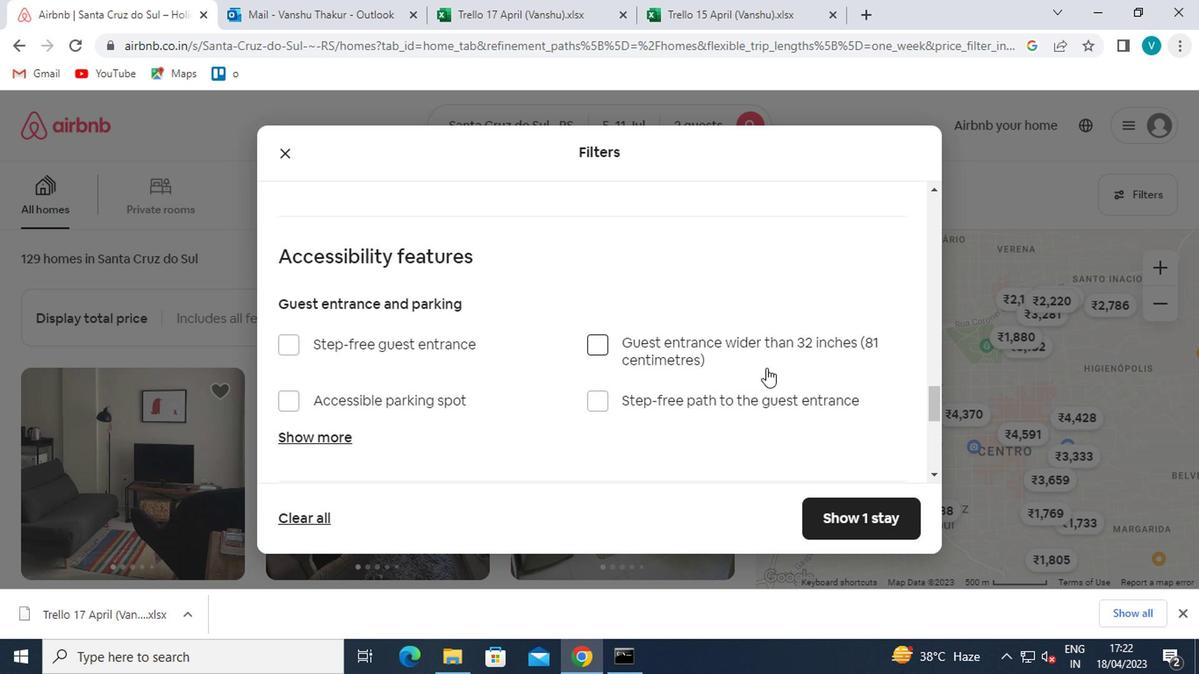 
Action: Mouse scrolled (744, 374) with delta (0, -1)
Screenshot: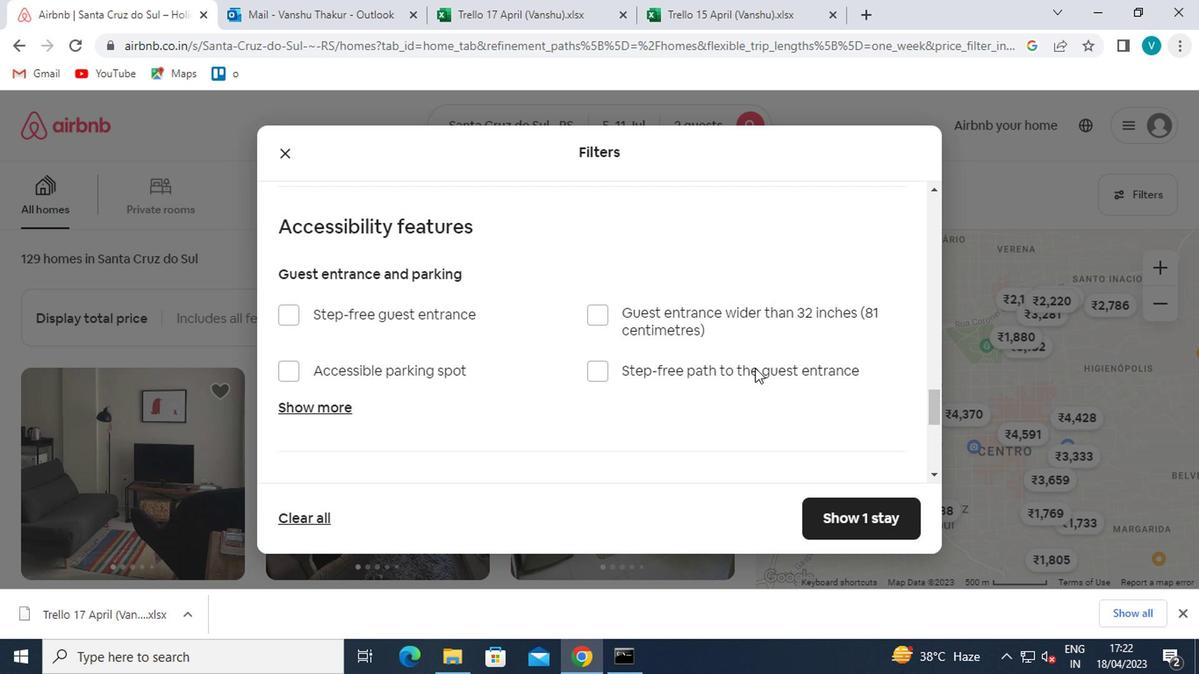
Action: Mouse moved to (742, 375)
Screenshot: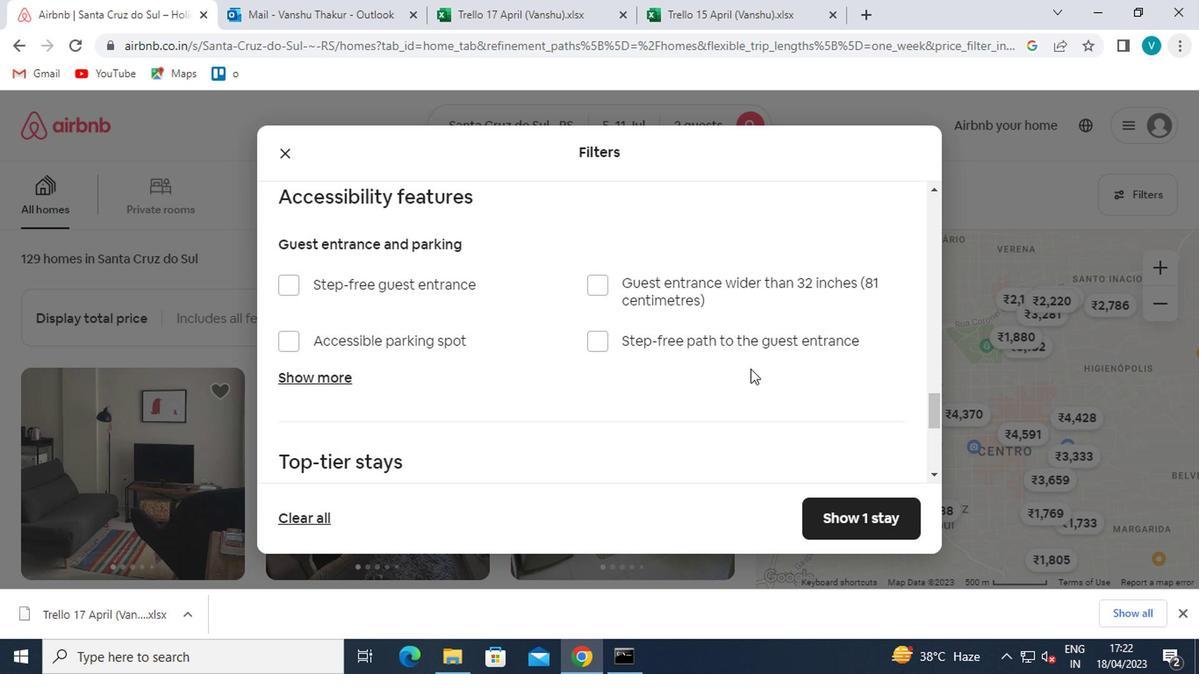 
Action: Mouse scrolled (742, 374) with delta (0, -1)
Screenshot: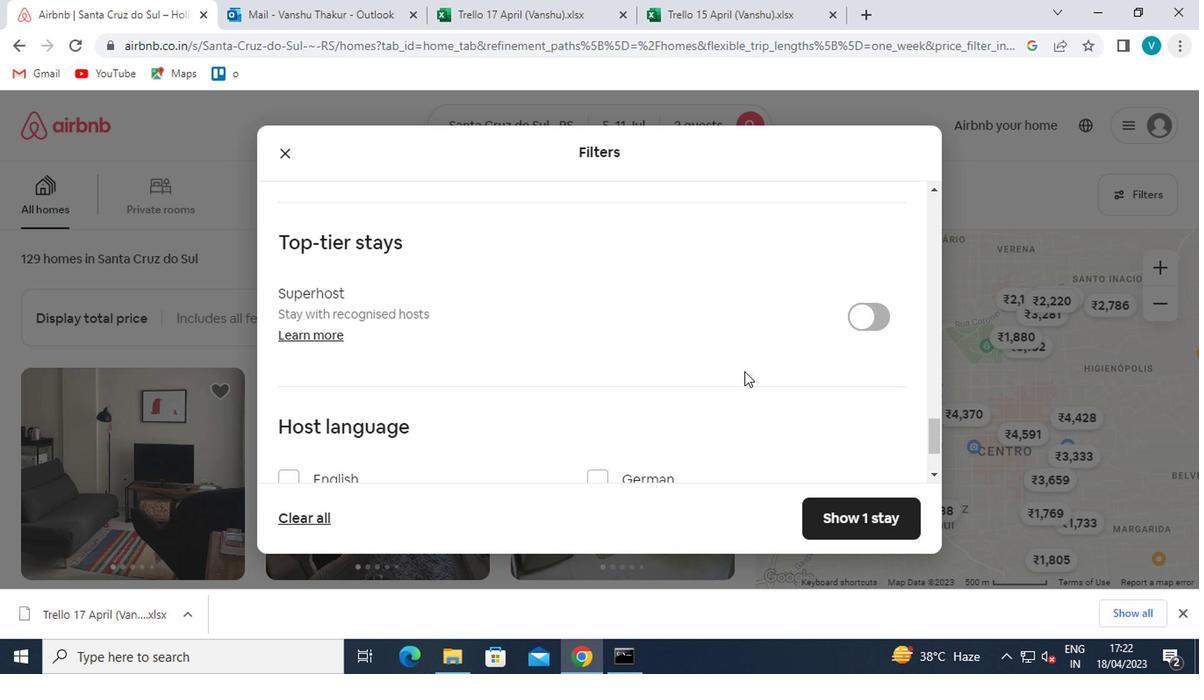 
Action: Mouse scrolled (742, 374) with delta (0, -1)
Screenshot: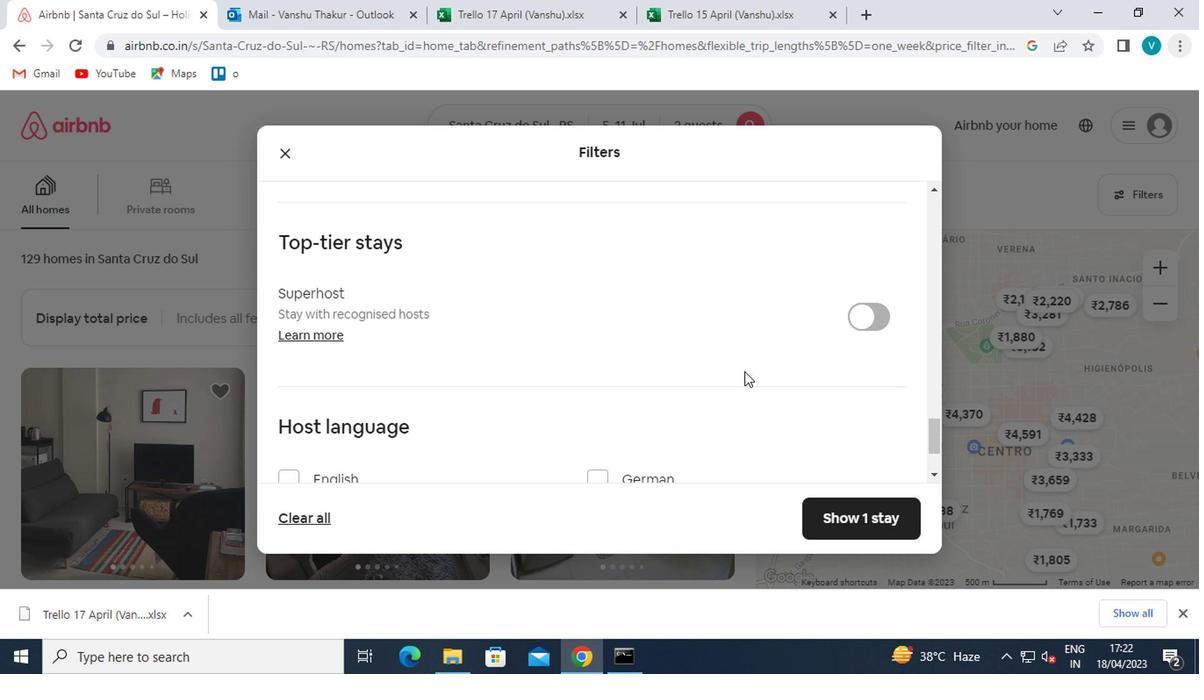 
Action: Mouse scrolled (742, 374) with delta (0, -1)
Screenshot: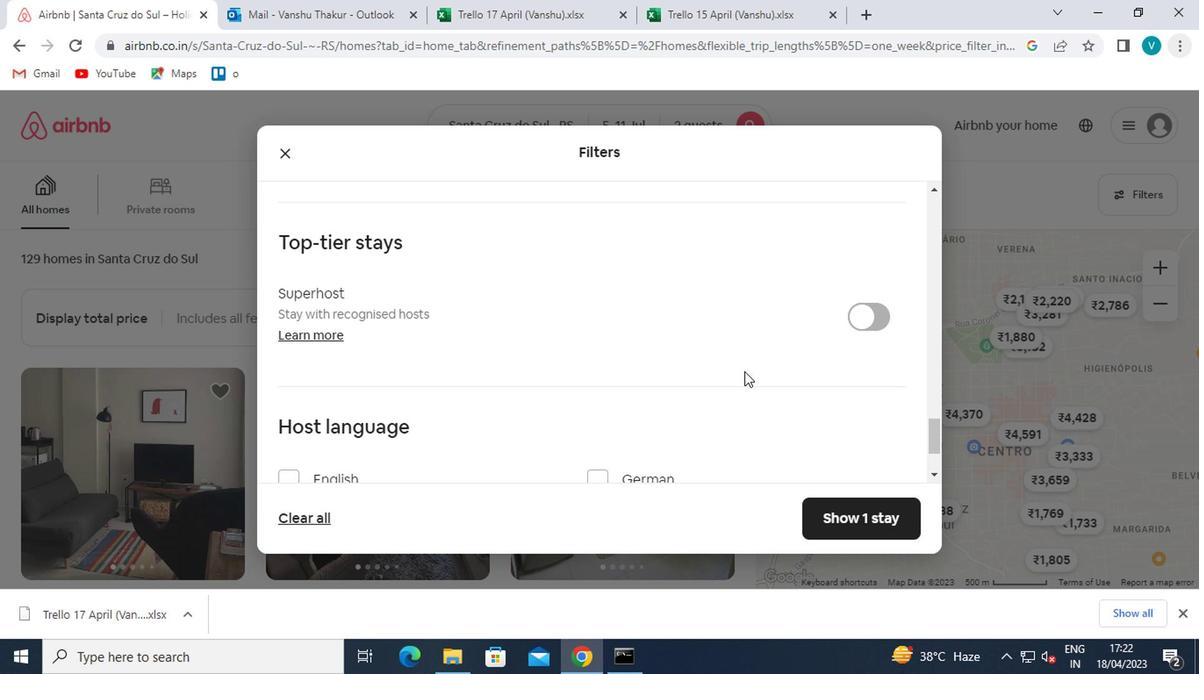 
Action: Mouse moved to (571, 406)
Screenshot: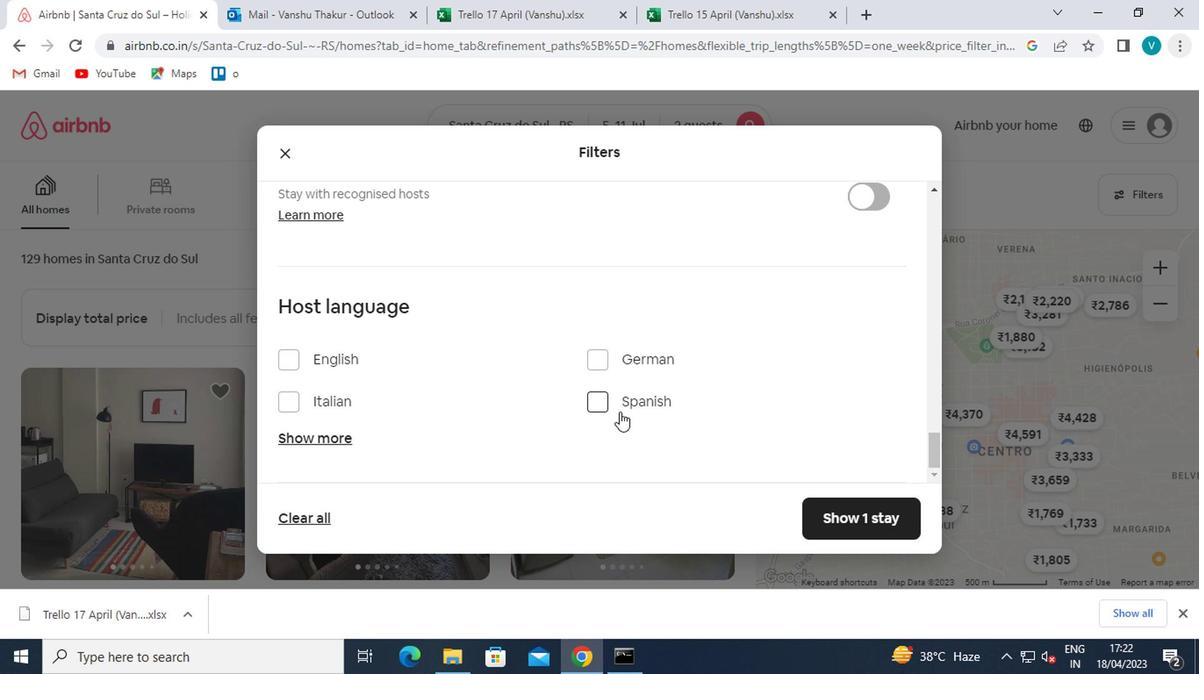 
Action: Mouse pressed left at (571, 406)
Screenshot: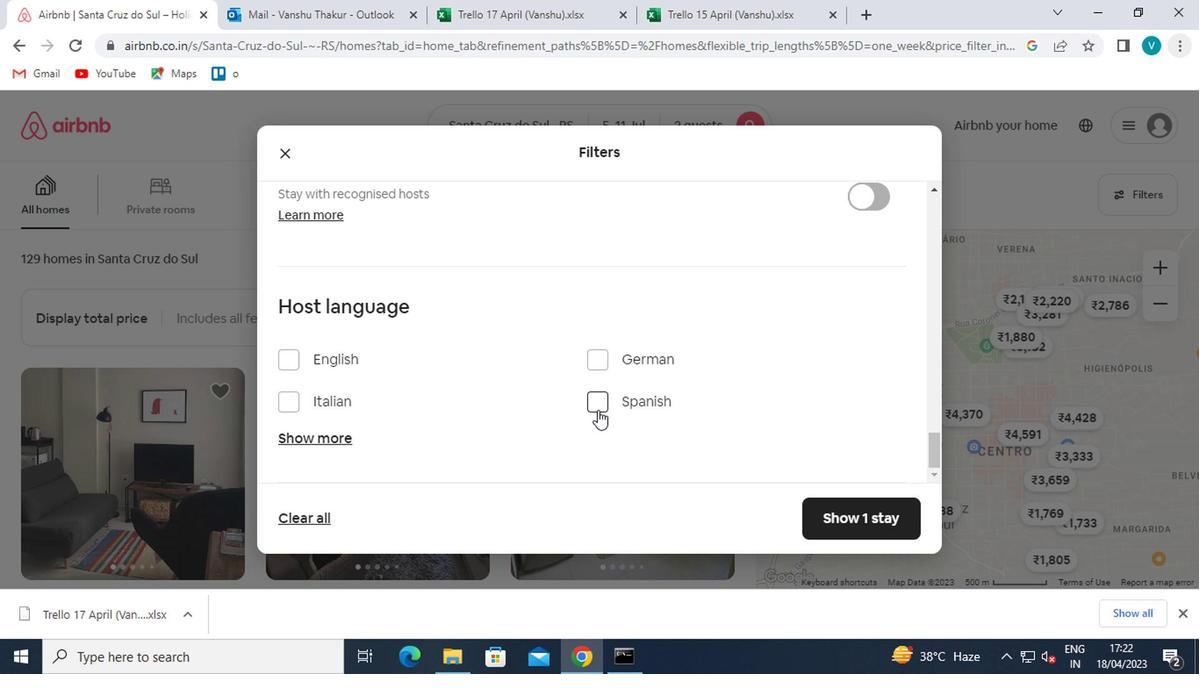 
Action: Mouse moved to (589, 401)
Screenshot: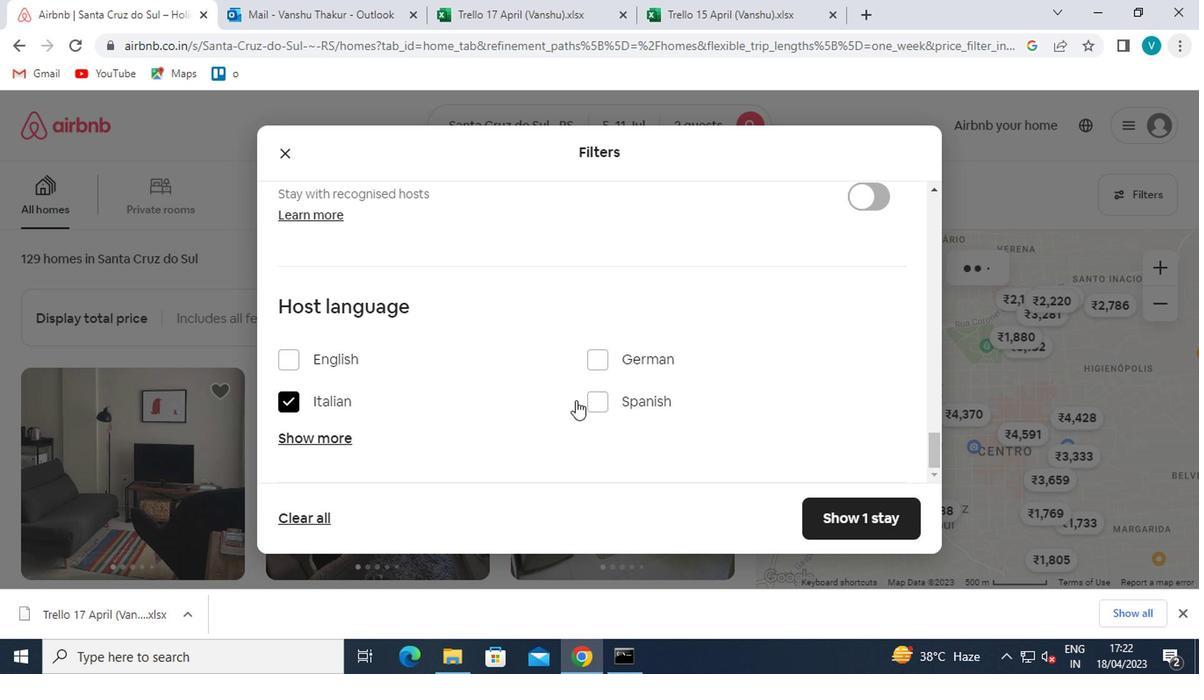 
Action: Mouse pressed left at (589, 401)
Screenshot: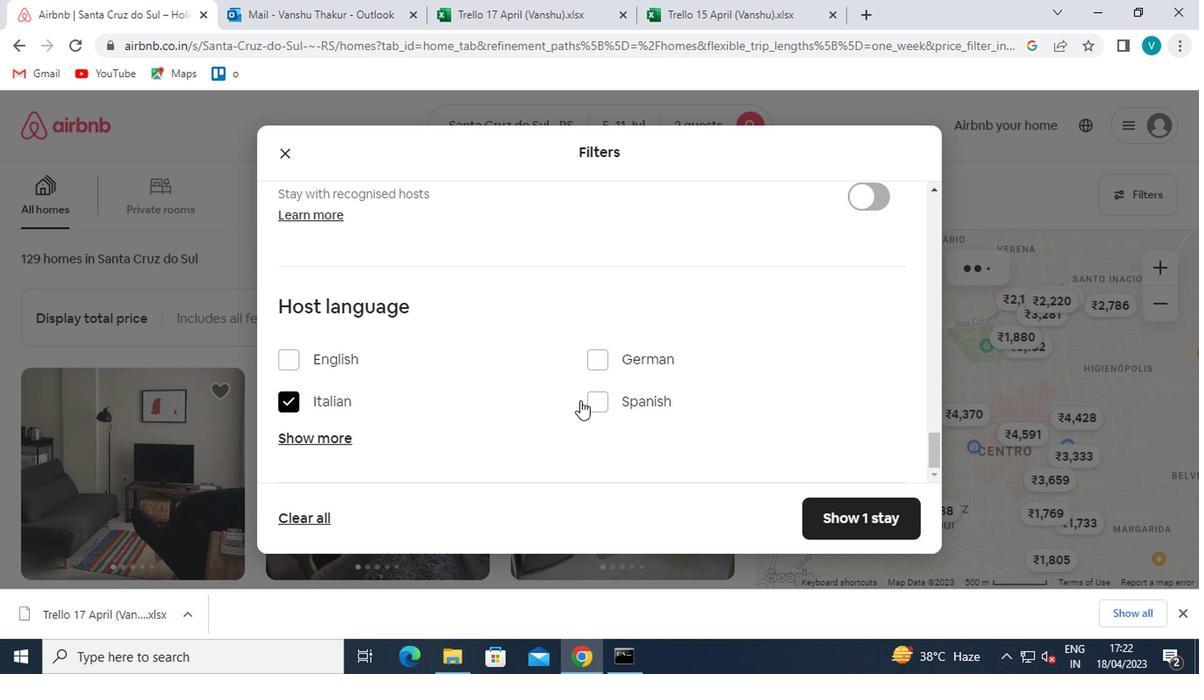 
Action: Mouse moved to (286, 403)
Screenshot: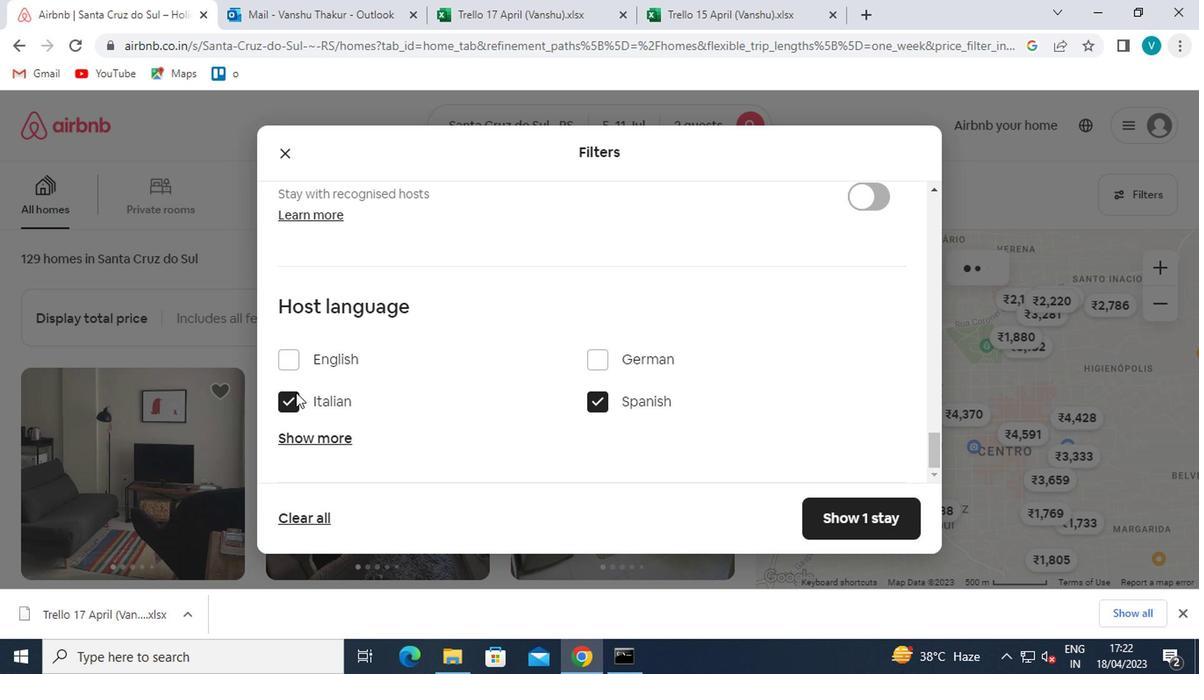 
Action: Mouse pressed left at (286, 403)
Screenshot: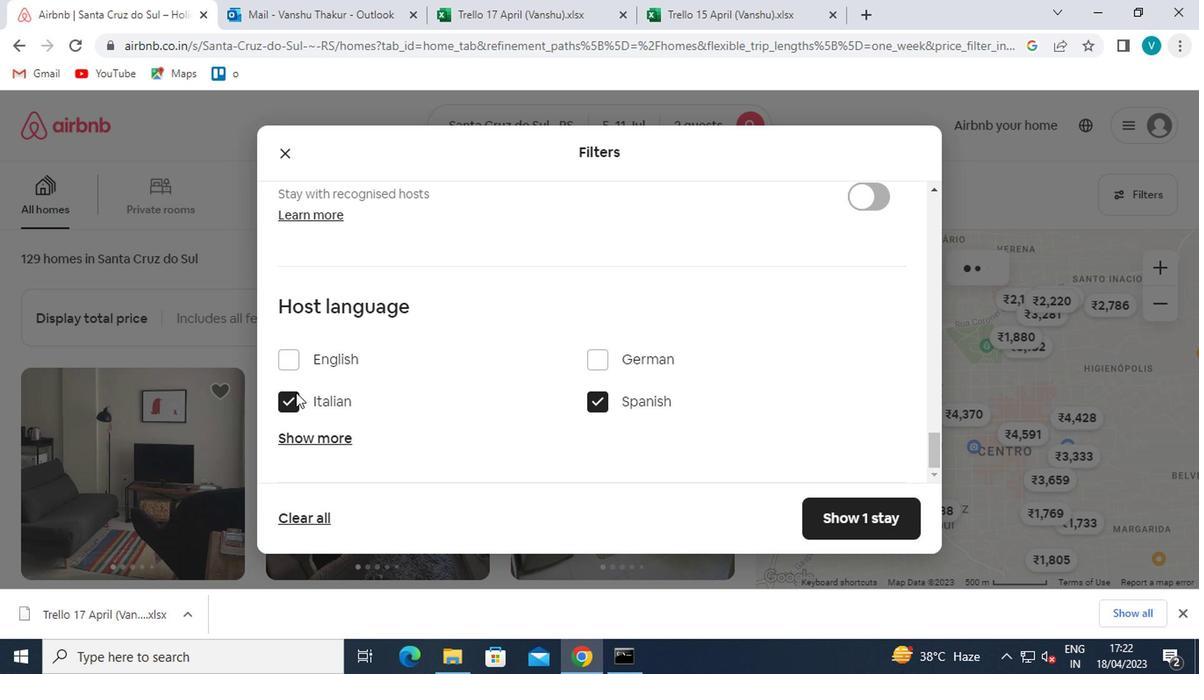 
Action: Mouse moved to (830, 504)
Screenshot: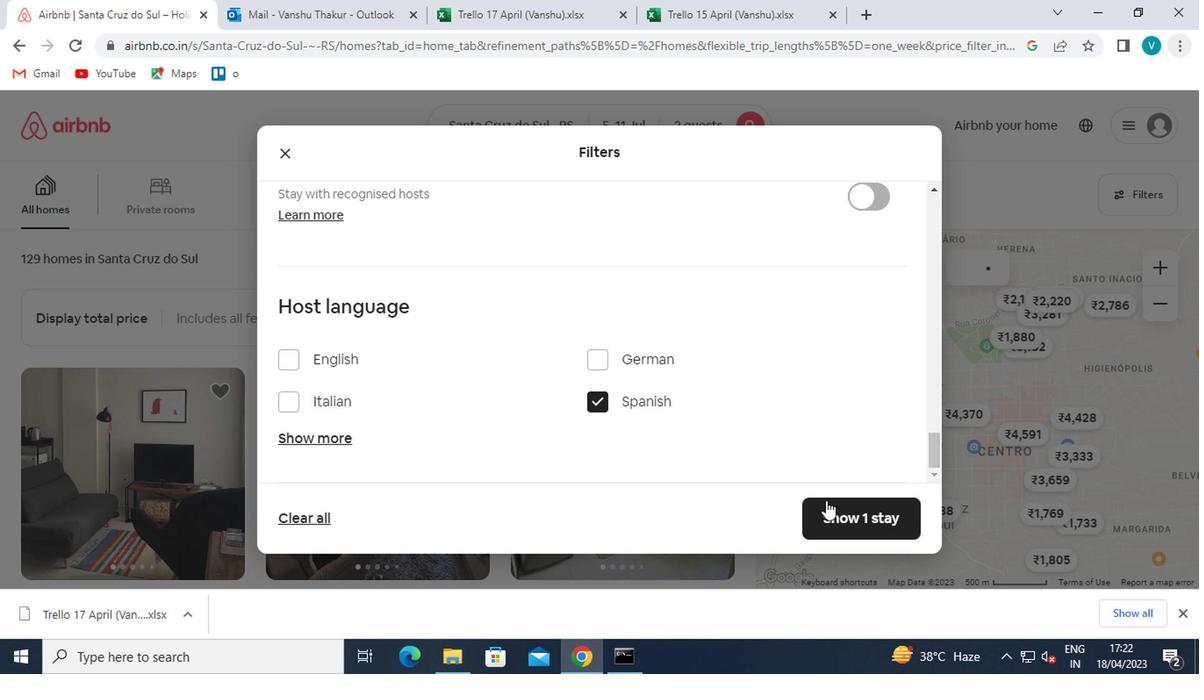 
Action: Mouse pressed left at (830, 504)
Screenshot: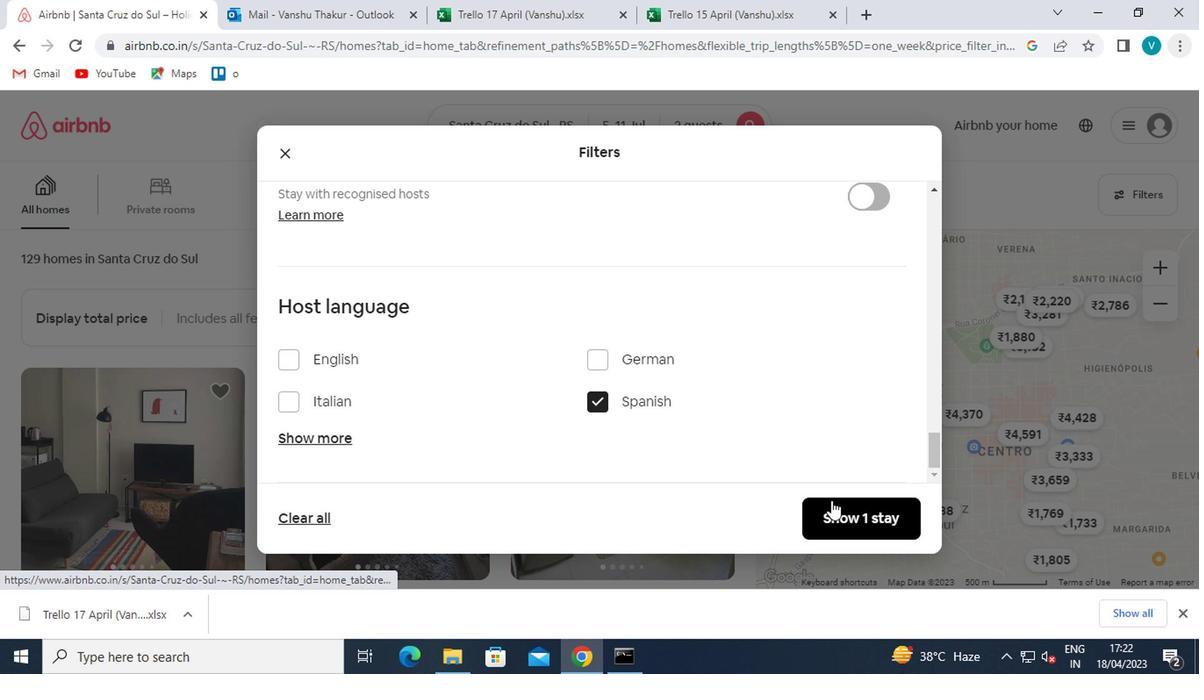 
Action: Mouse moved to (735, 412)
Screenshot: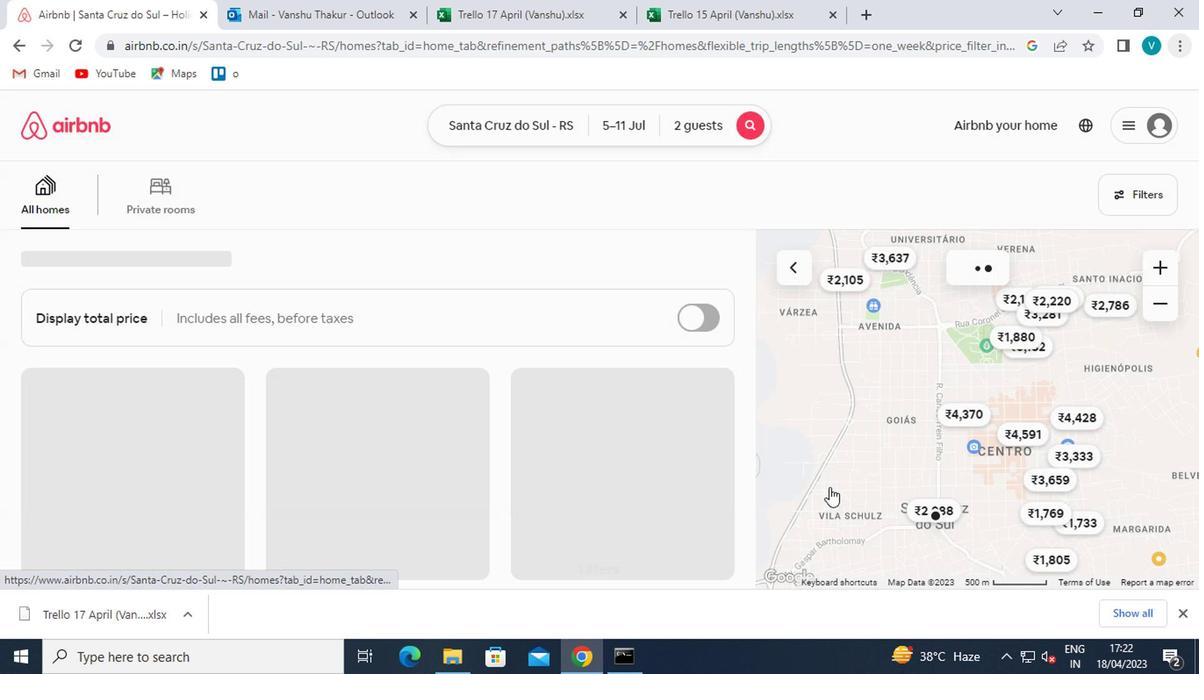 
